 Task: Search one way flight ticket for 5 adults, 2 children, 1 infant in seat and 2 infants on lap in economy from Great Falls: Great Falls International Airport to Springfield: Abraham Lincoln Capital Airport on 5-2-2023. Number of bags: 1 carry on bag and 1 checked bag. Price is upto 97000. Outbound departure time preference is 23:30.
Action: Mouse moved to (402, 208)
Screenshot: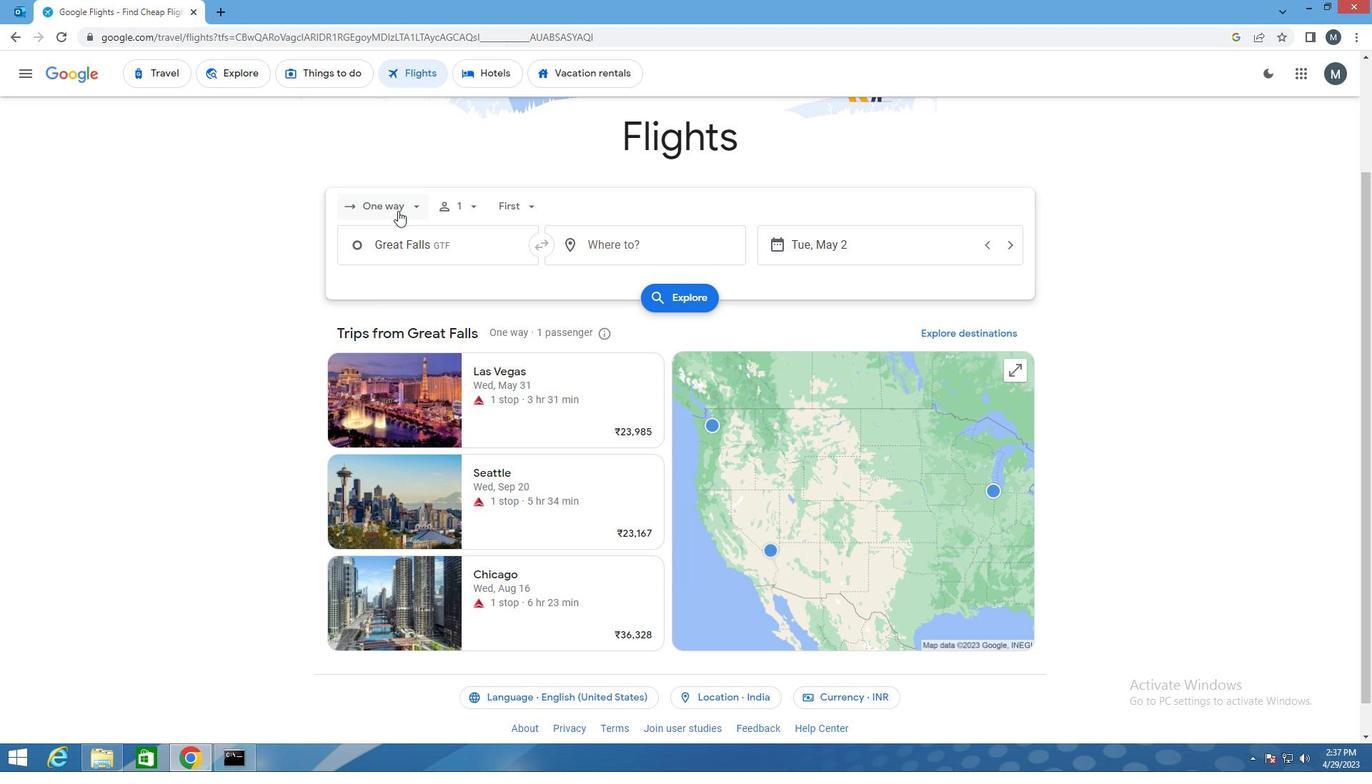 
Action: Mouse pressed left at (402, 208)
Screenshot: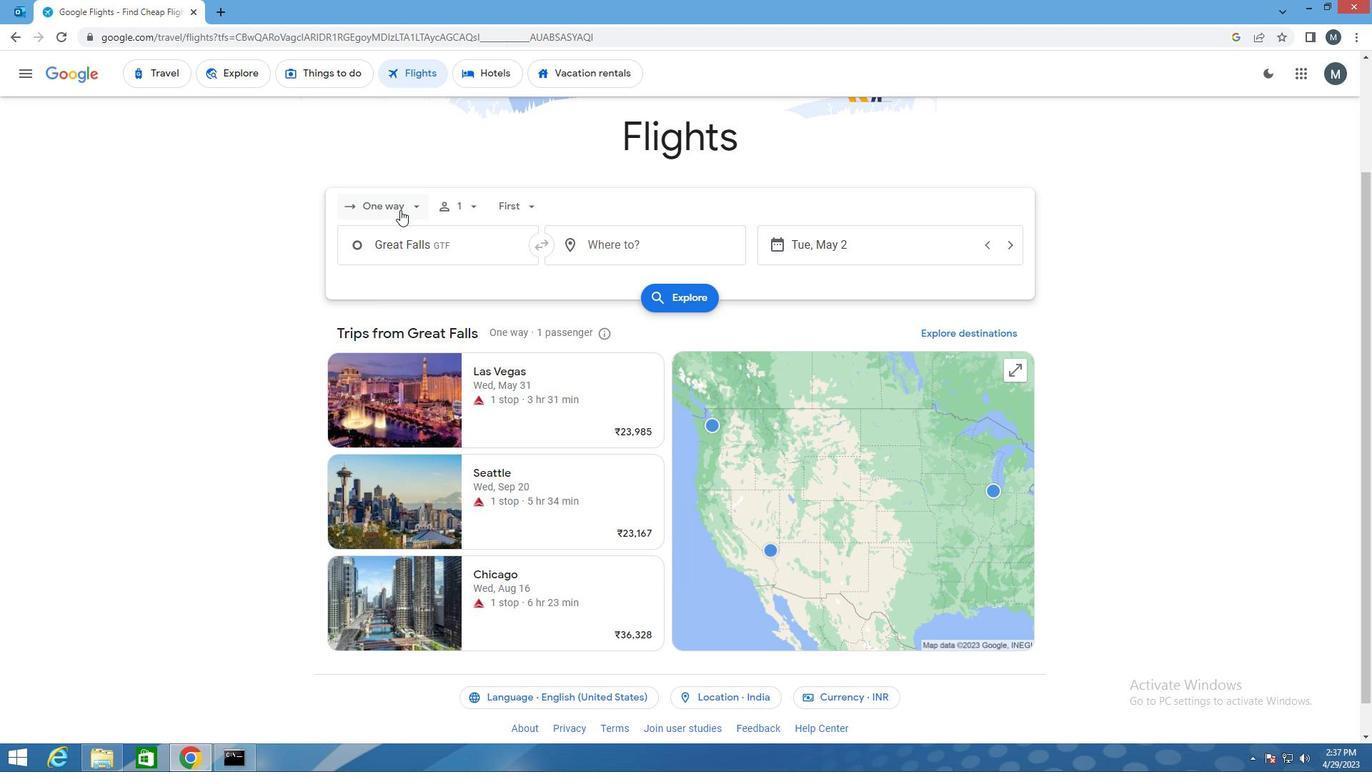 
Action: Mouse moved to (420, 265)
Screenshot: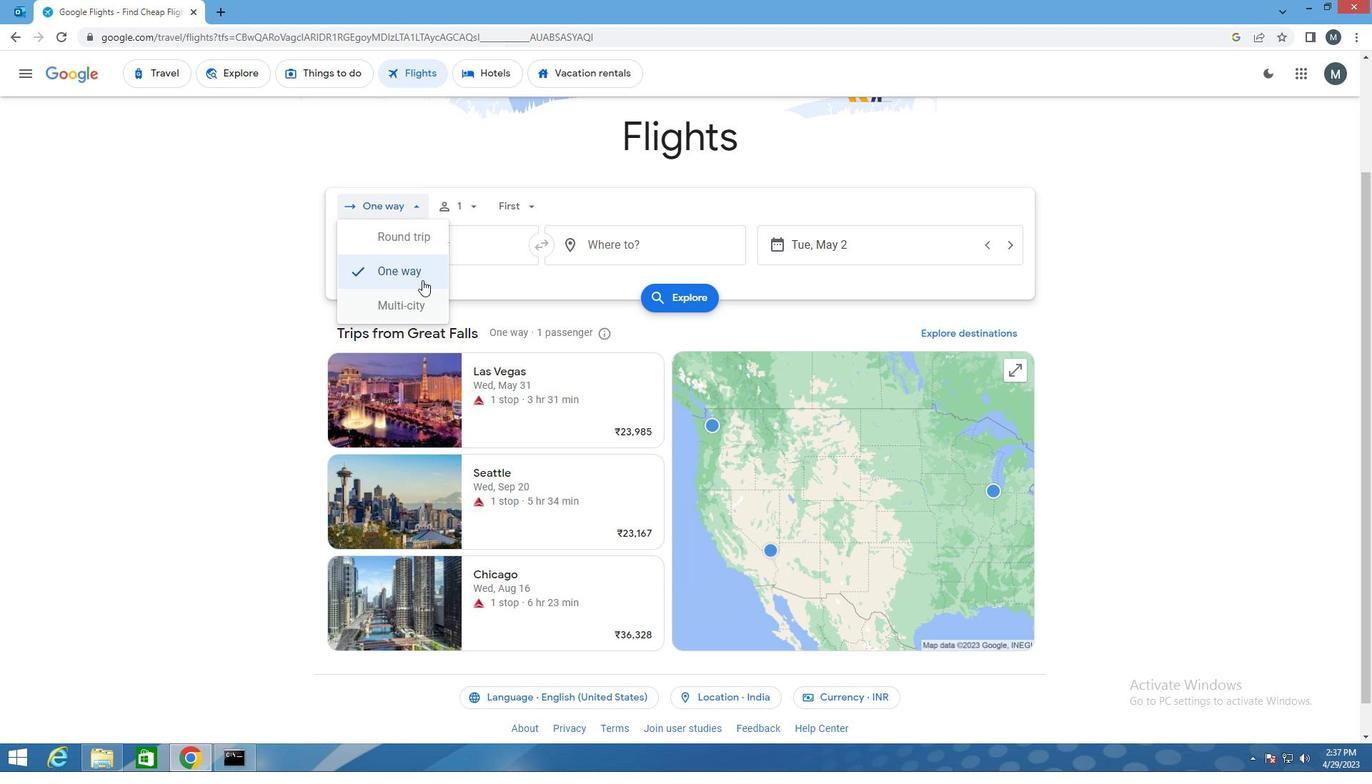 
Action: Mouse pressed left at (420, 265)
Screenshot: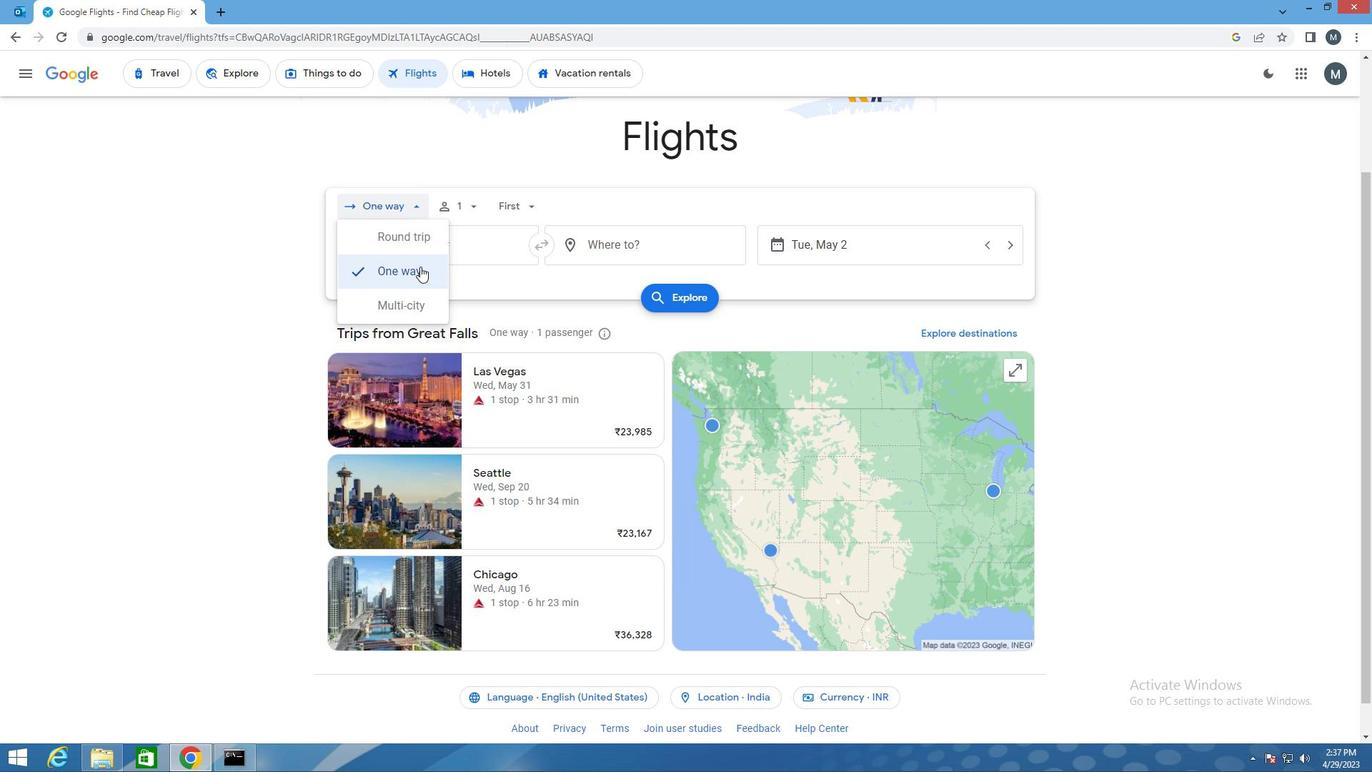 
Action: Mouse moved to (470, 214)
Screenshot: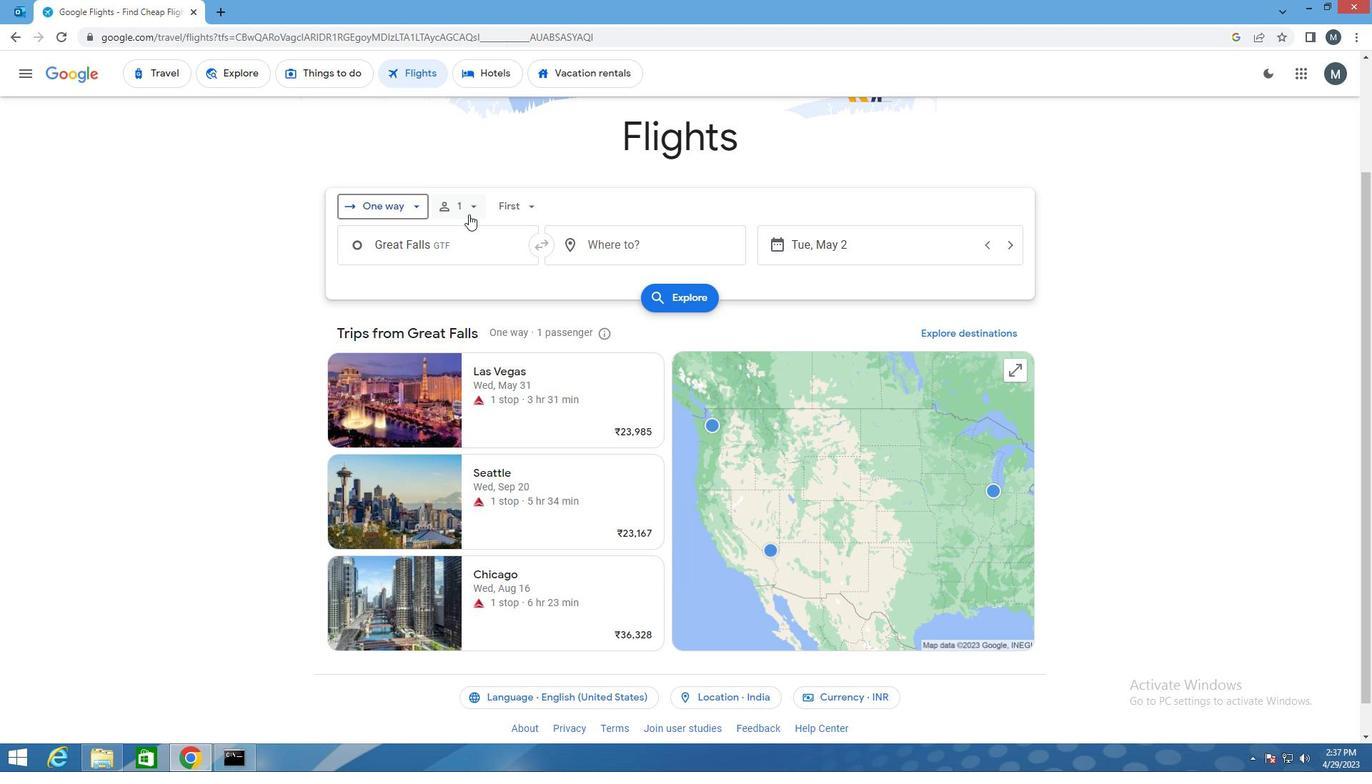 
Action: Mouse pressed left at (470, 214)
Screenshot: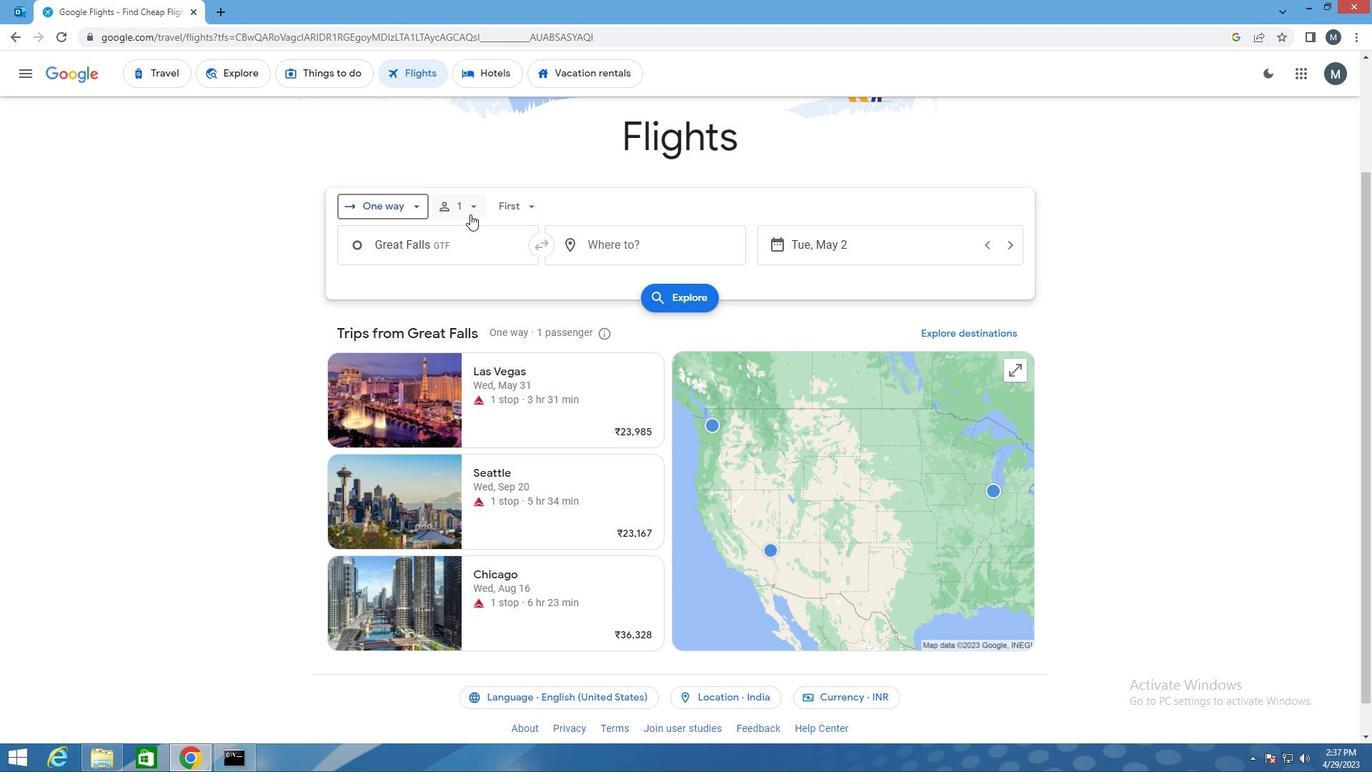 
Action: Mouse moved to (579, 245)
Screenshot: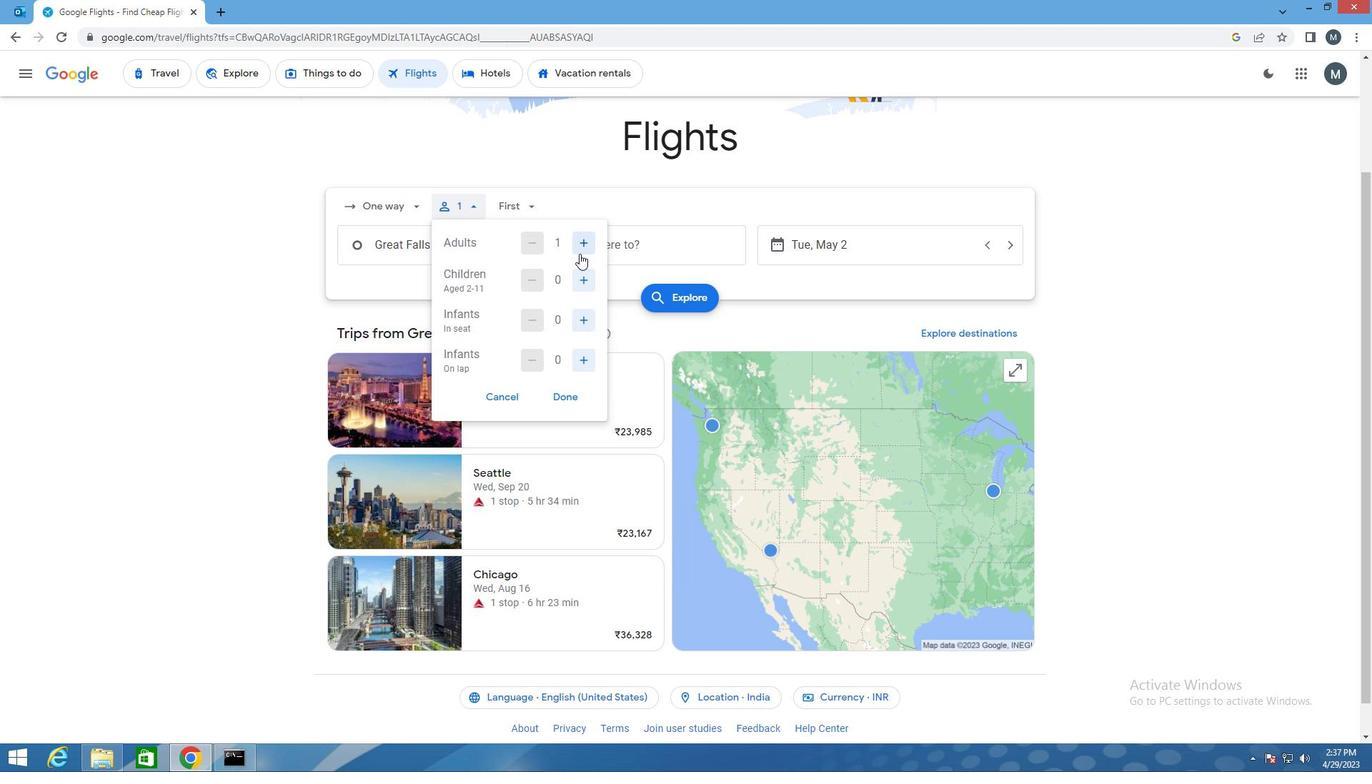 
Action: Mouse pressed left at (579, 245)
Screenshot: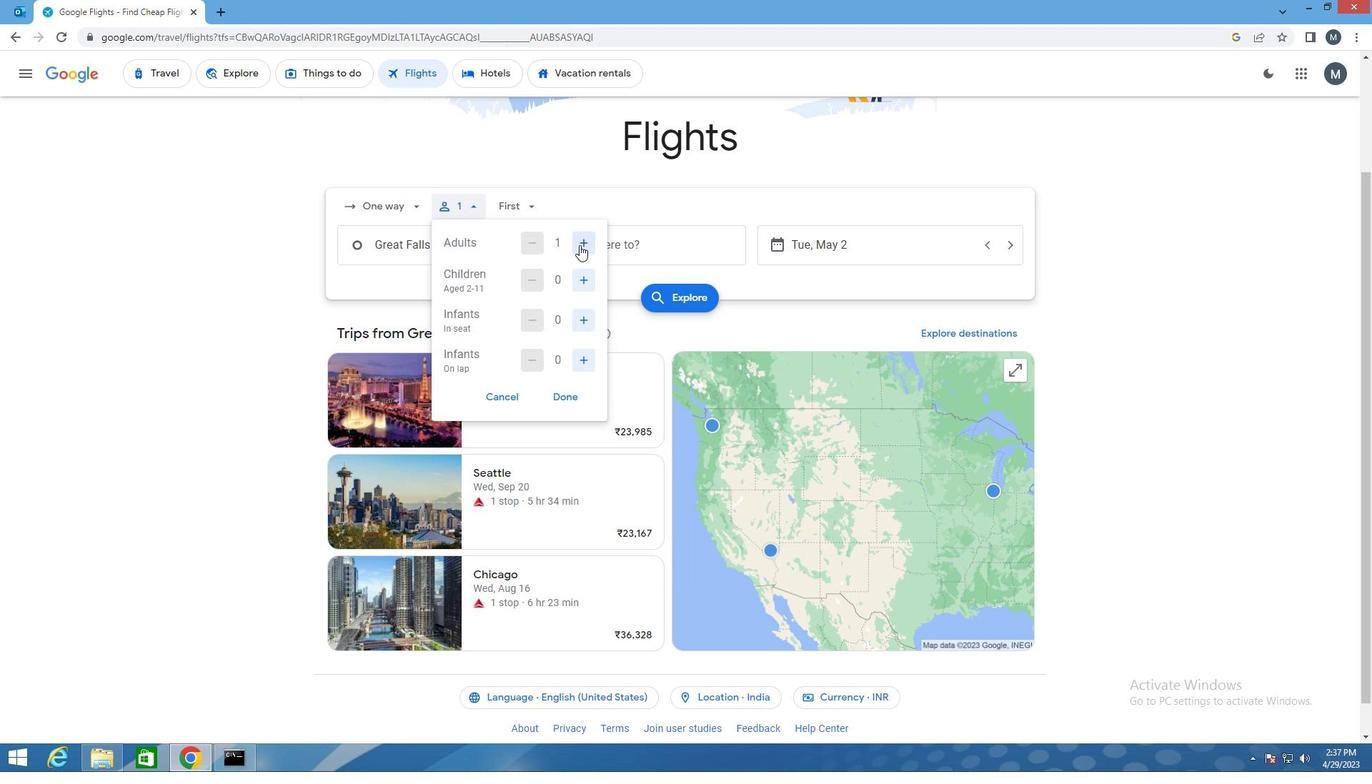 
Action: Mouse moved to (579, 243)
Screenshot: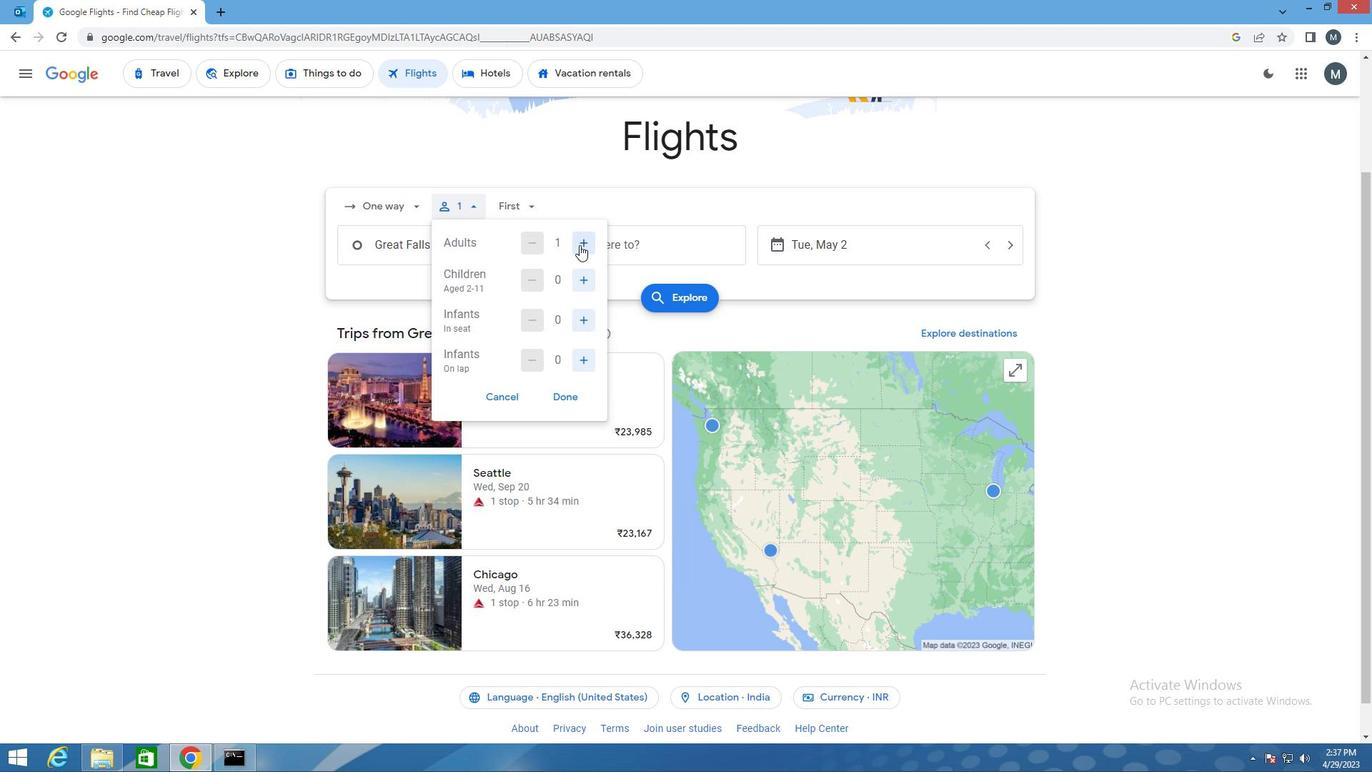 
Action: Mouse pressed left at (579, 243)
Screenshot: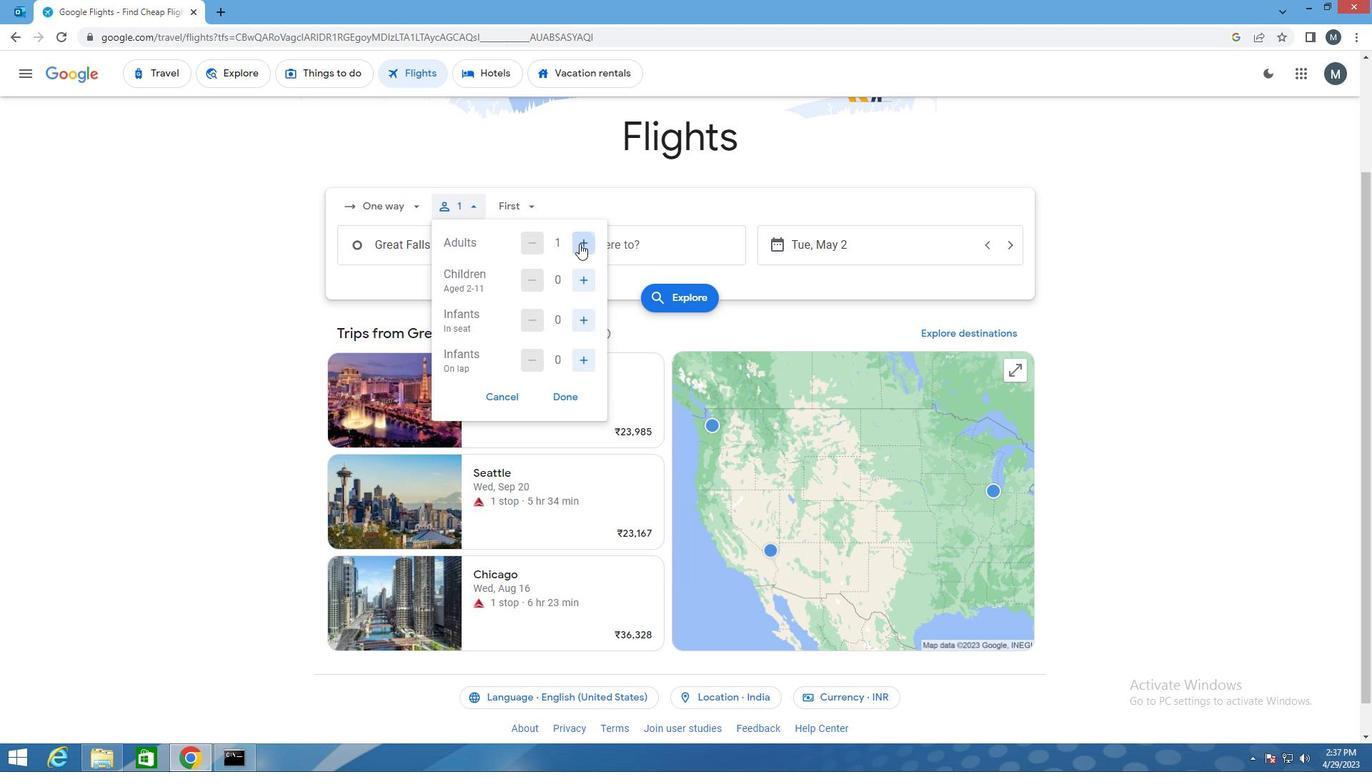
Action: Mouse pressed left at (579, 243)
Screenshot: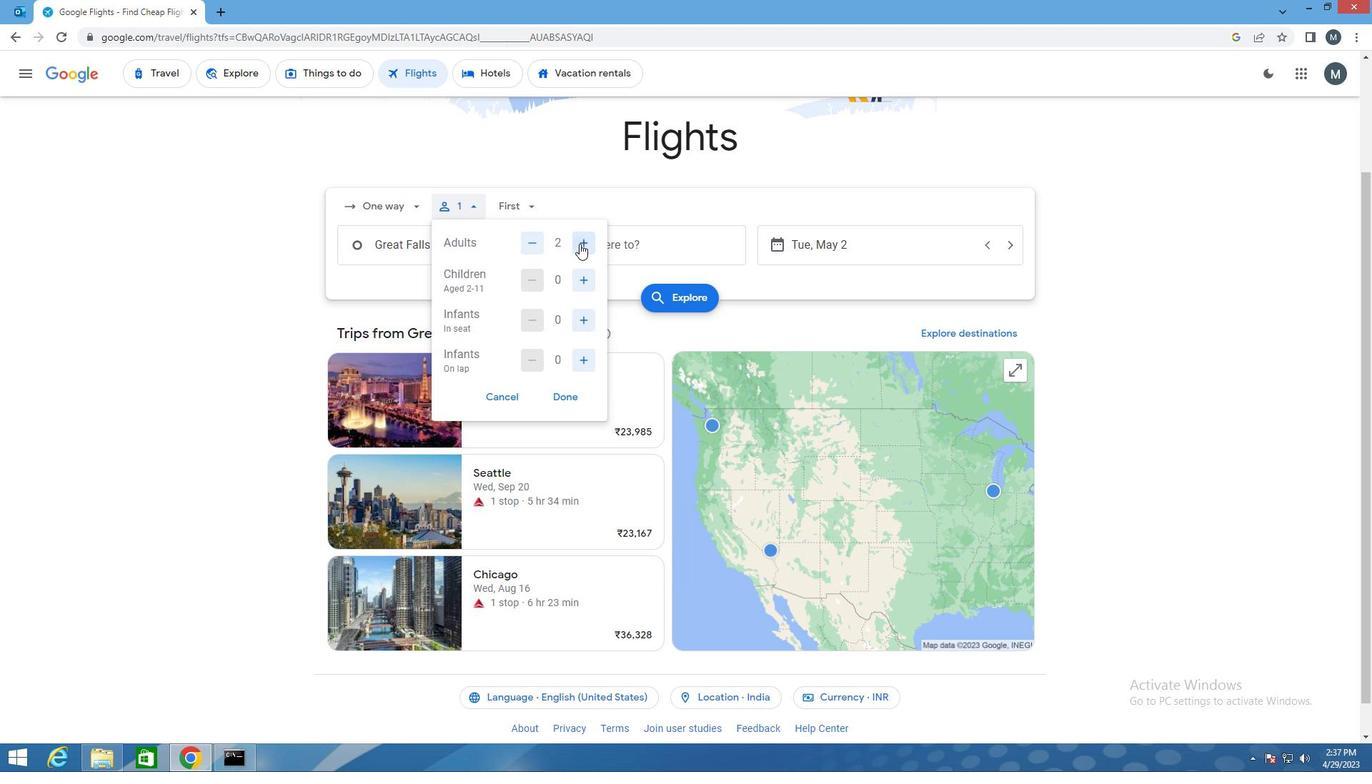 
Action: Mouse pressed left at (579, 243)
Screenshot: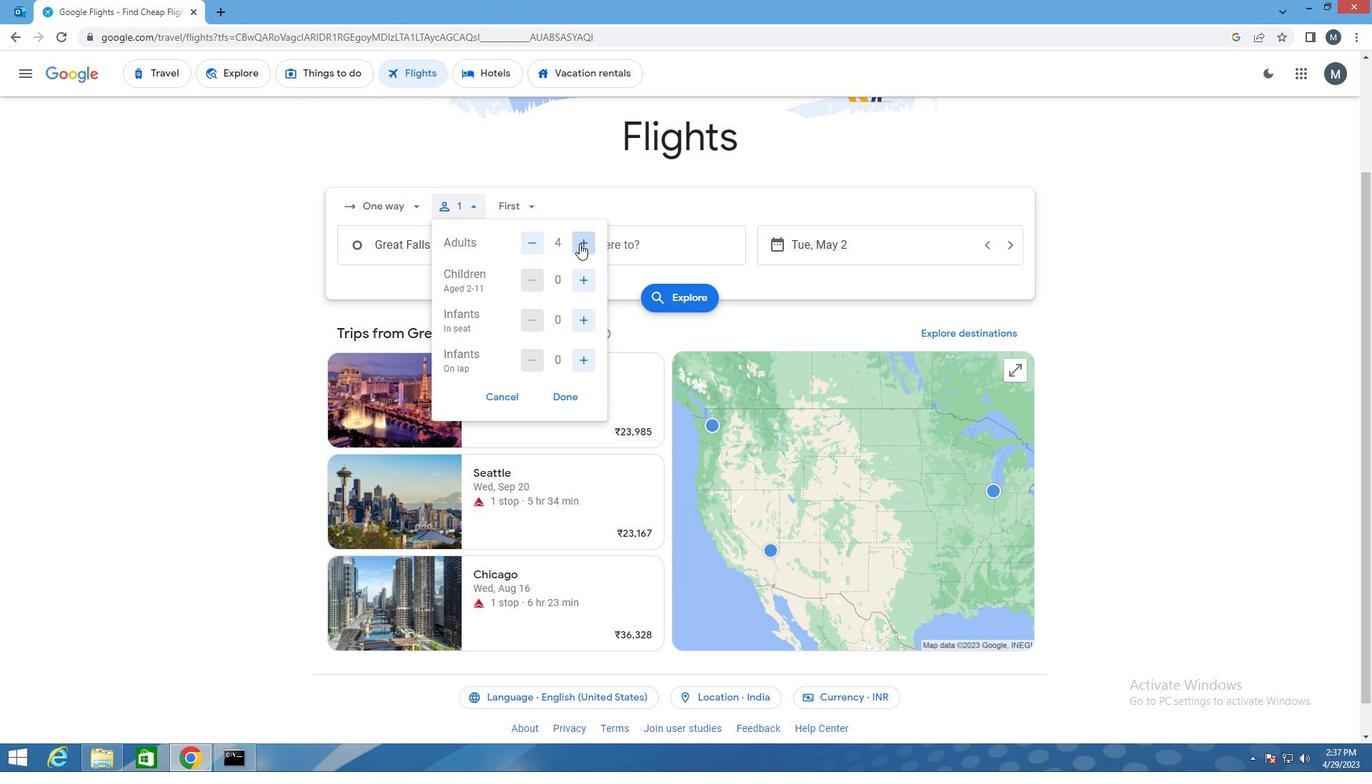 
Action: Mouse moved to (591, 283)
Screenshot: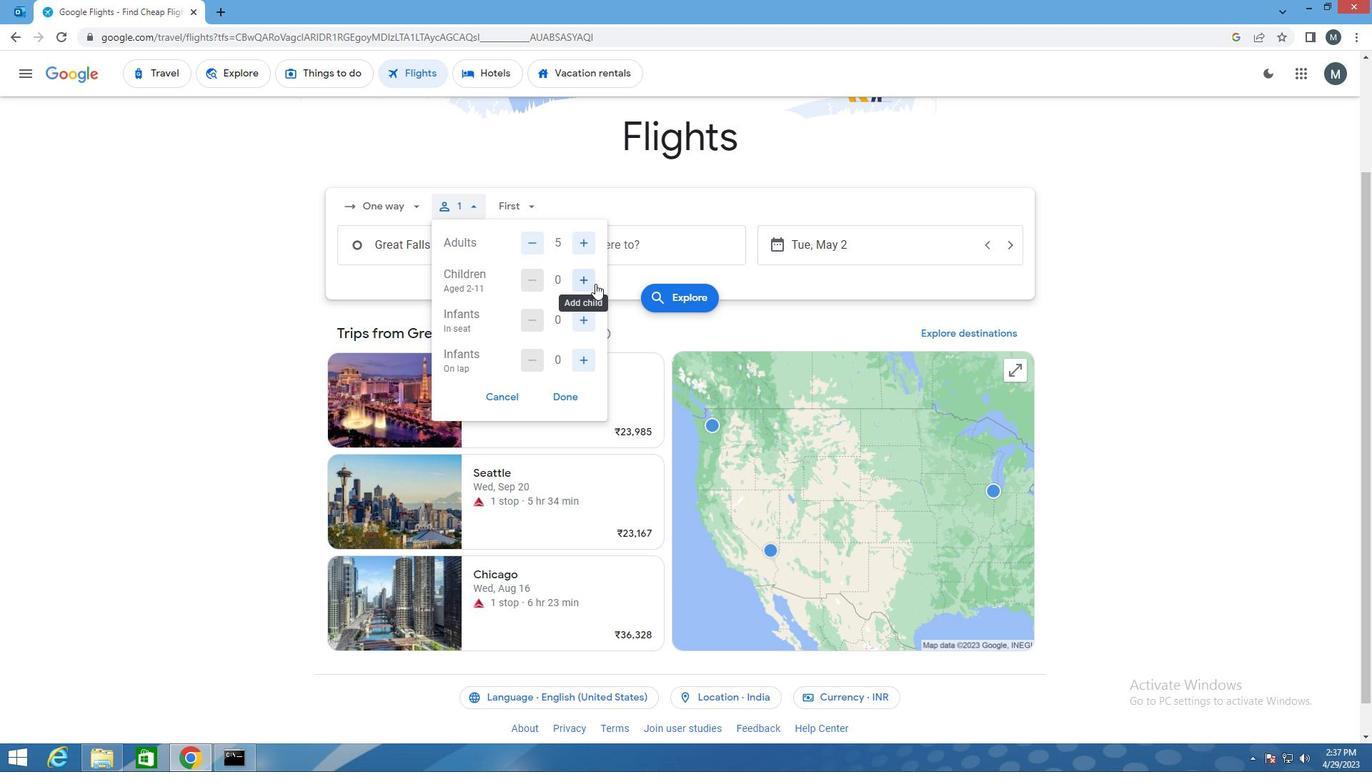 
Action: Mouse pressed left at (591, 283)
Screenshot: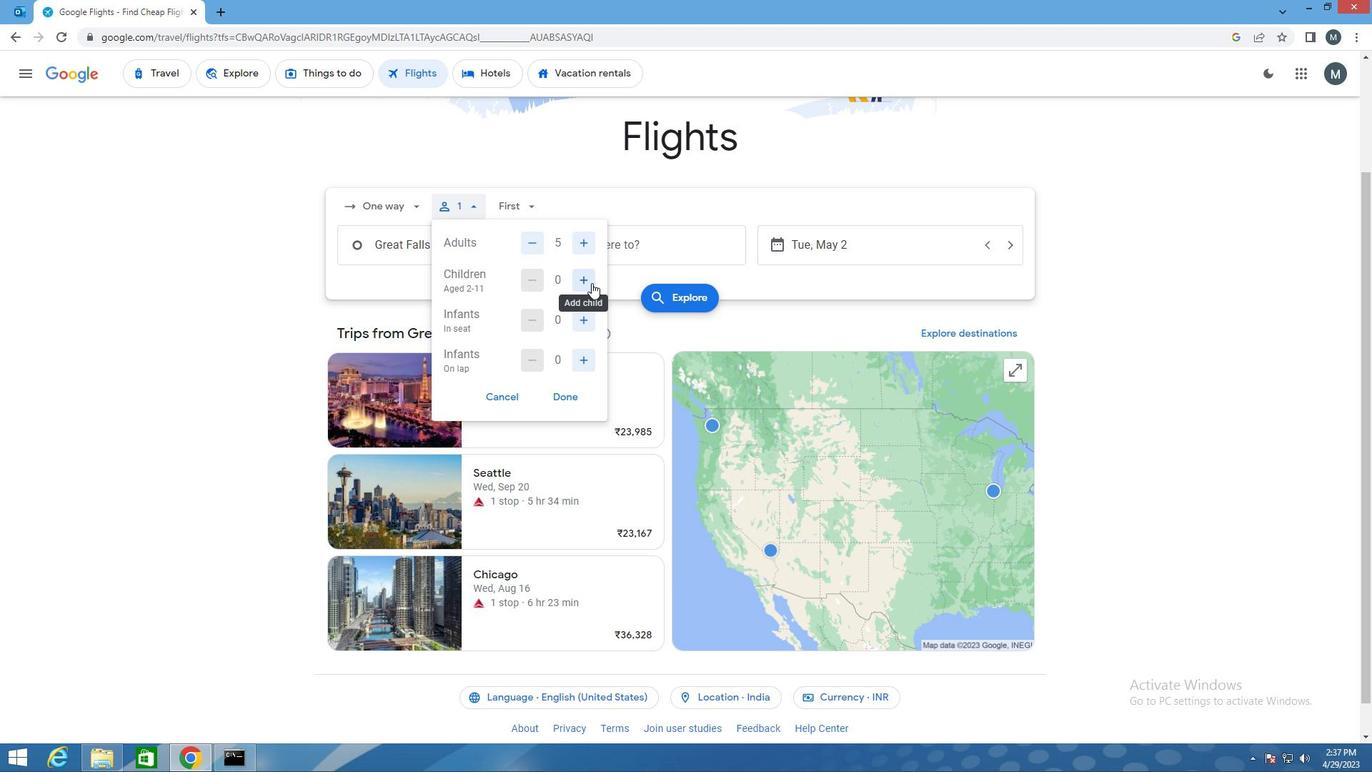 
Action: Mouse pressed left at (591, 283)
Screenshot: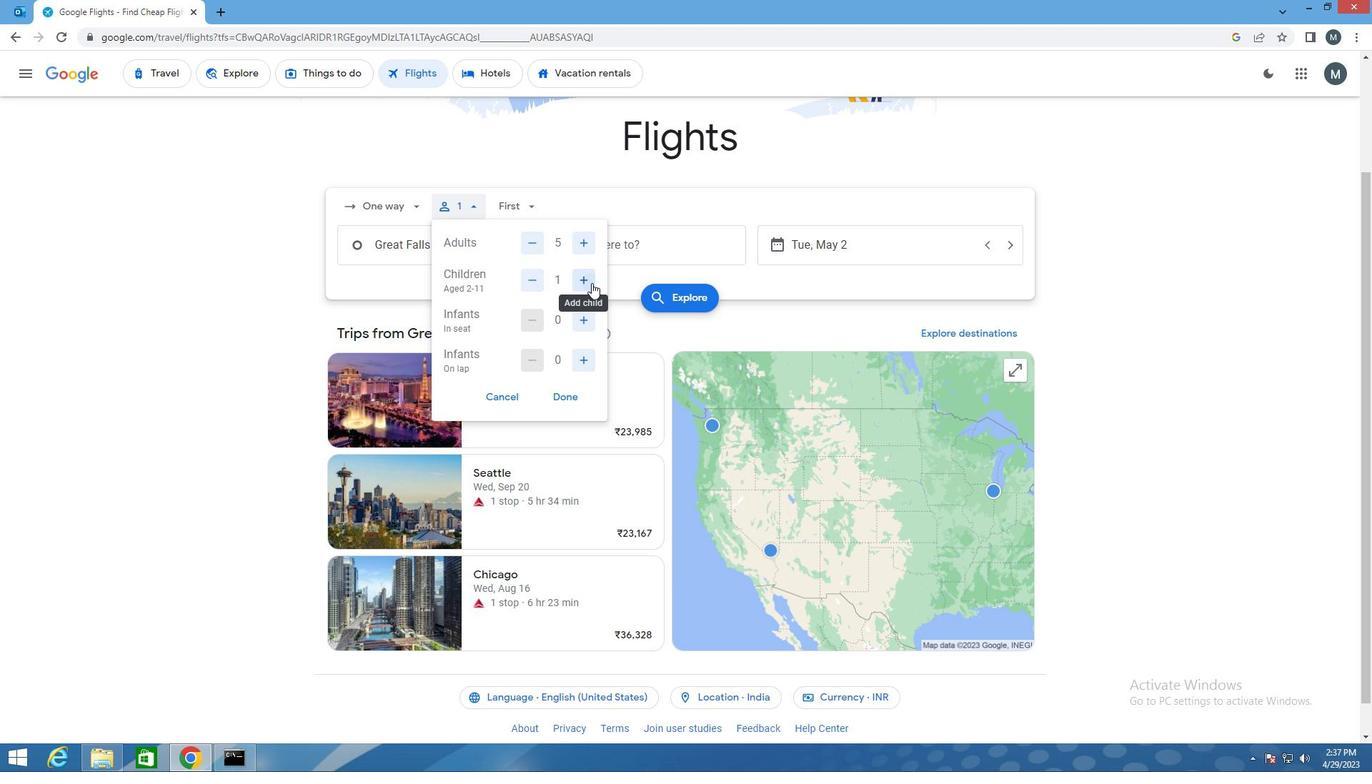 
Action: Mouse moved to (584, 317)
Screenshot: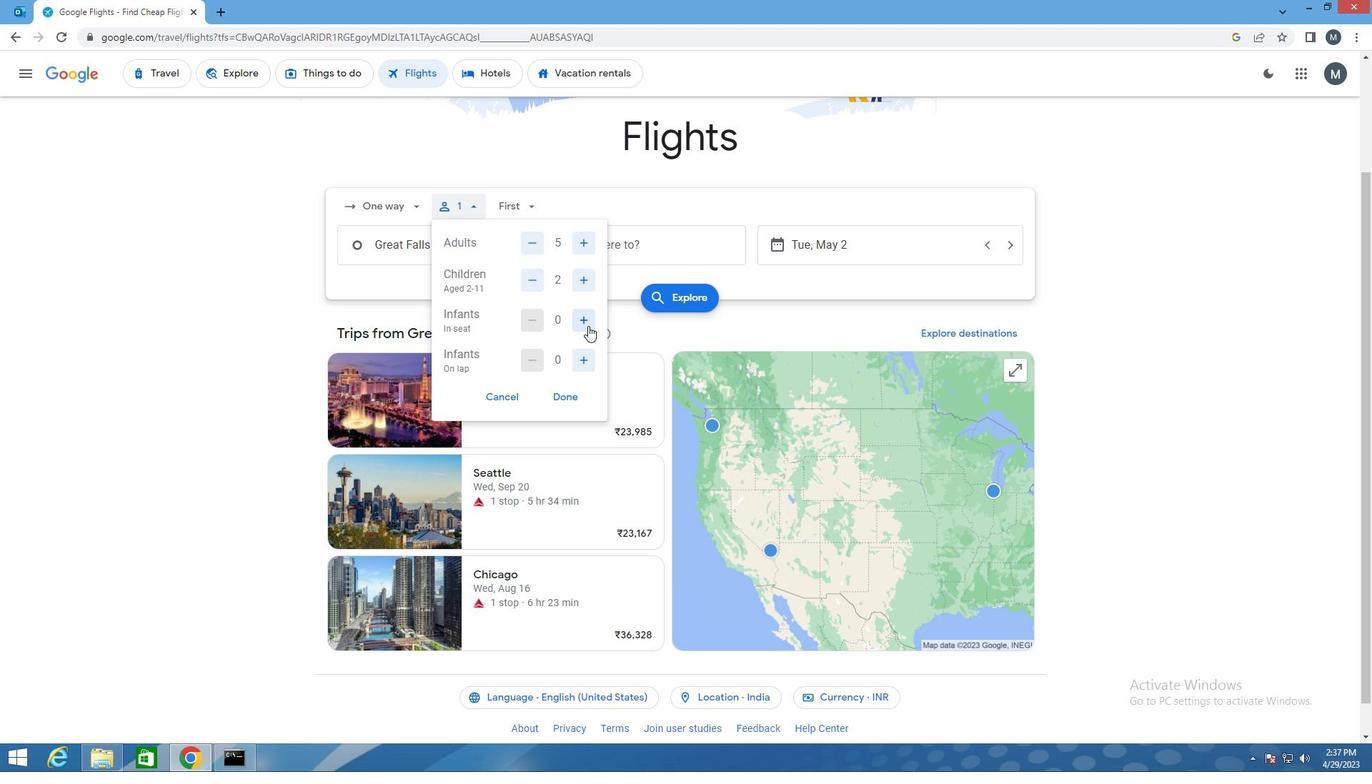 
Action: Mouse pressed left at (584, 317)
Screenshot: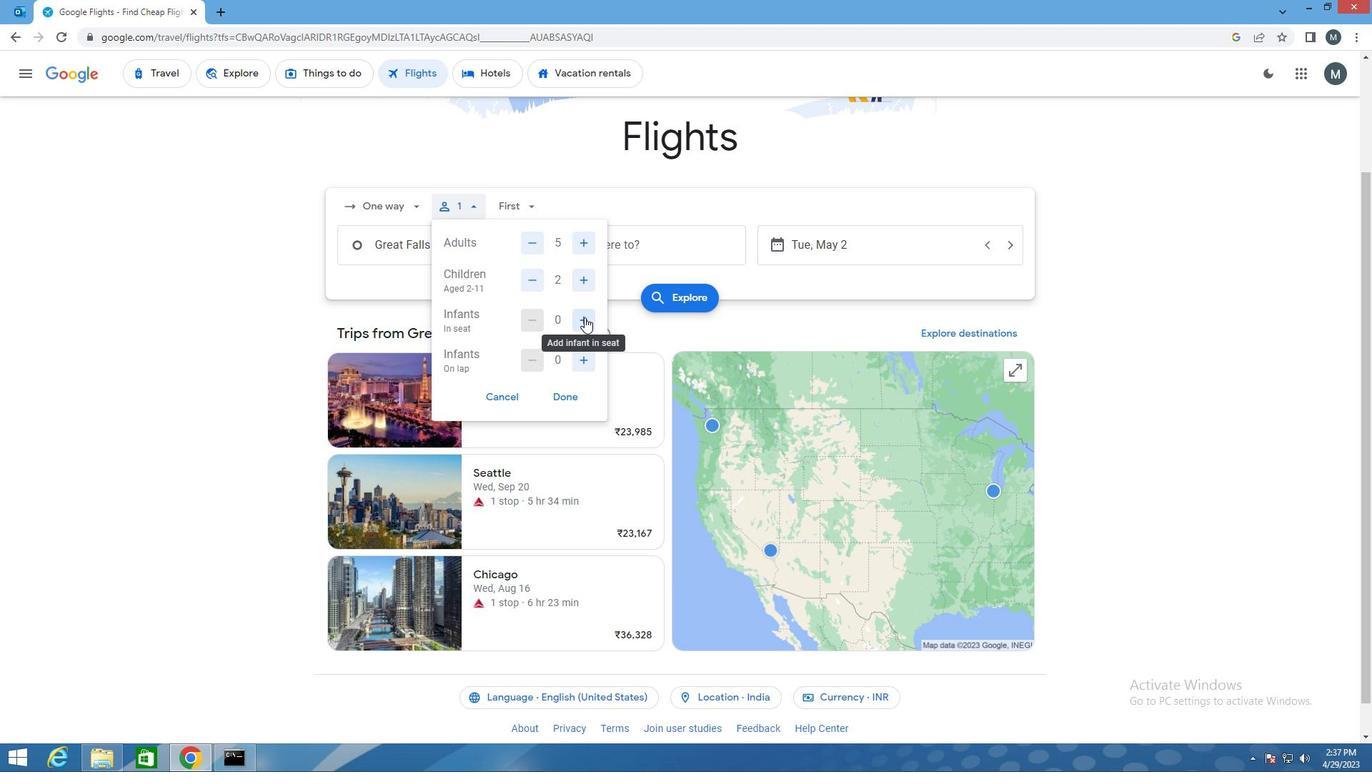 
Action: Mouse moved to (580, 360)
Screenshot: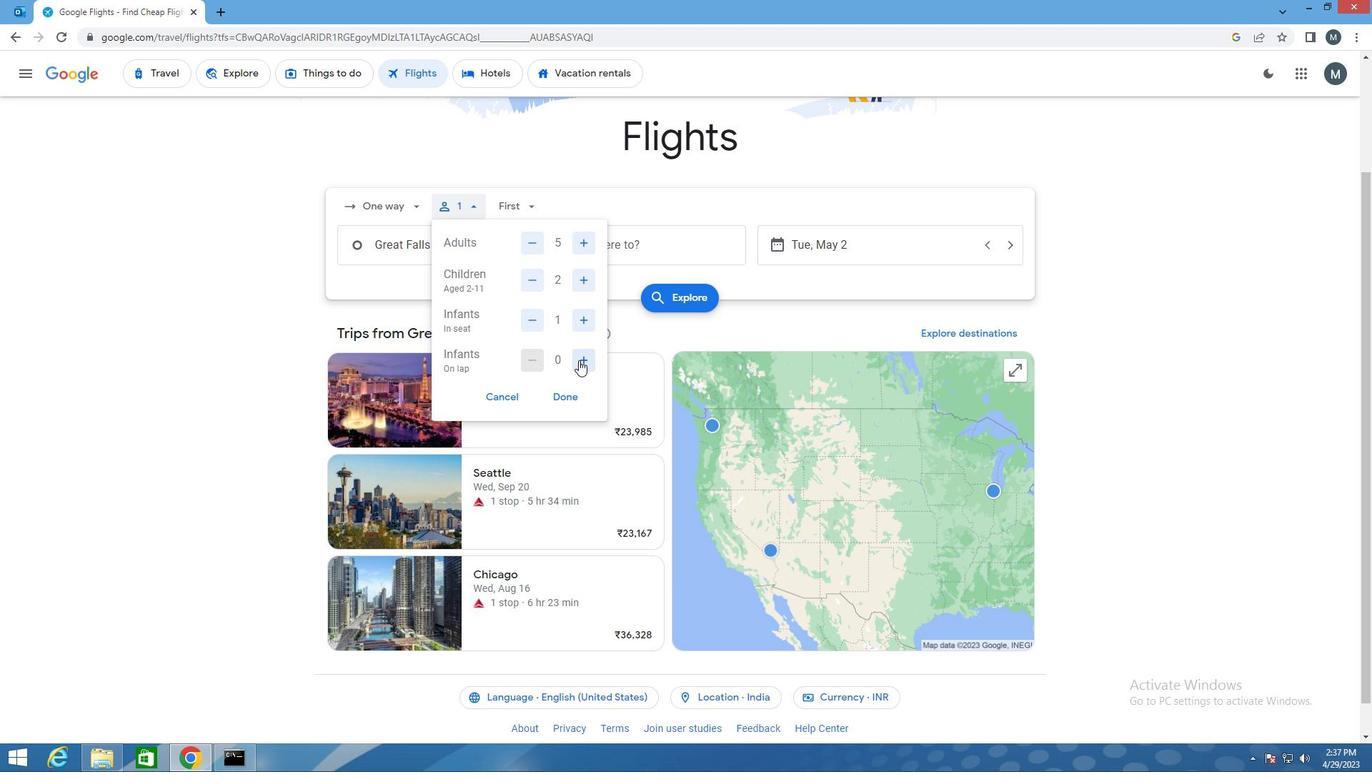 
Action: Mouse pressed left at (580, 360)
Screenshot: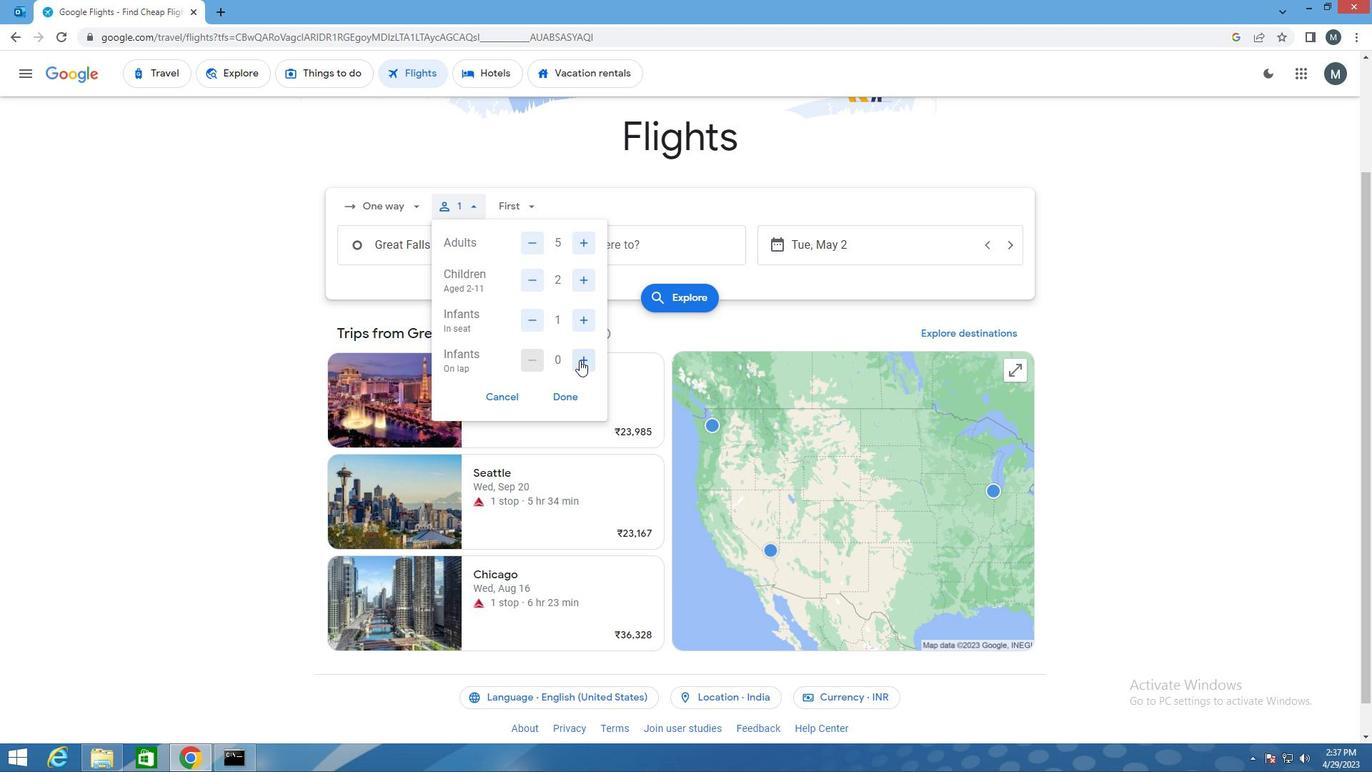 
Action: Mouse pressed left at (580, 360)
Screenshot: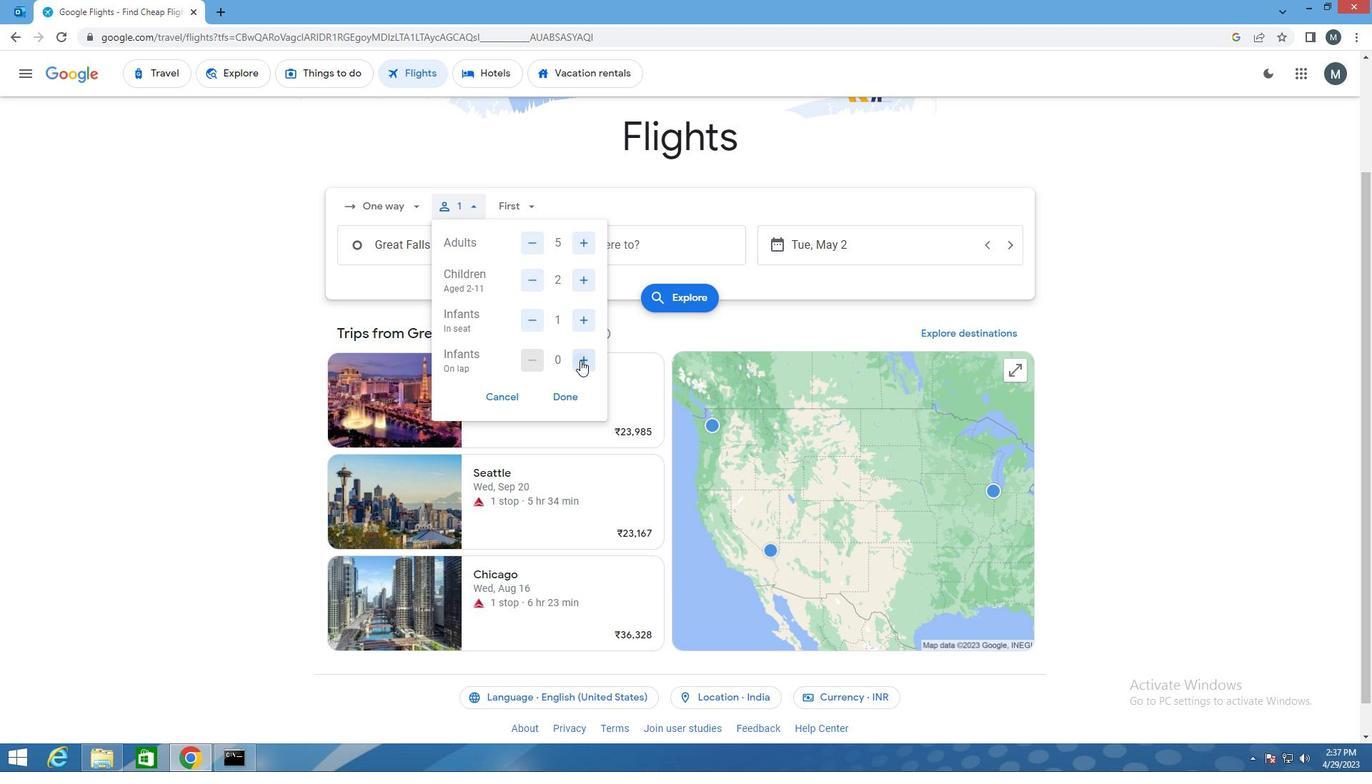 
Action: Mouse moved to (529, 361)
Screenshot: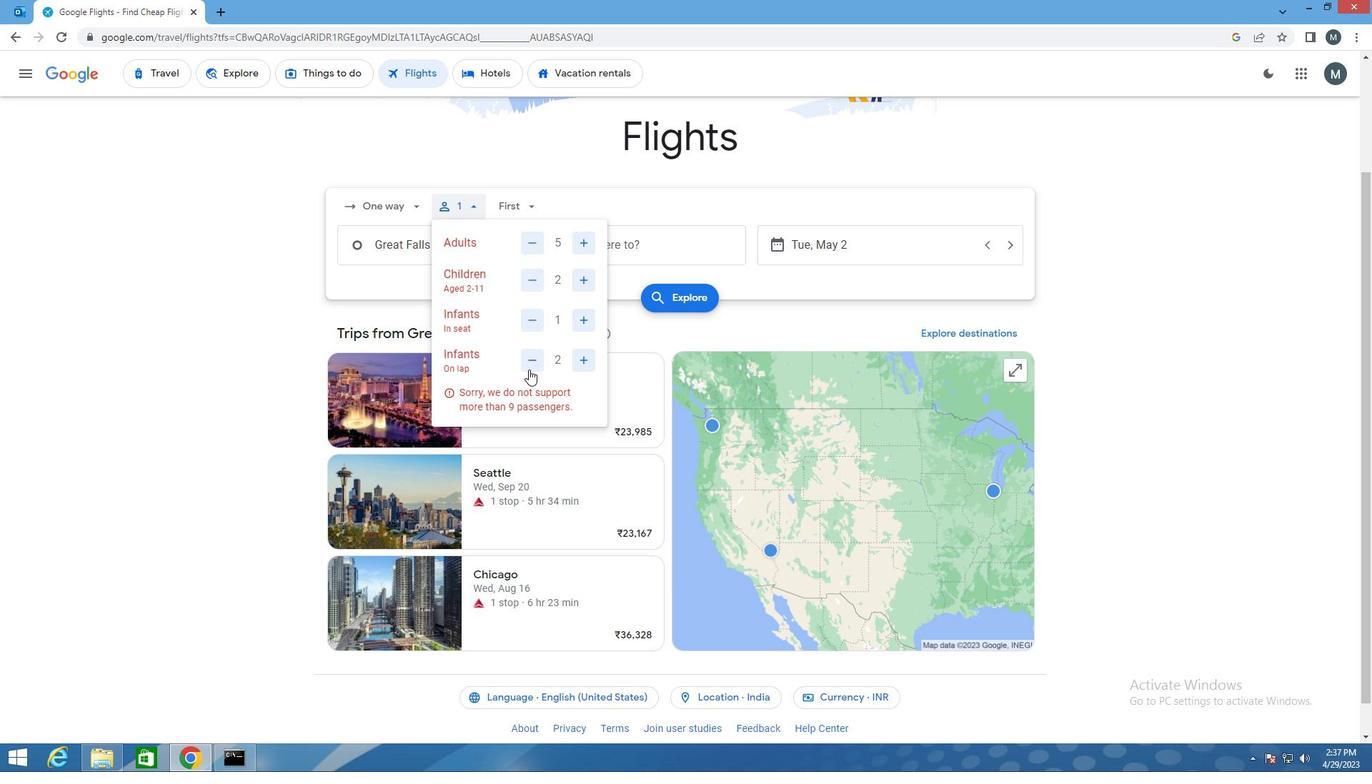 
Action: Mouse pressed left at (529, 361)
Screenshot: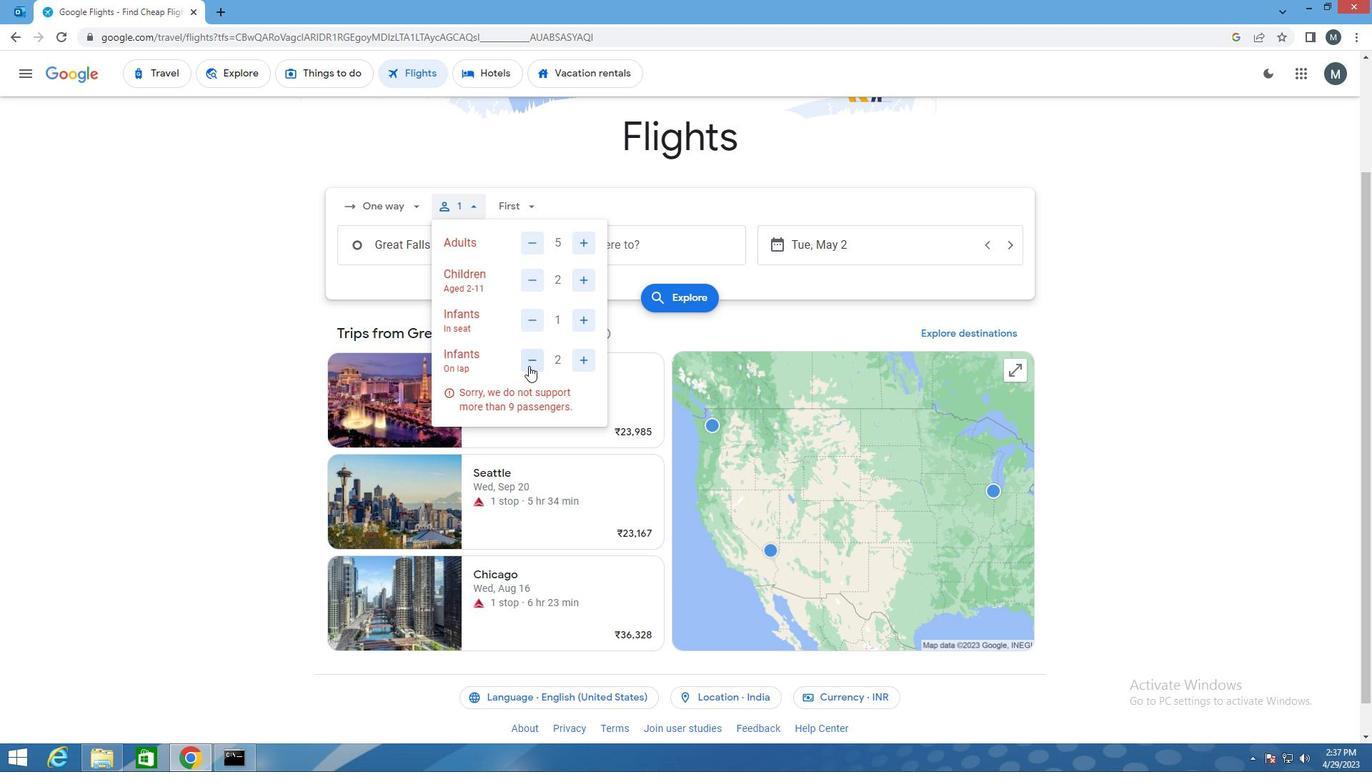 
Action: Mouse moved to (564, 398)
Screenshot: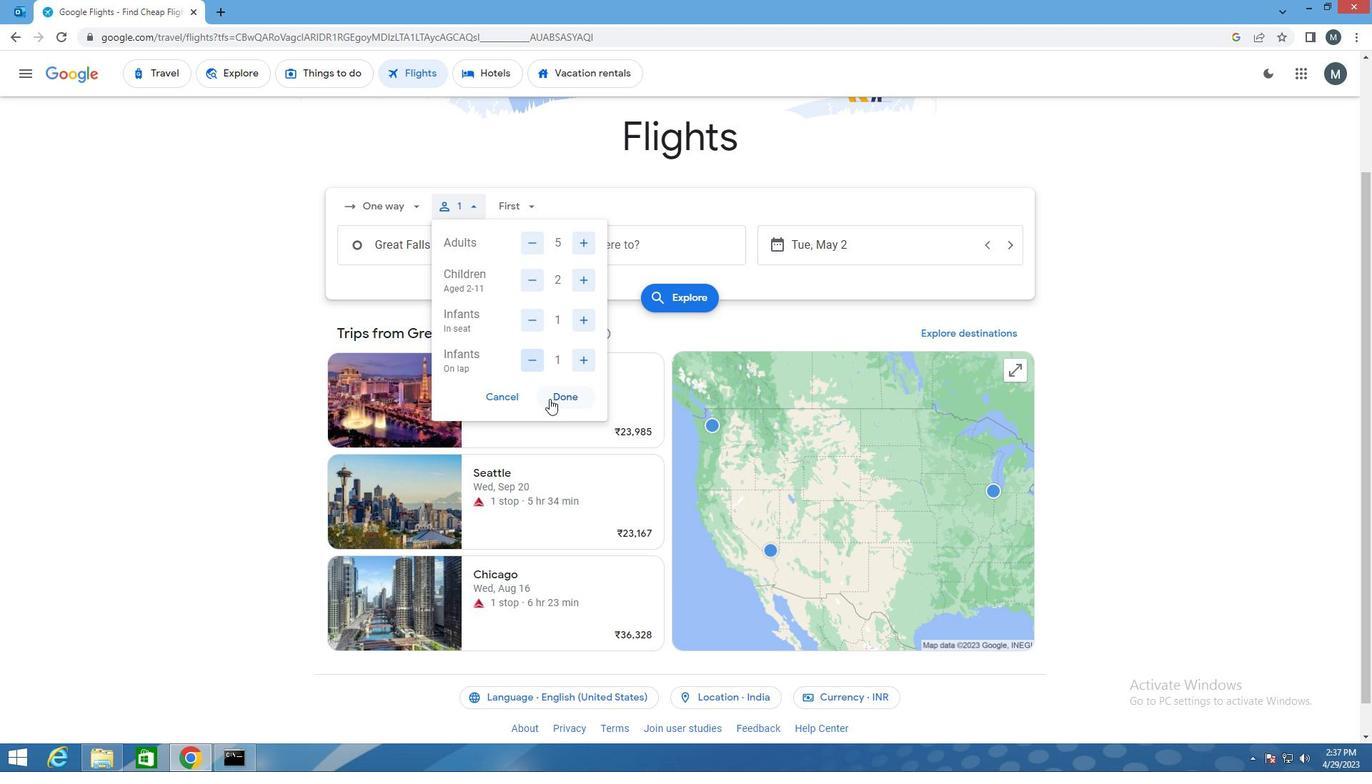 
Action: Mouse pressed left at (564, 398)
Screenshot: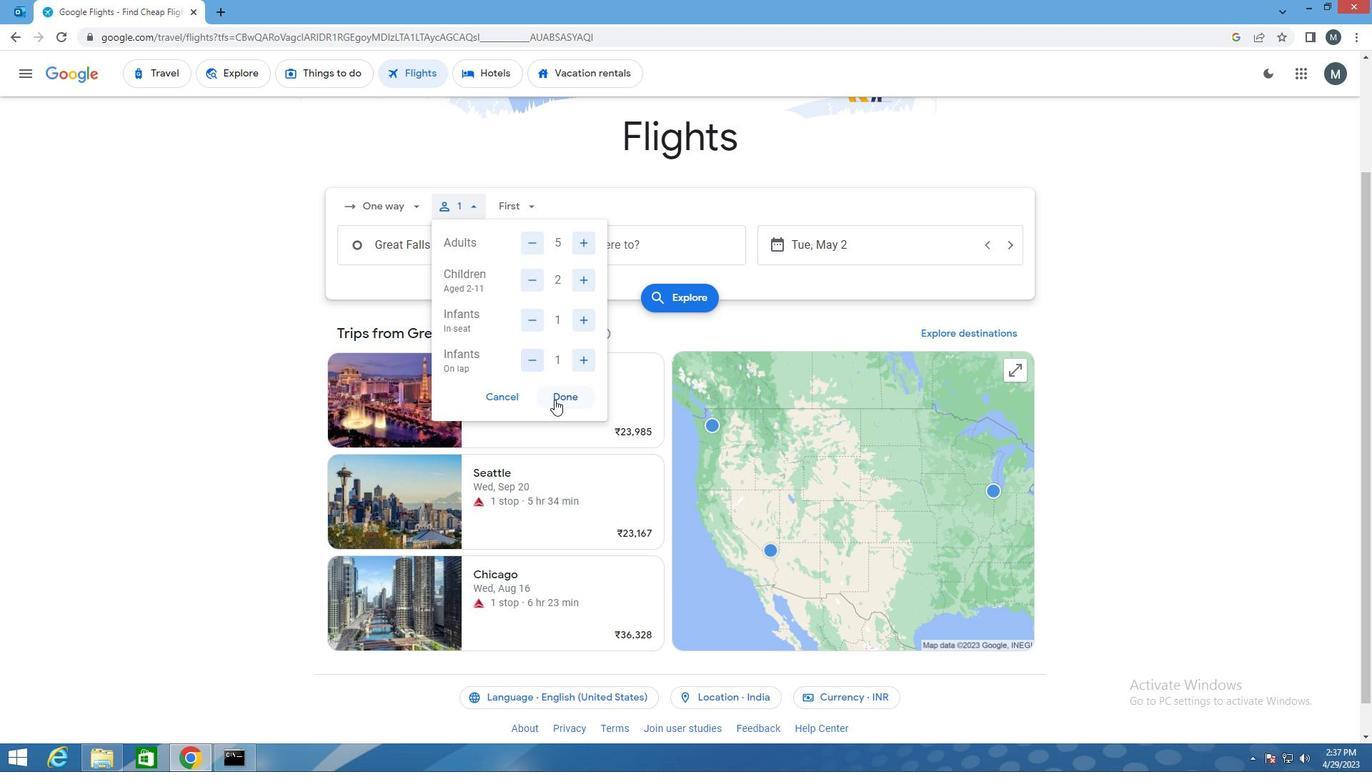 
Action: Mouse moved to (444, 245)
Screenshot: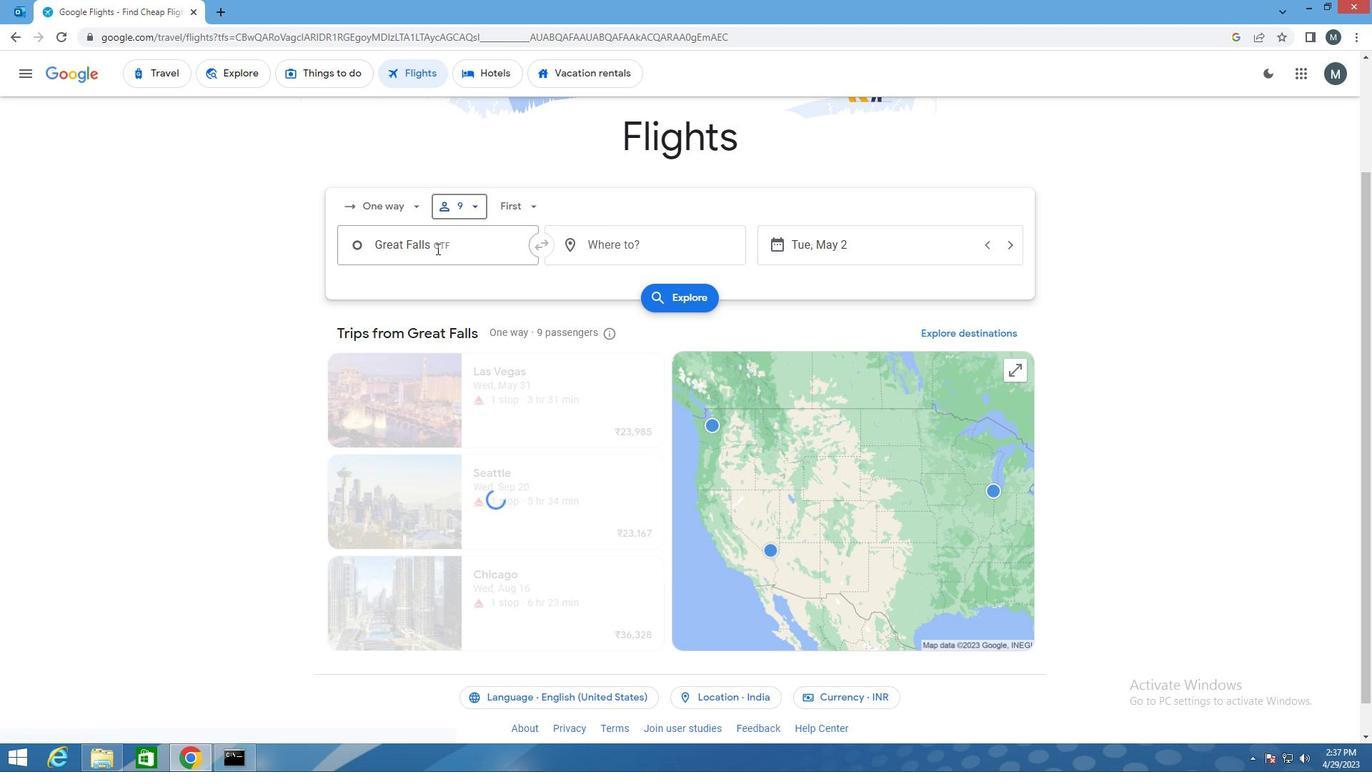
Action: Mouse pressed left at (444, 245)
Screenshot: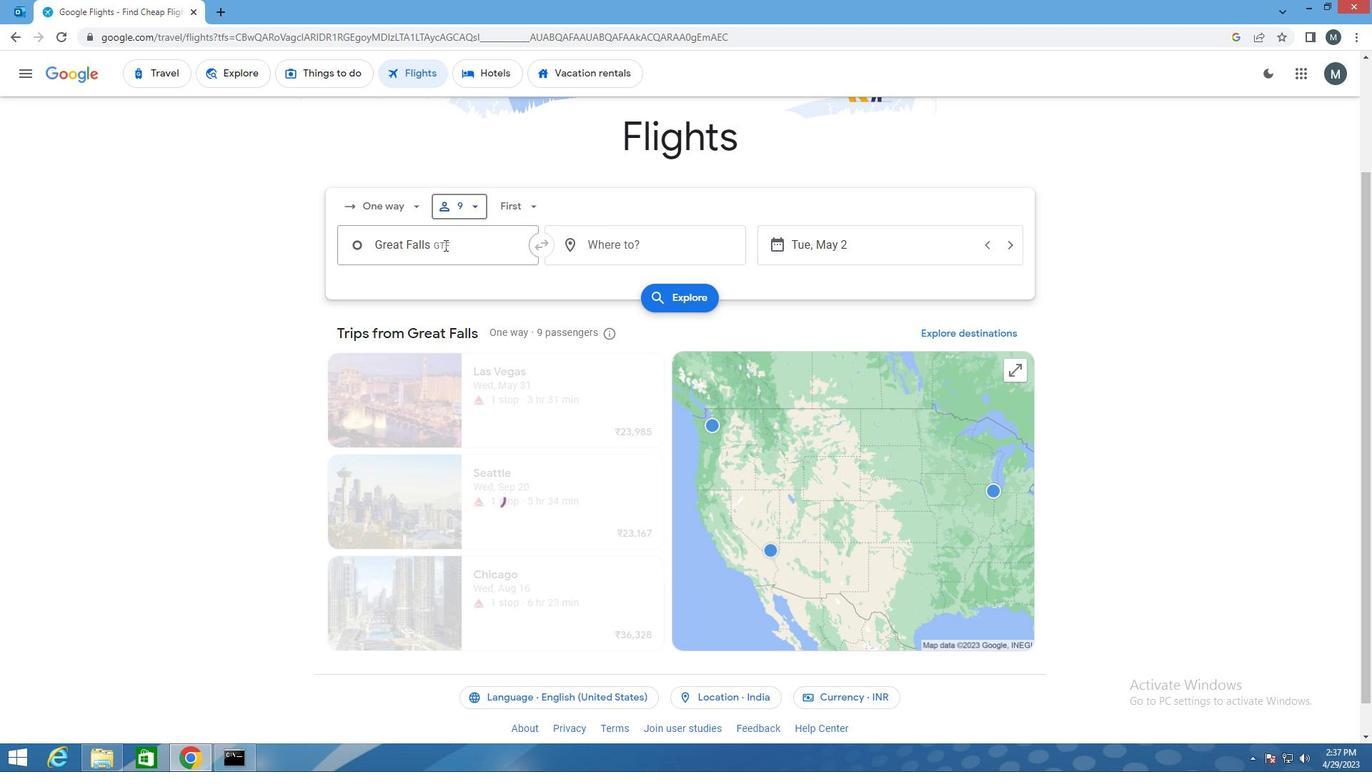 
Action: Key pressed gtf
Screenshot: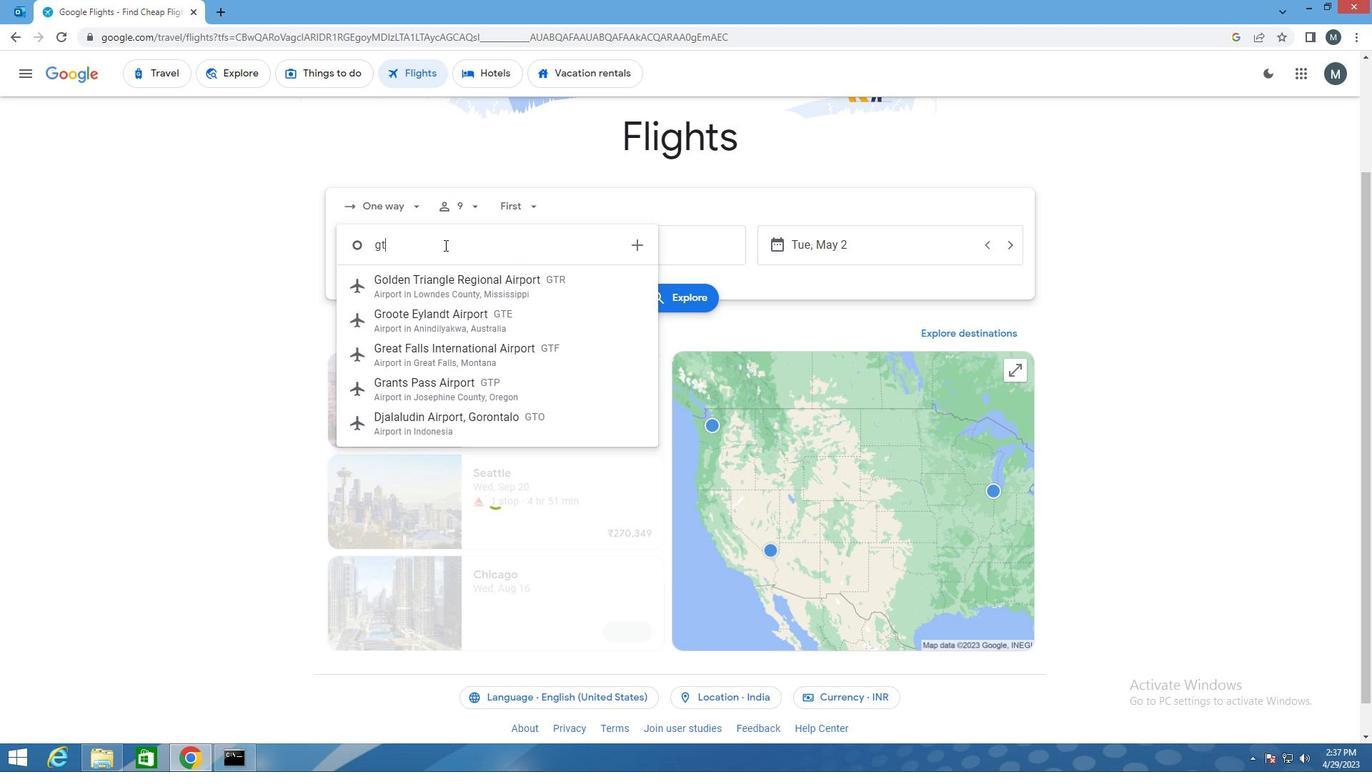 
Action: Mouse moved to (443, 245)
Screenshot: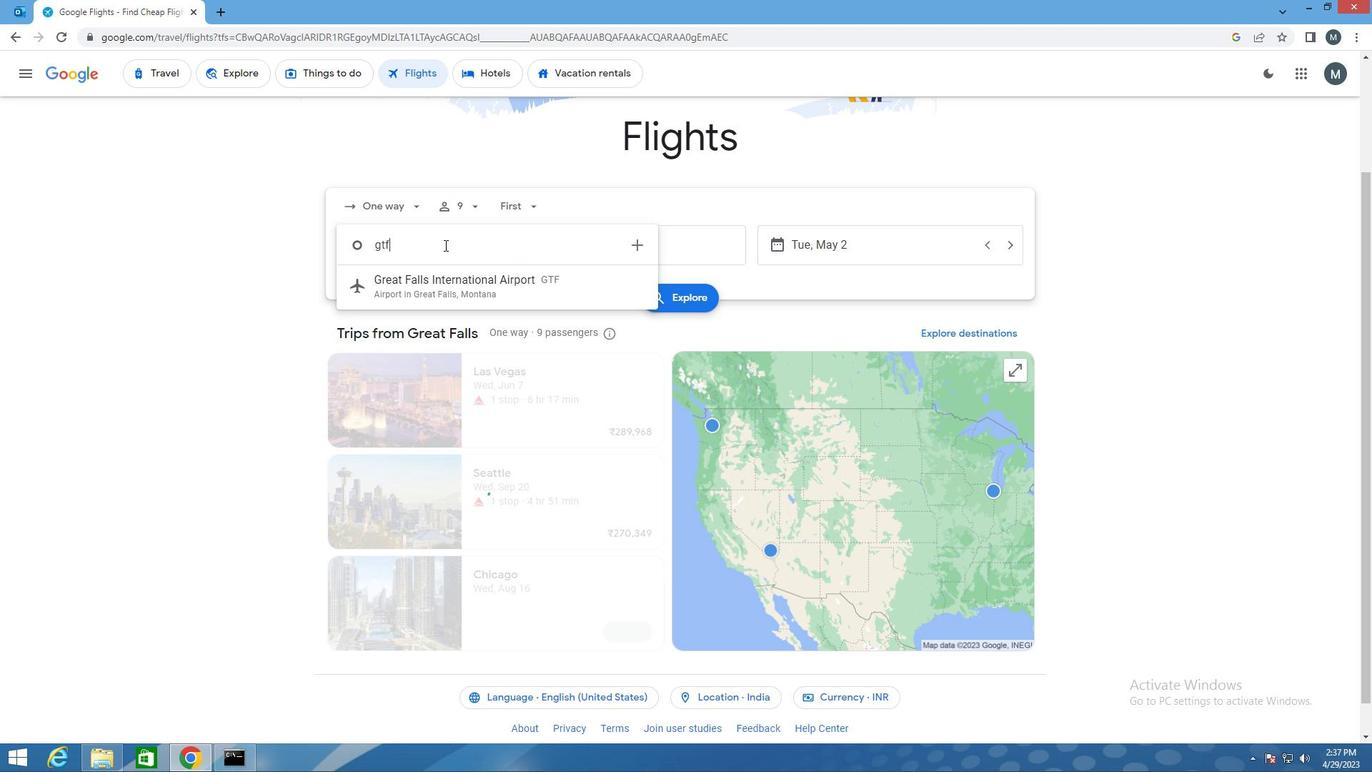
Action: Key pressed <Key.enter>
Screenshot: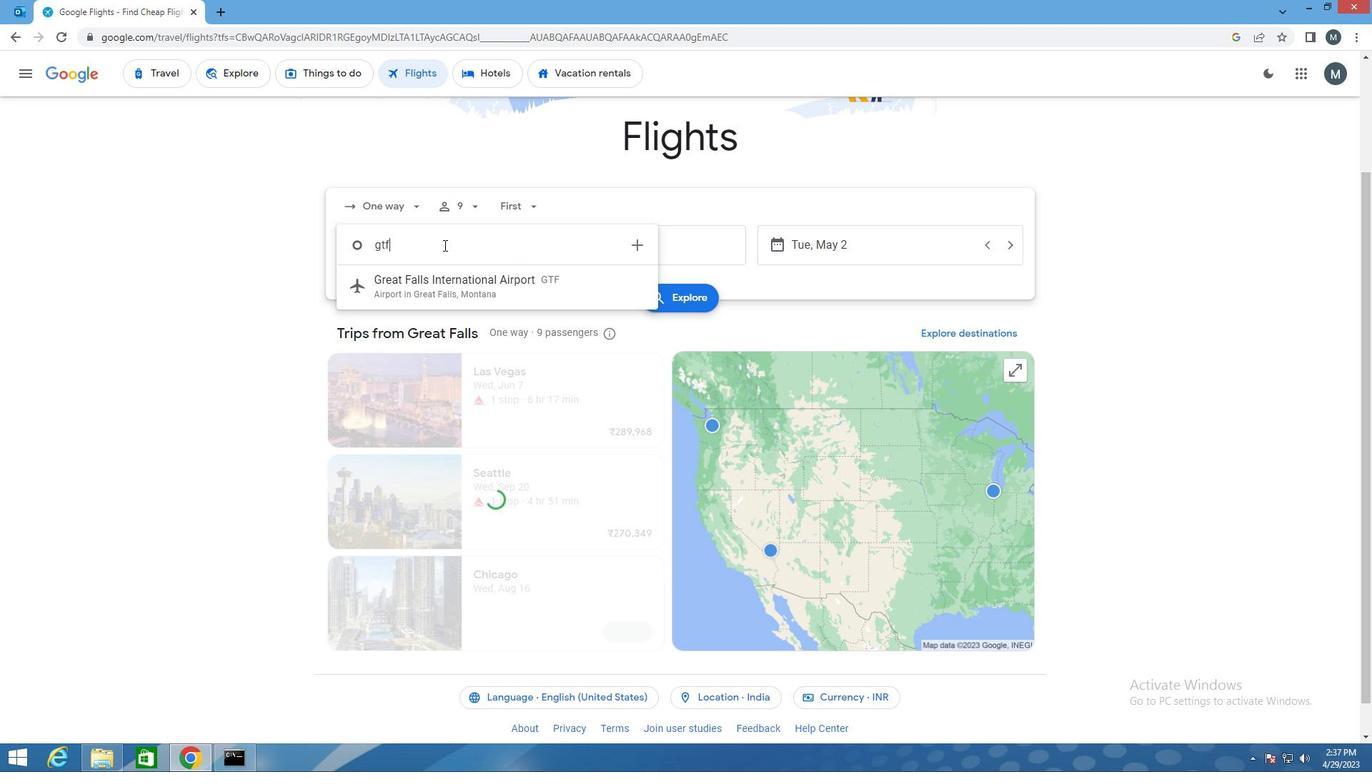 
Action: Mouse moved to (576, 238)
Screenshot: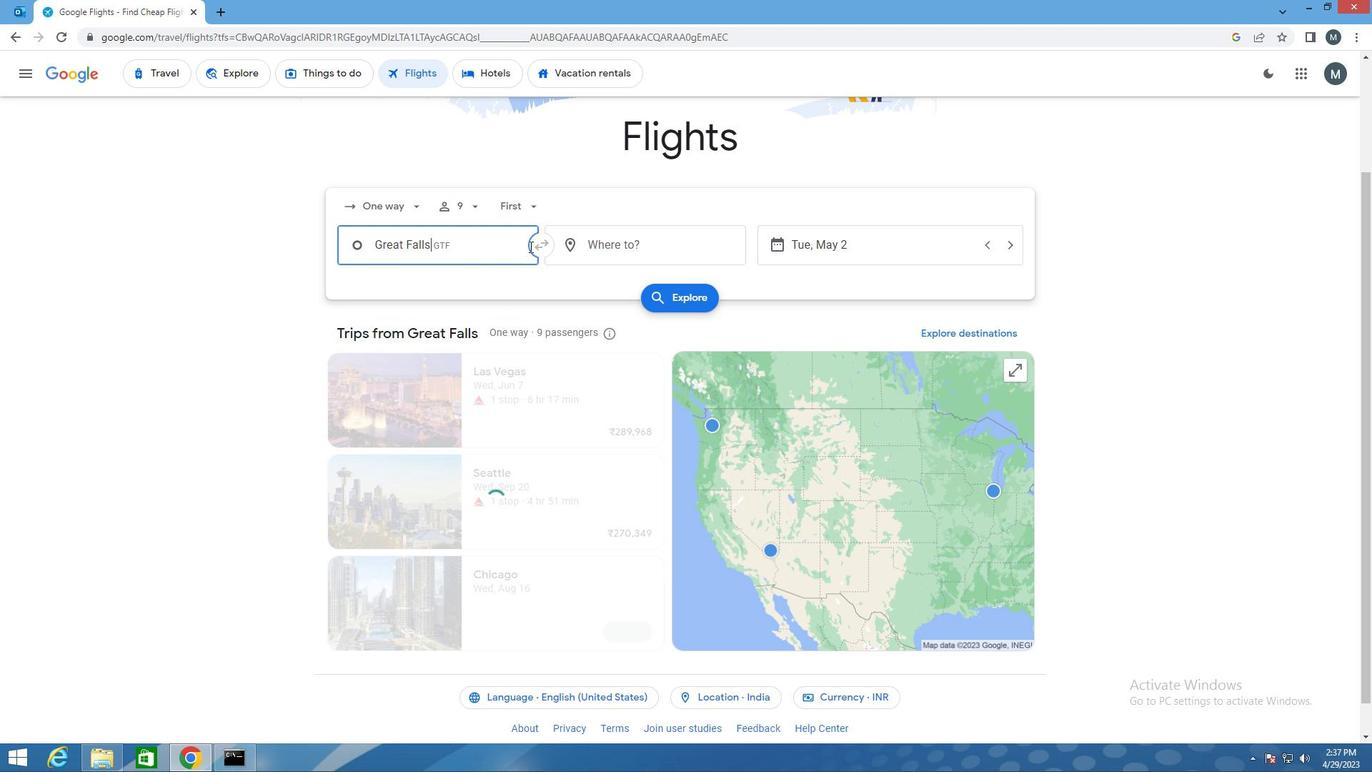 
Action: Mouse pressed left at (576, 238)
Screenshot: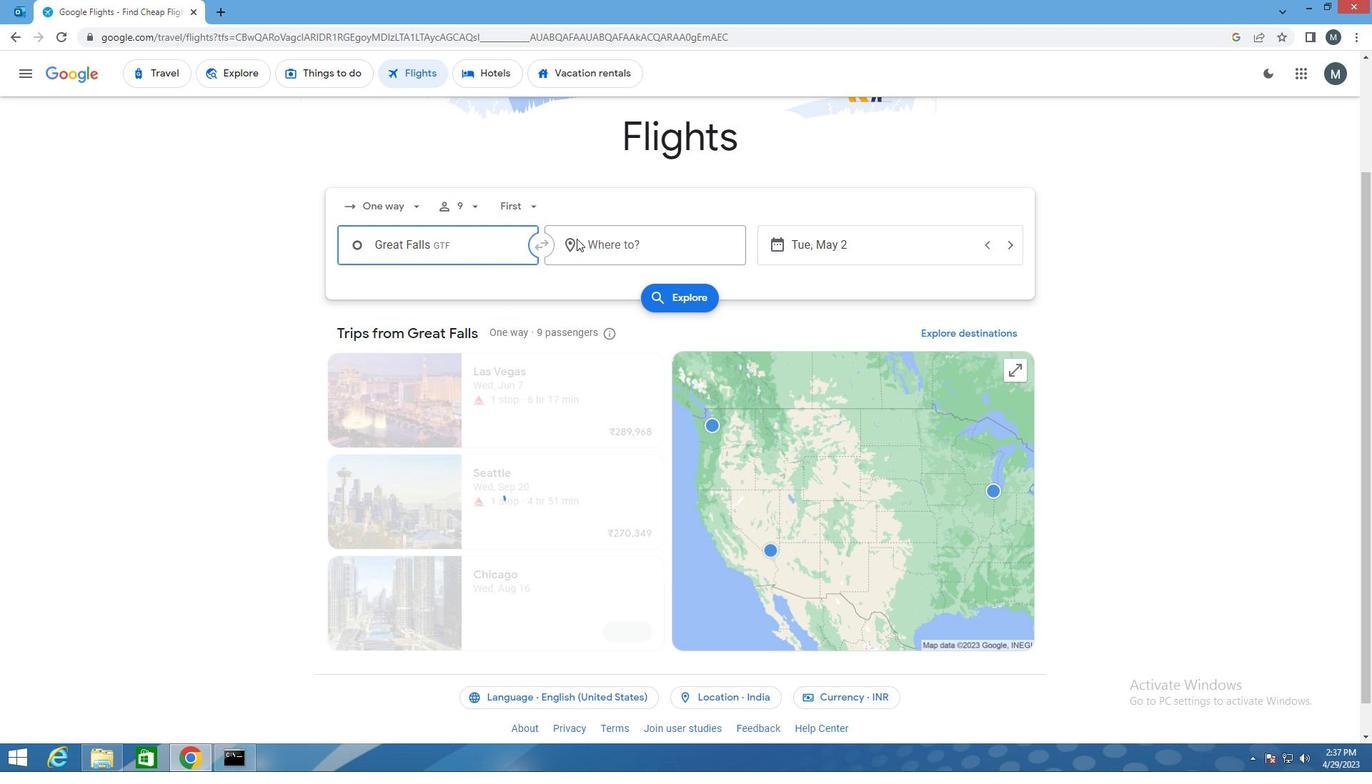 
Action: Mouse moved to (577, 237)
Screenshot: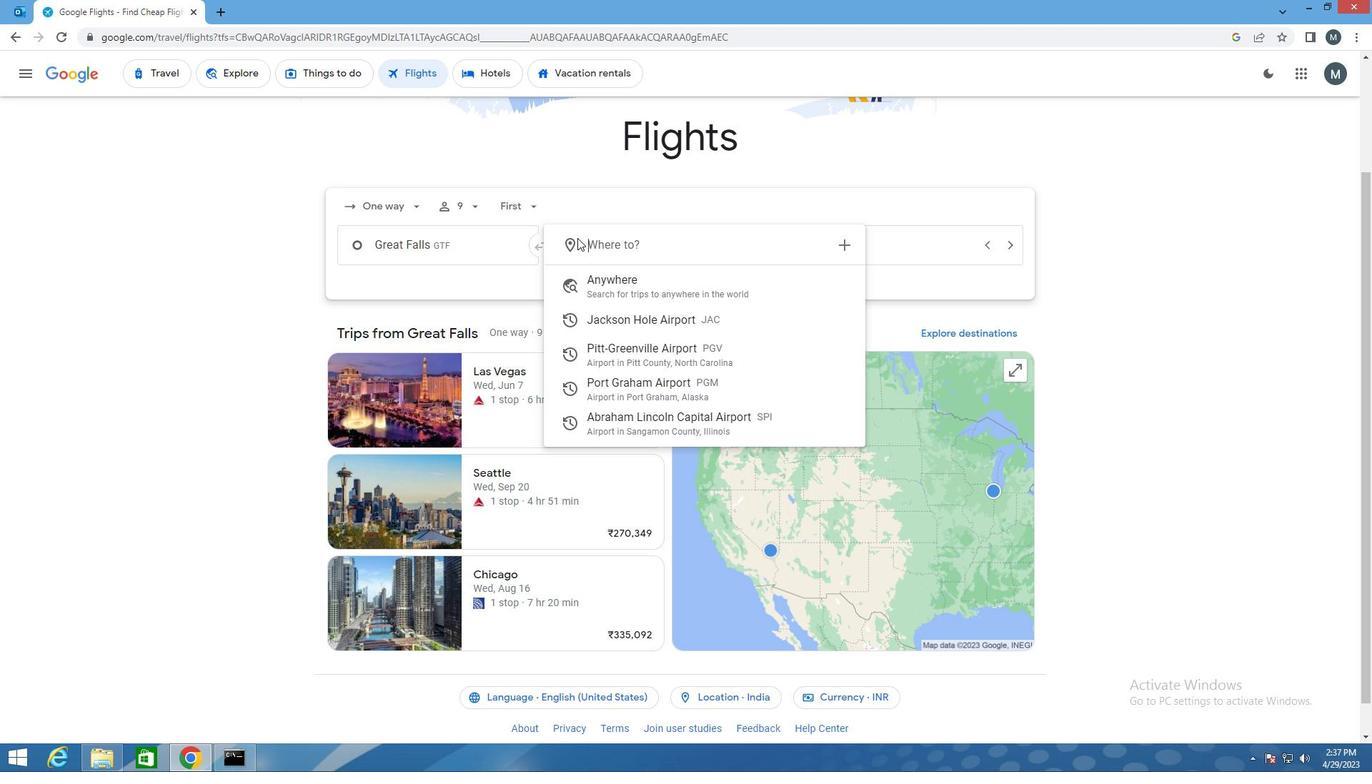 
Action: Key pressed spi
Screenshot: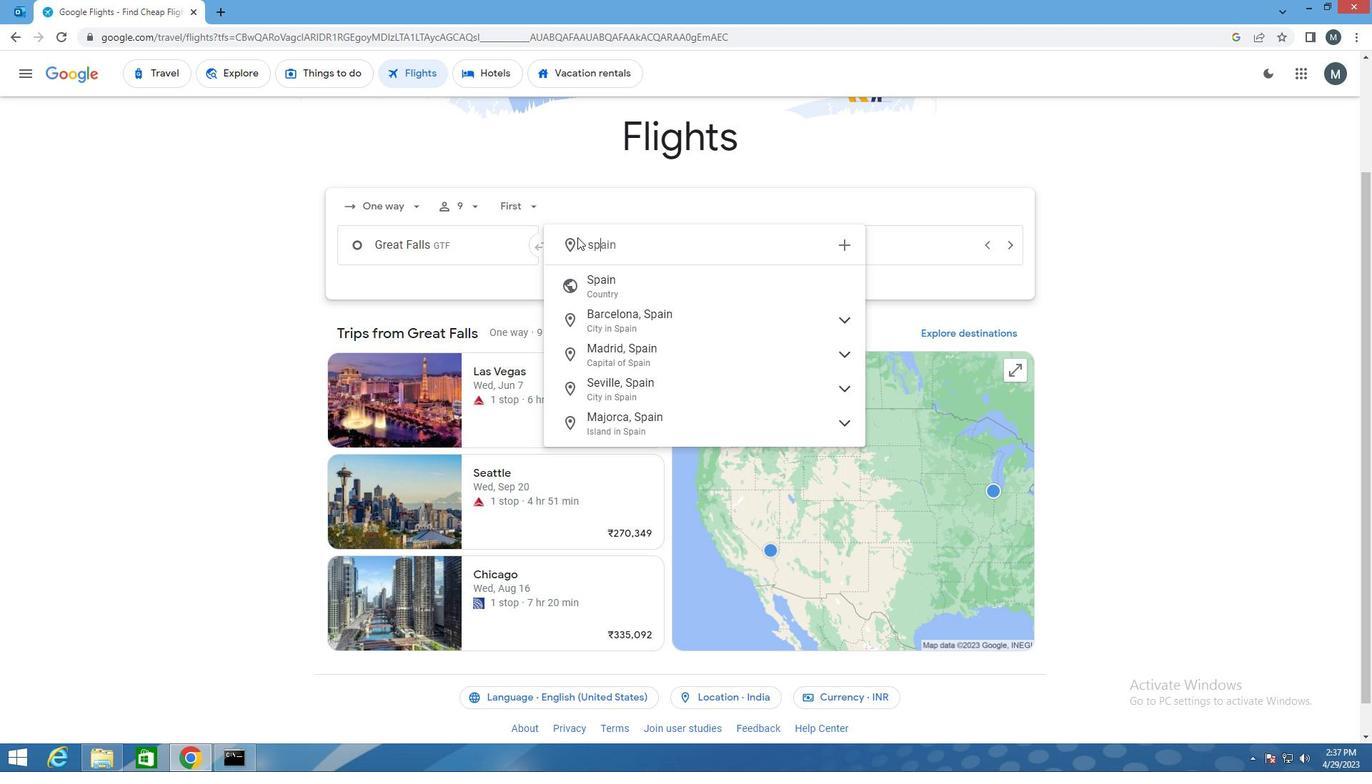 
Action: Mouse moved to (675, 284)
Screenshot: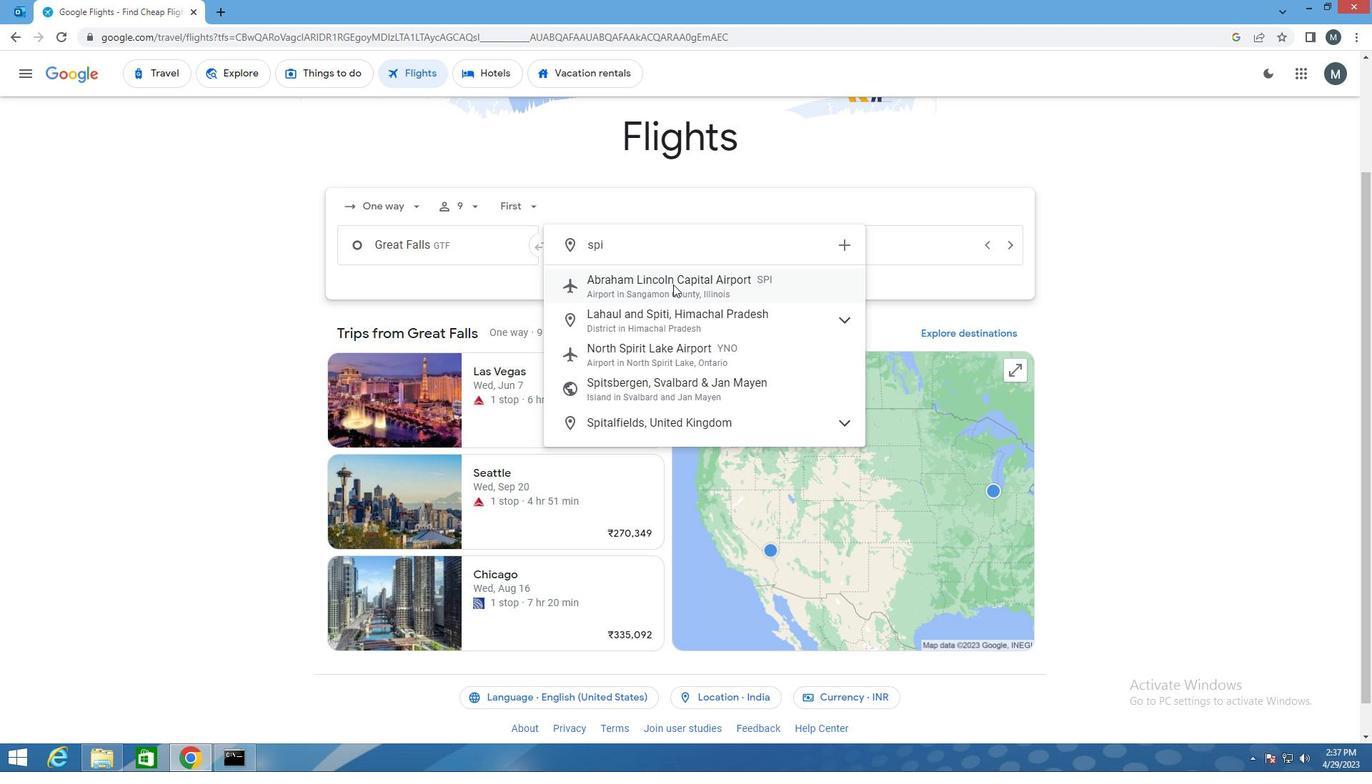 
Action: Mouse pressed left at (675, 284)
Screenshot: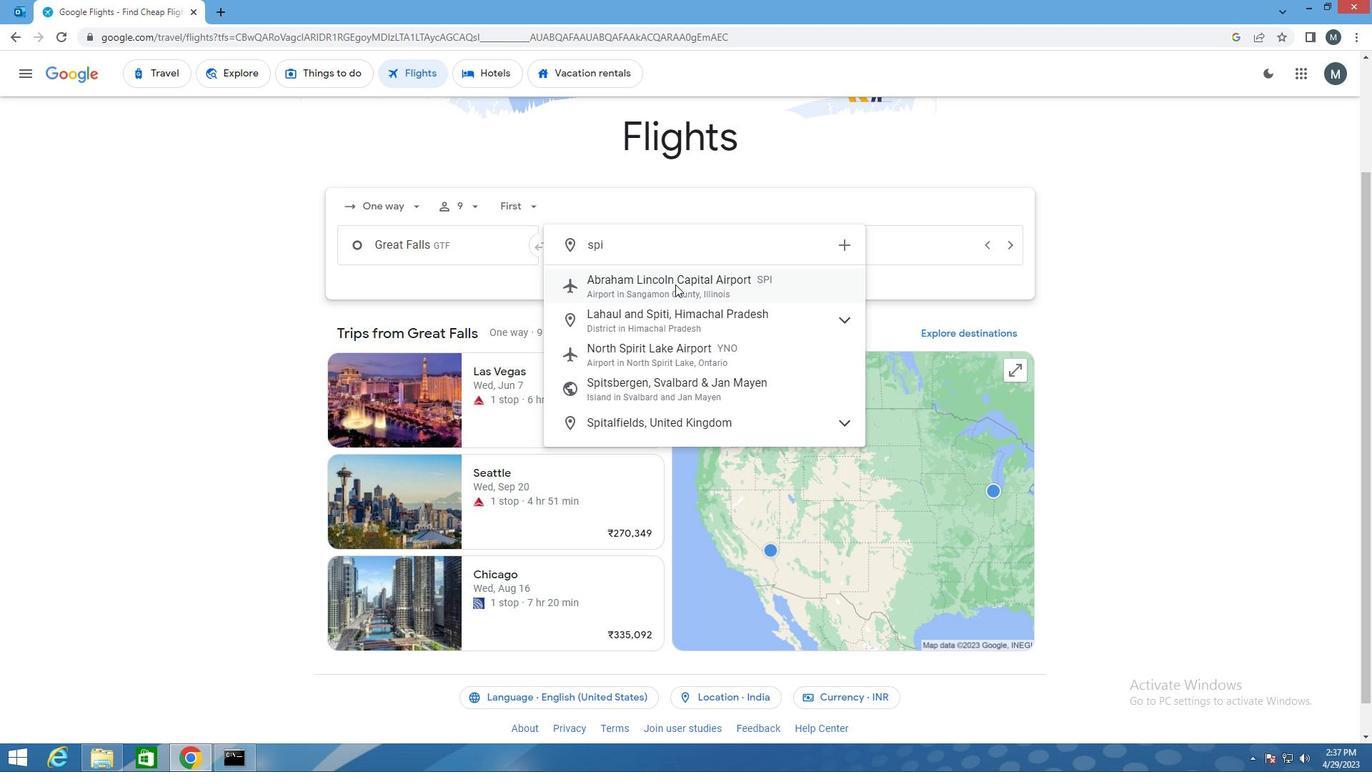 
Action: Mouse moved to (826, 250)
Screenshot: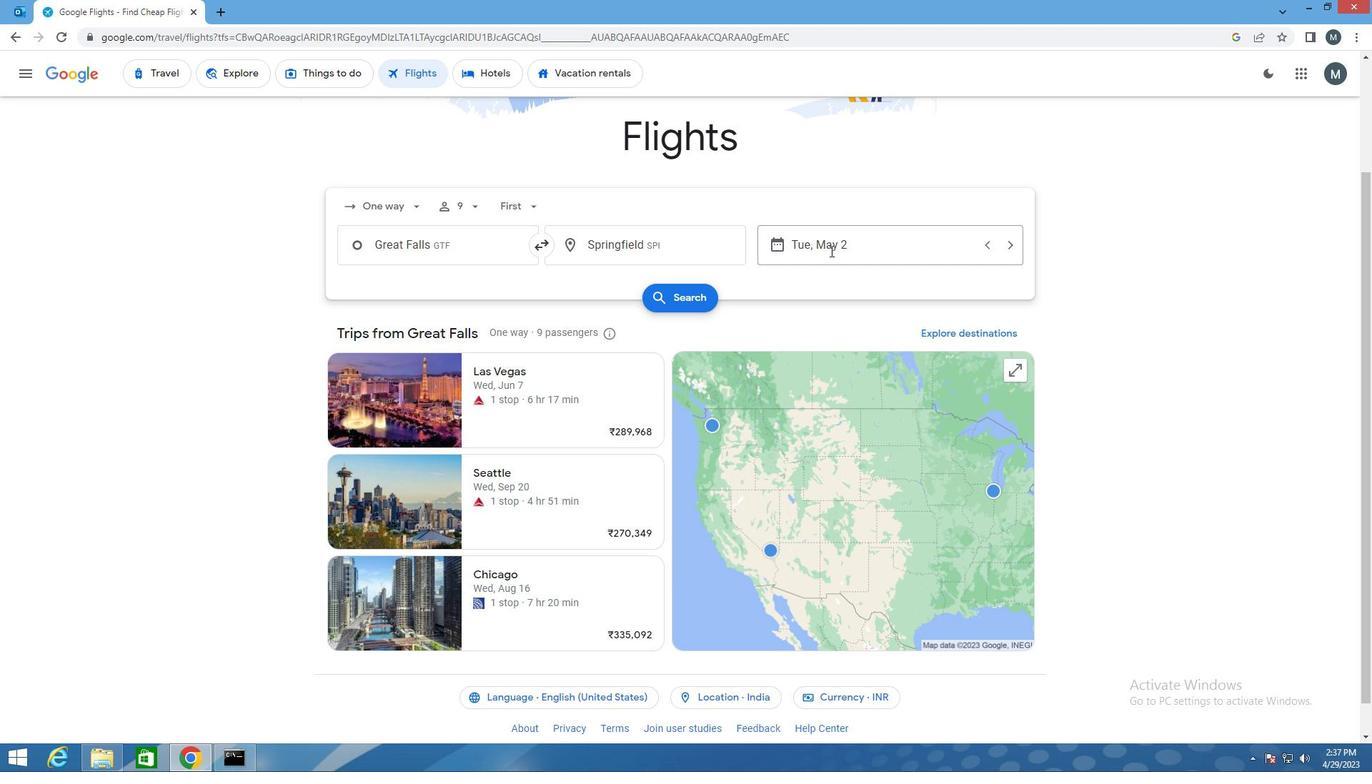 
Action: Mouse pressed left at (826, 250)
Screenshot: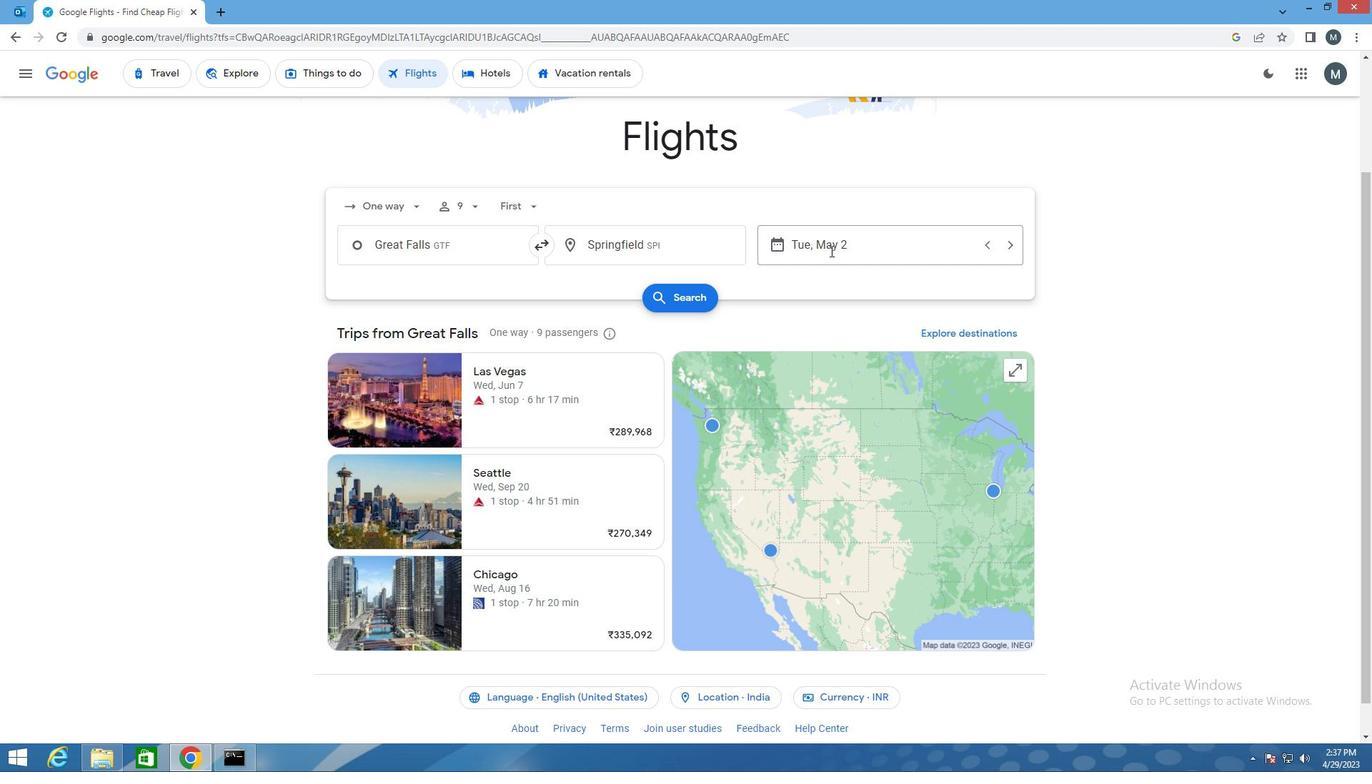 
Action: Mouse moved to (857, 355)
Screenshot: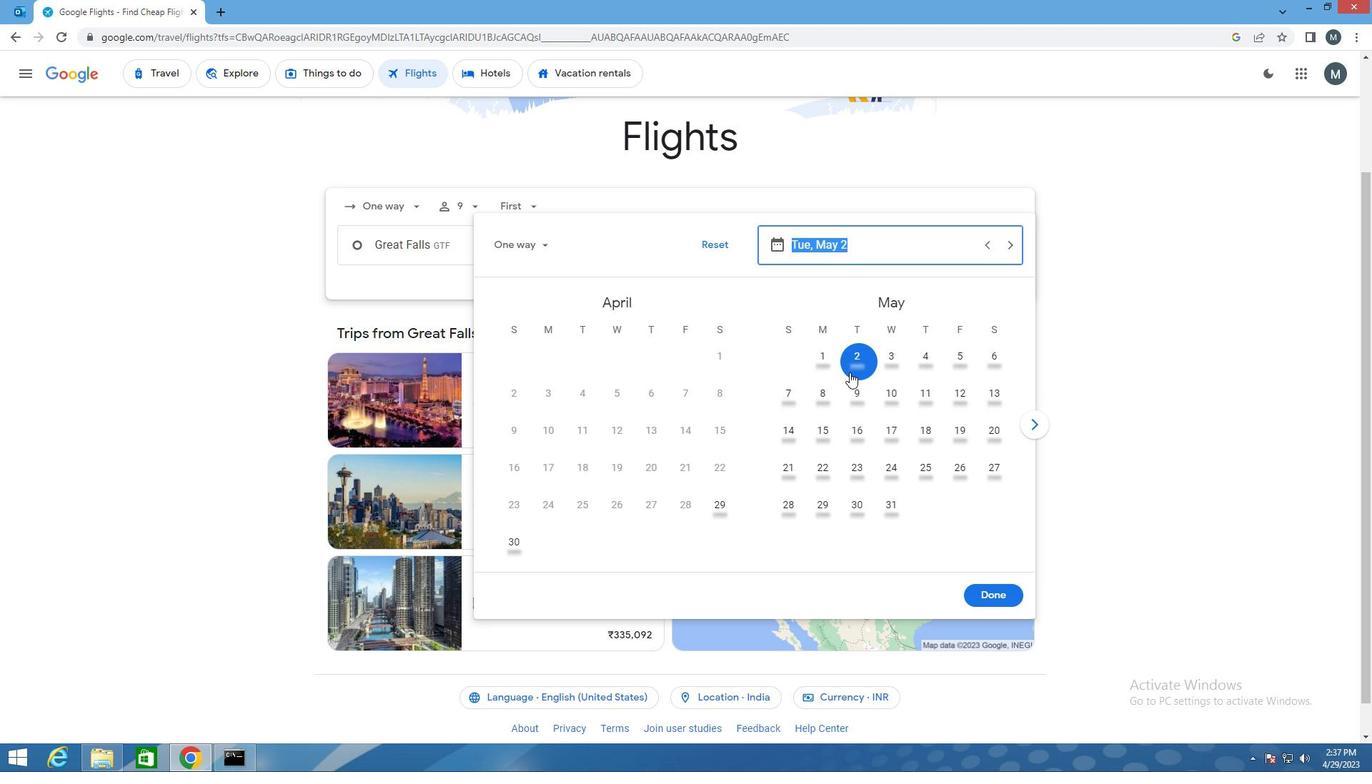 
Action: Mouse pressed left at (857, 355)
Screenshot: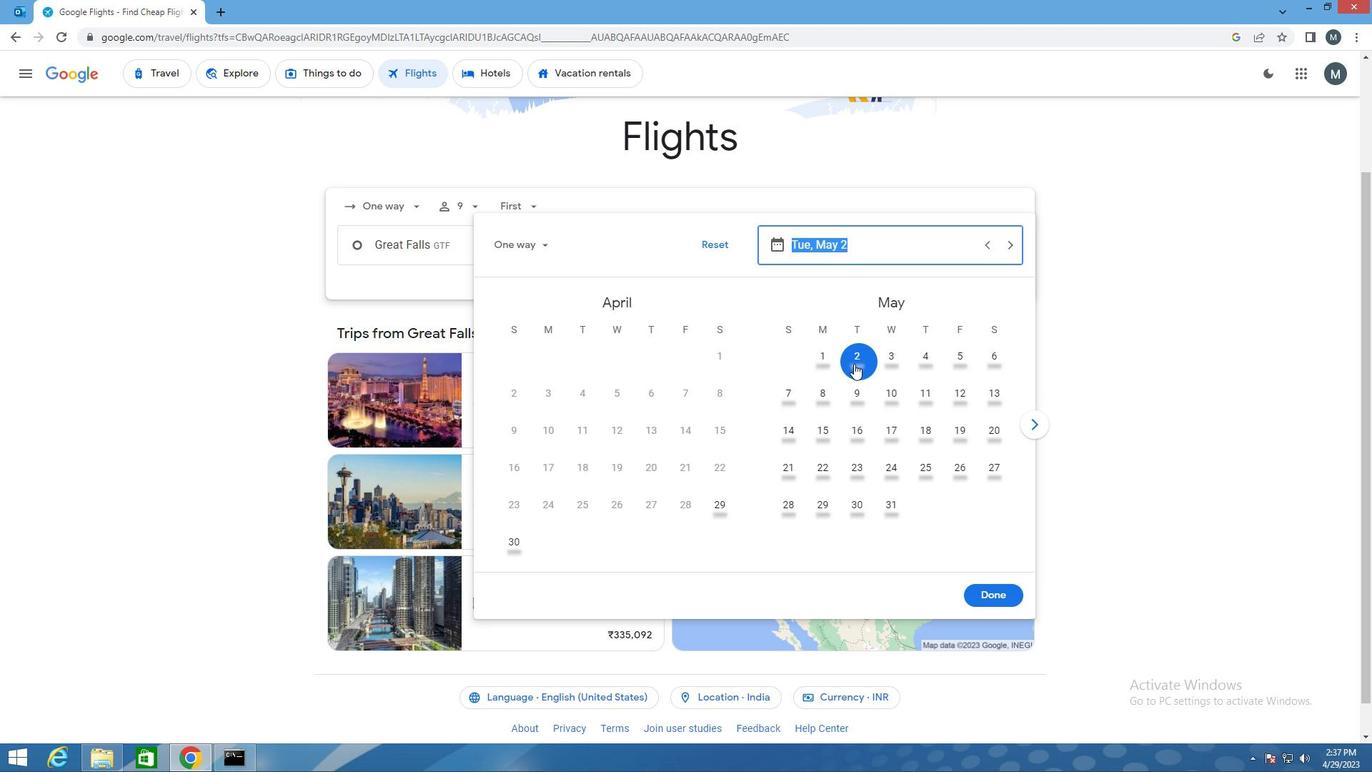 
Action: Mouse moved to (986, 596)
Screenshot: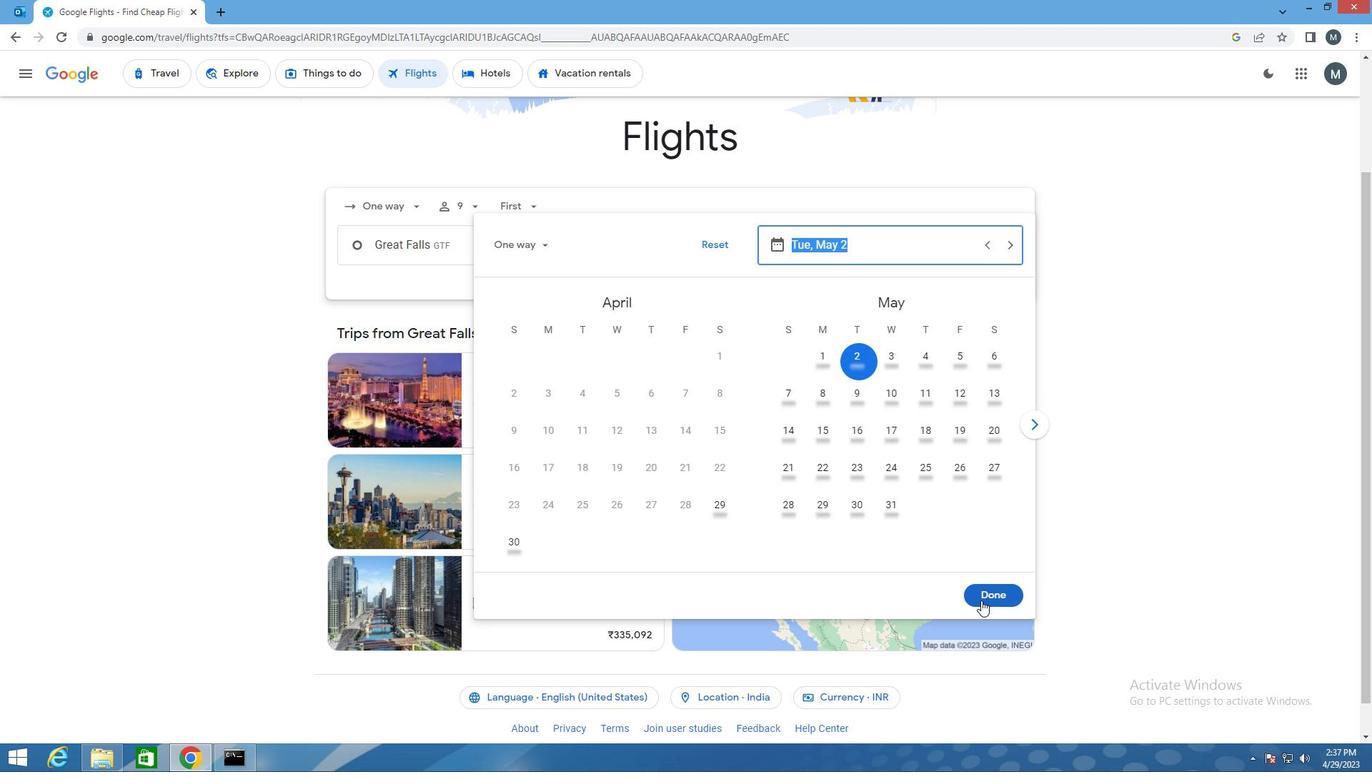 
Action: Mouse pressed left at (986, 596)
Screenshot: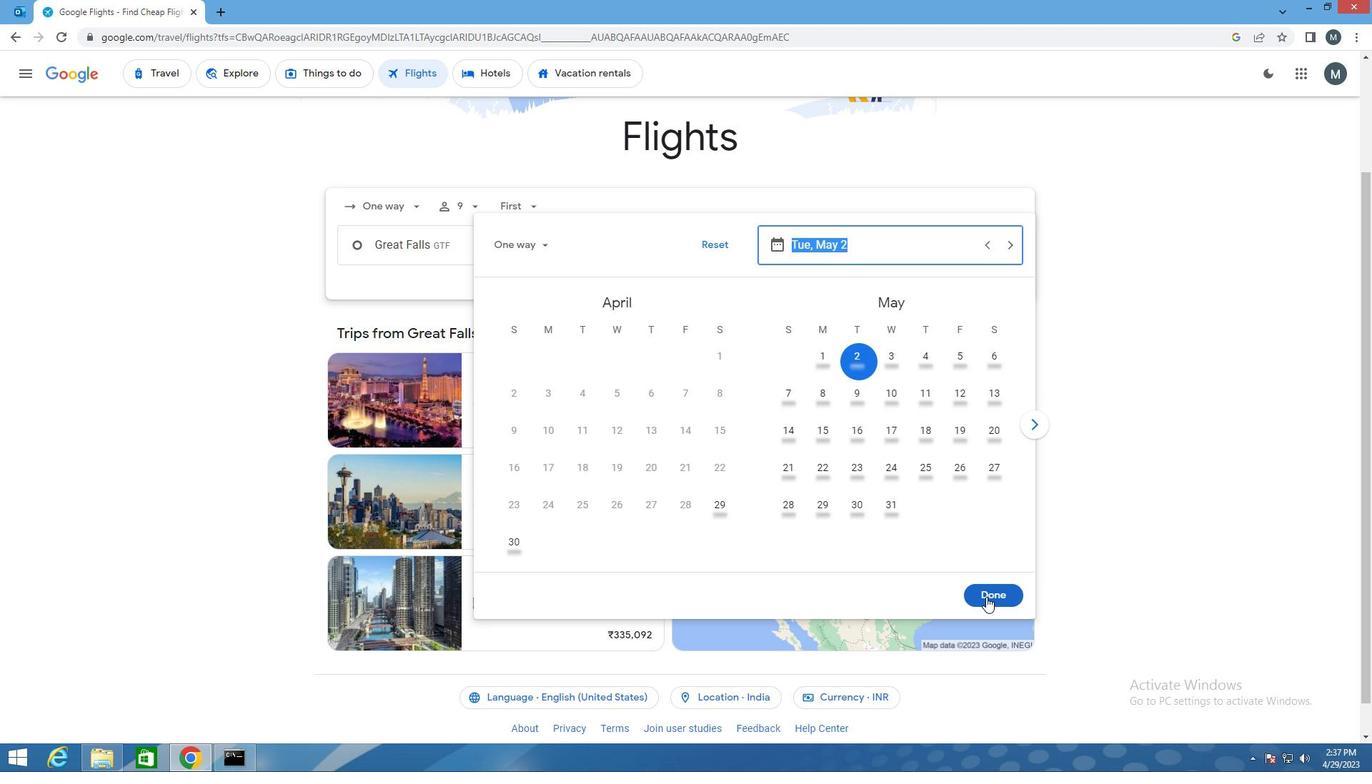 
Action: Mouse moved to (667, 299)
Screenshot: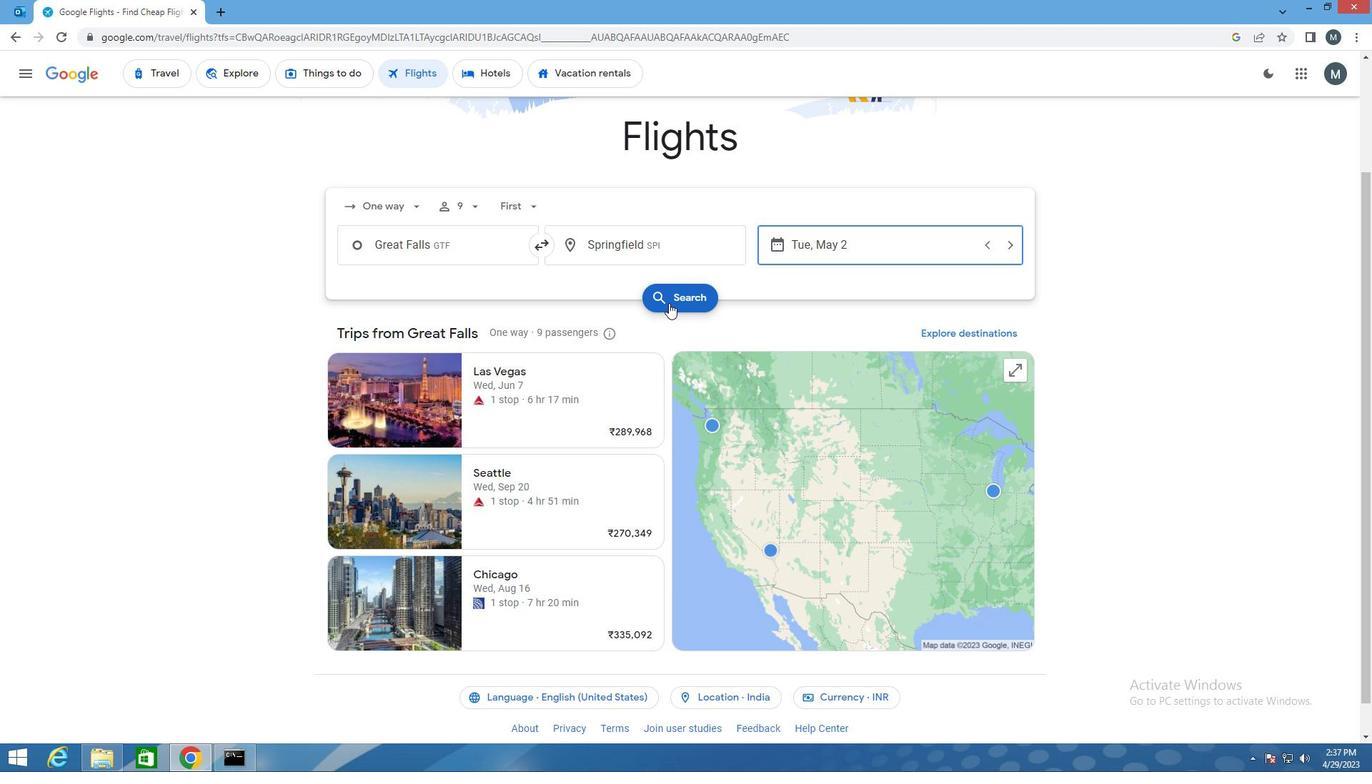 
Action: Mouse pressed left at (667, 299)
Screenshot: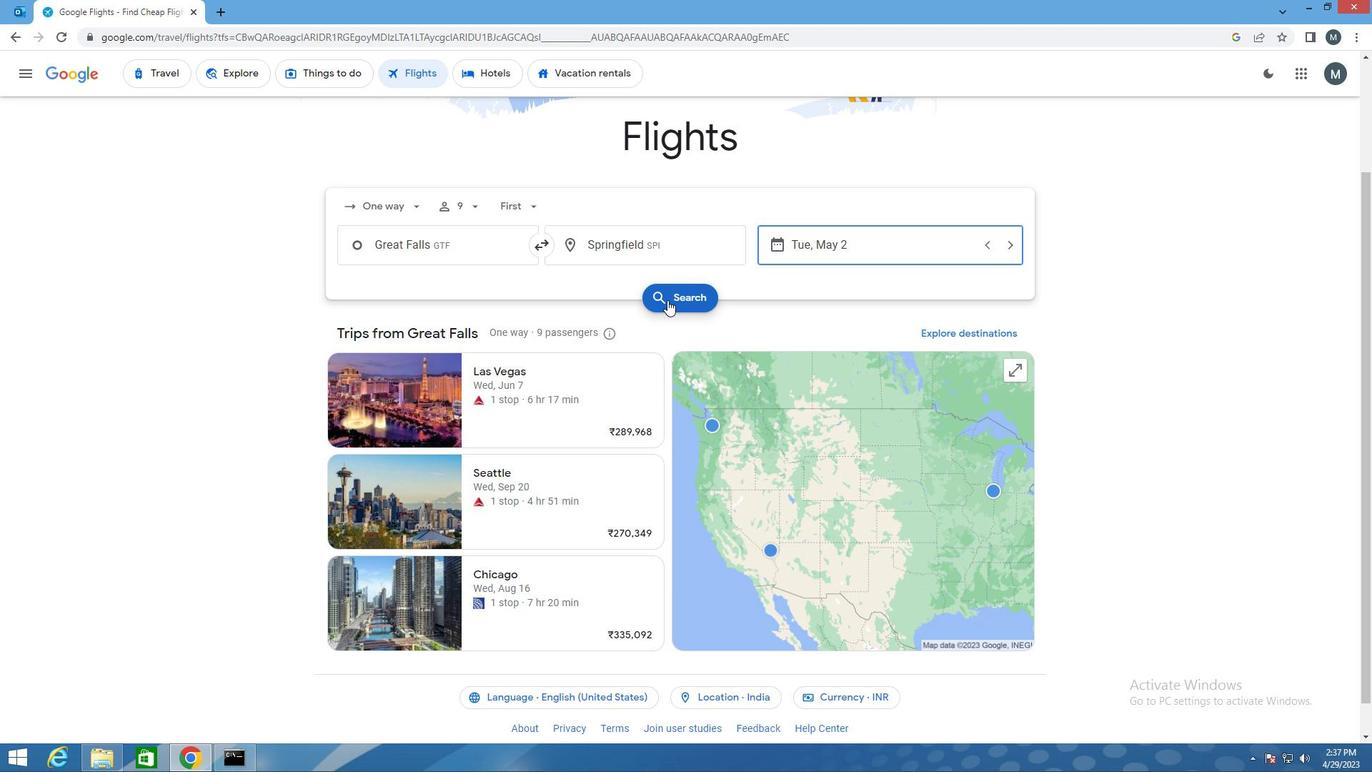 
Action: Mouse moved to (348, 190)
Screenshot: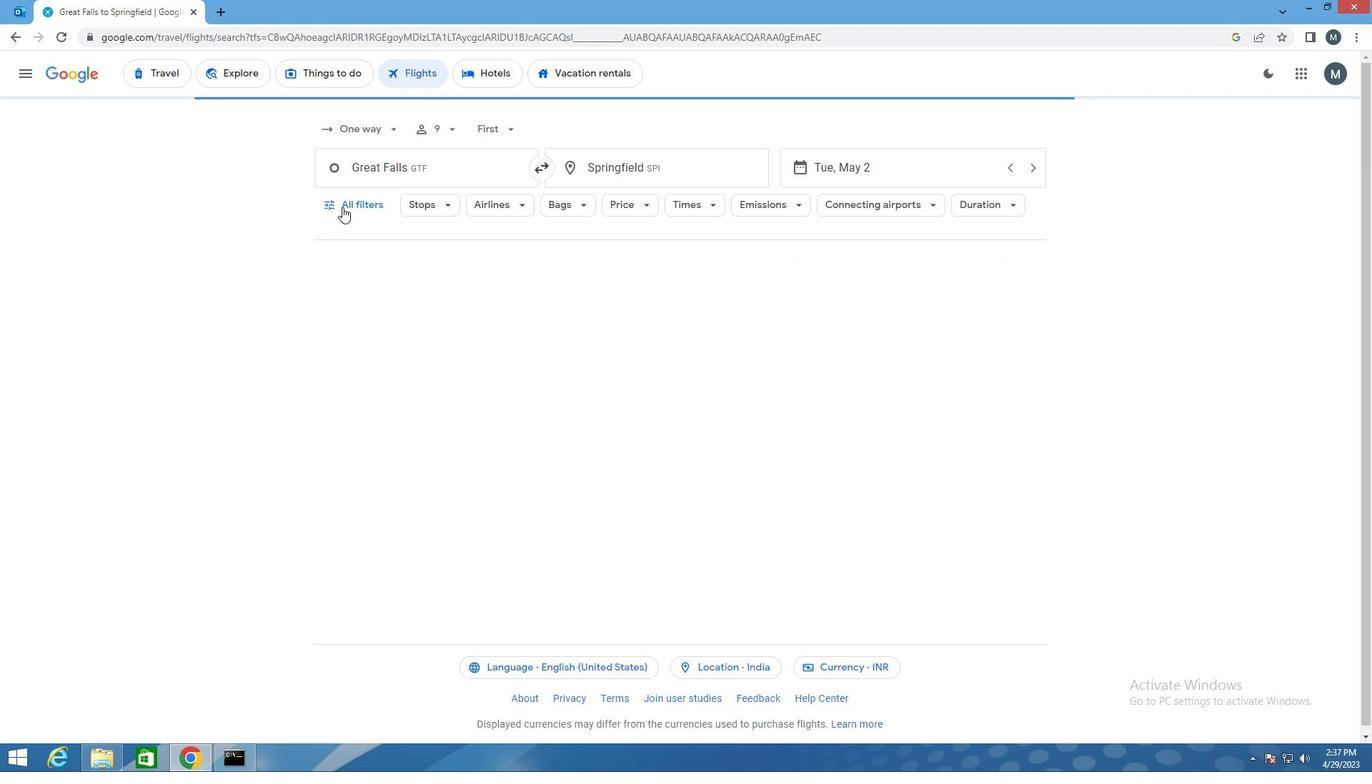 
Action: Mouse pressed left at (348, 190)
Screenshot: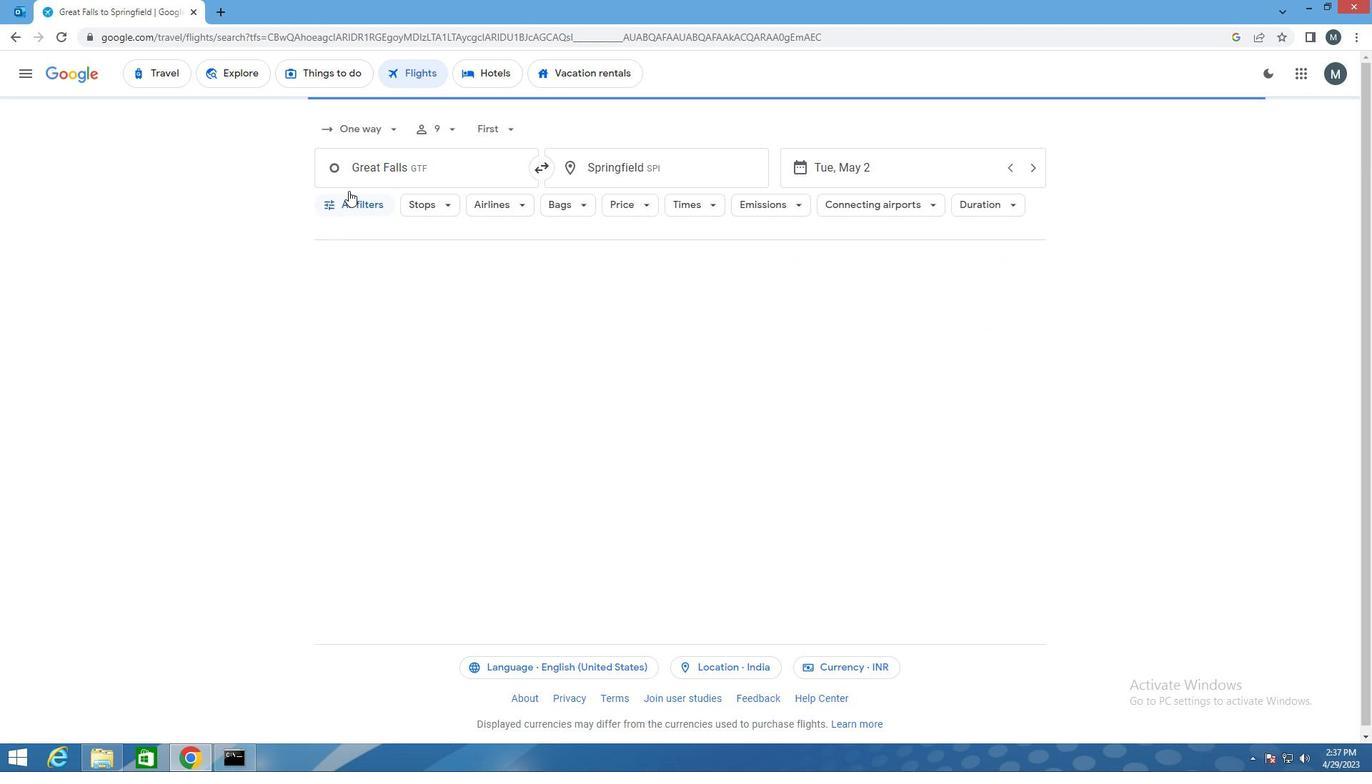 
Action: Mouse moved to (475, 483)
Screenshot: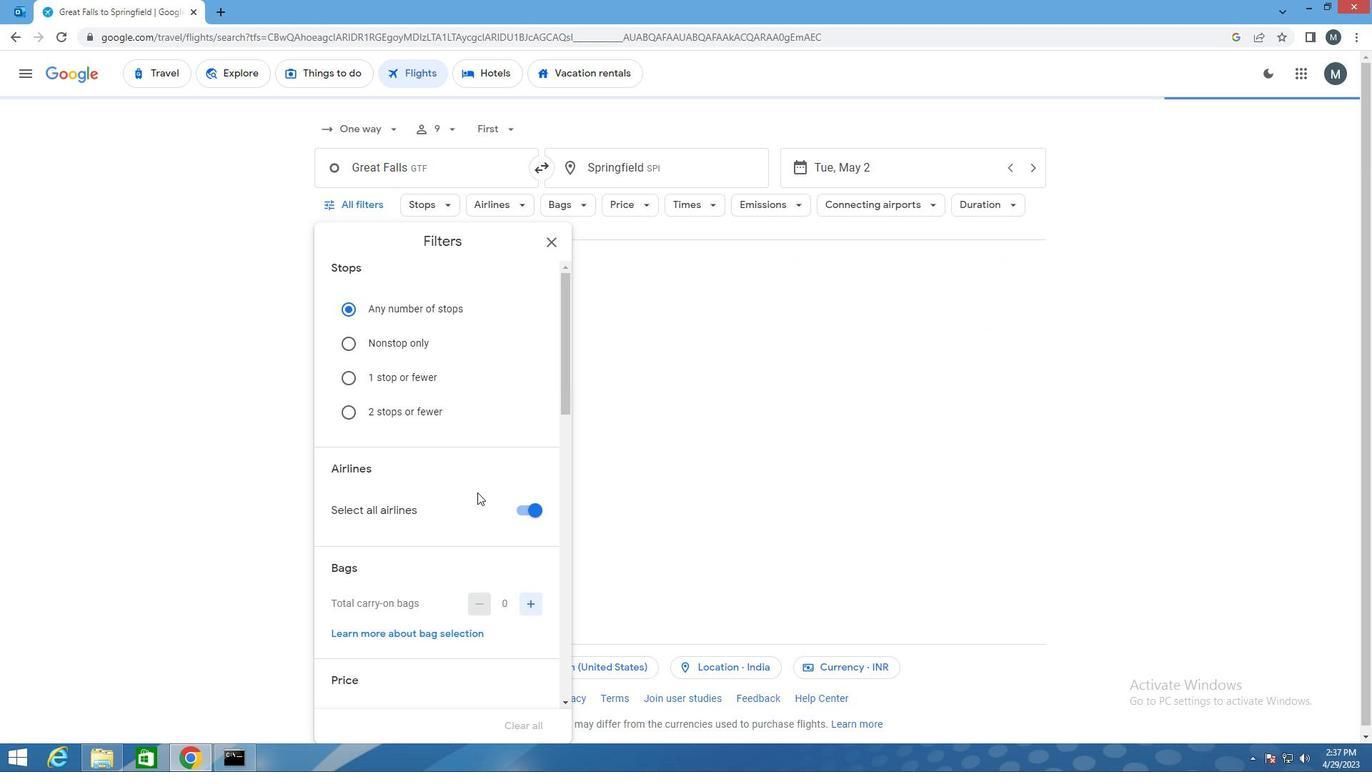 
Action: Mouse scrolled (475, 482) with delta (0, 0)
Screenshot: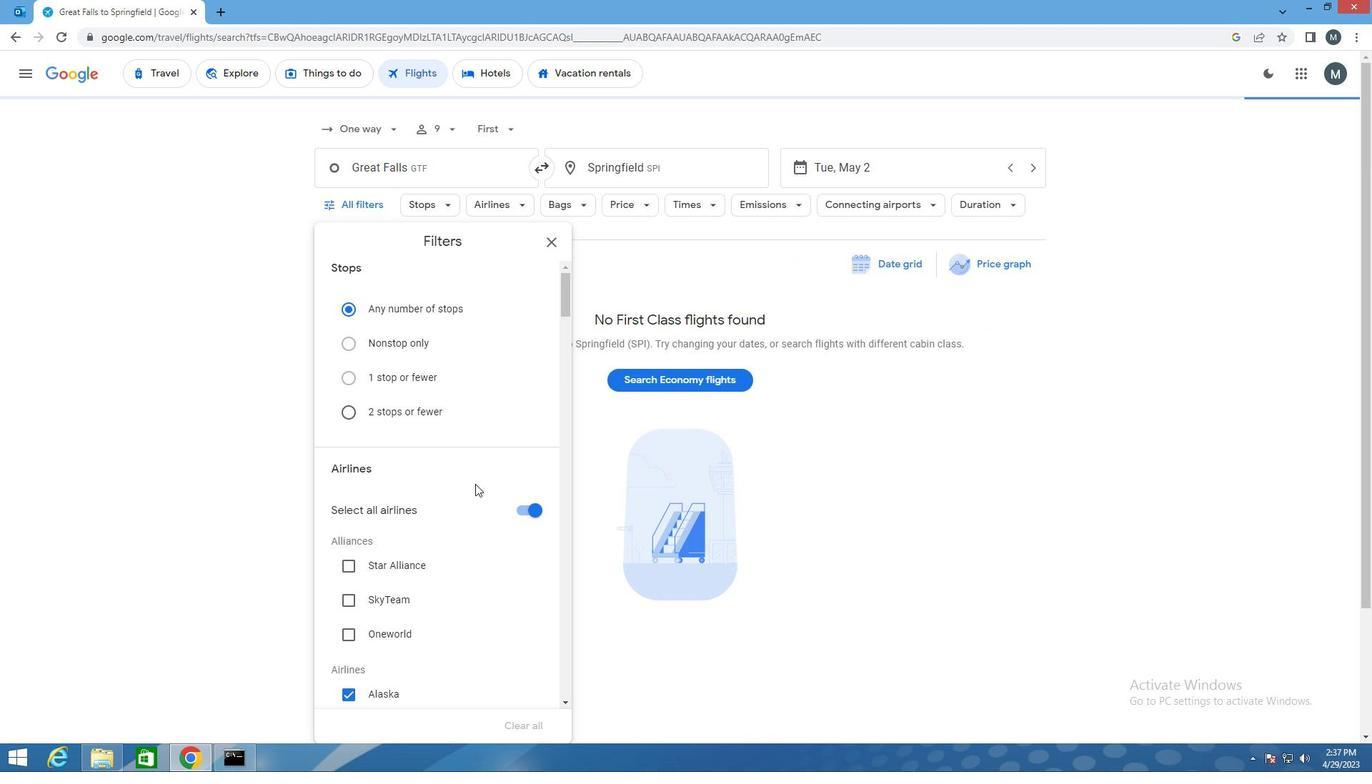 
Action: Mouse scrolled (475, 482) with delta (0, 0)
Screenshot: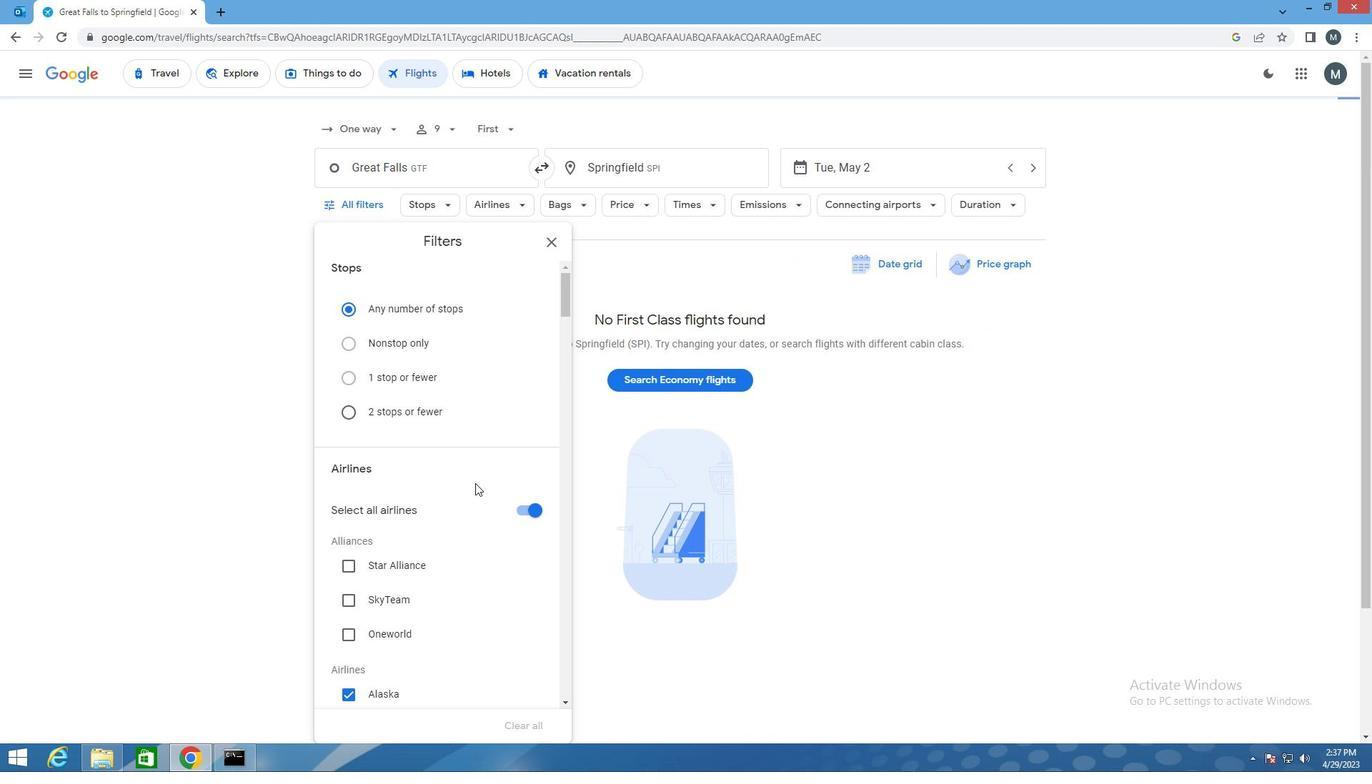 
Action: Mouse moved to (516, 362)
Screenshot: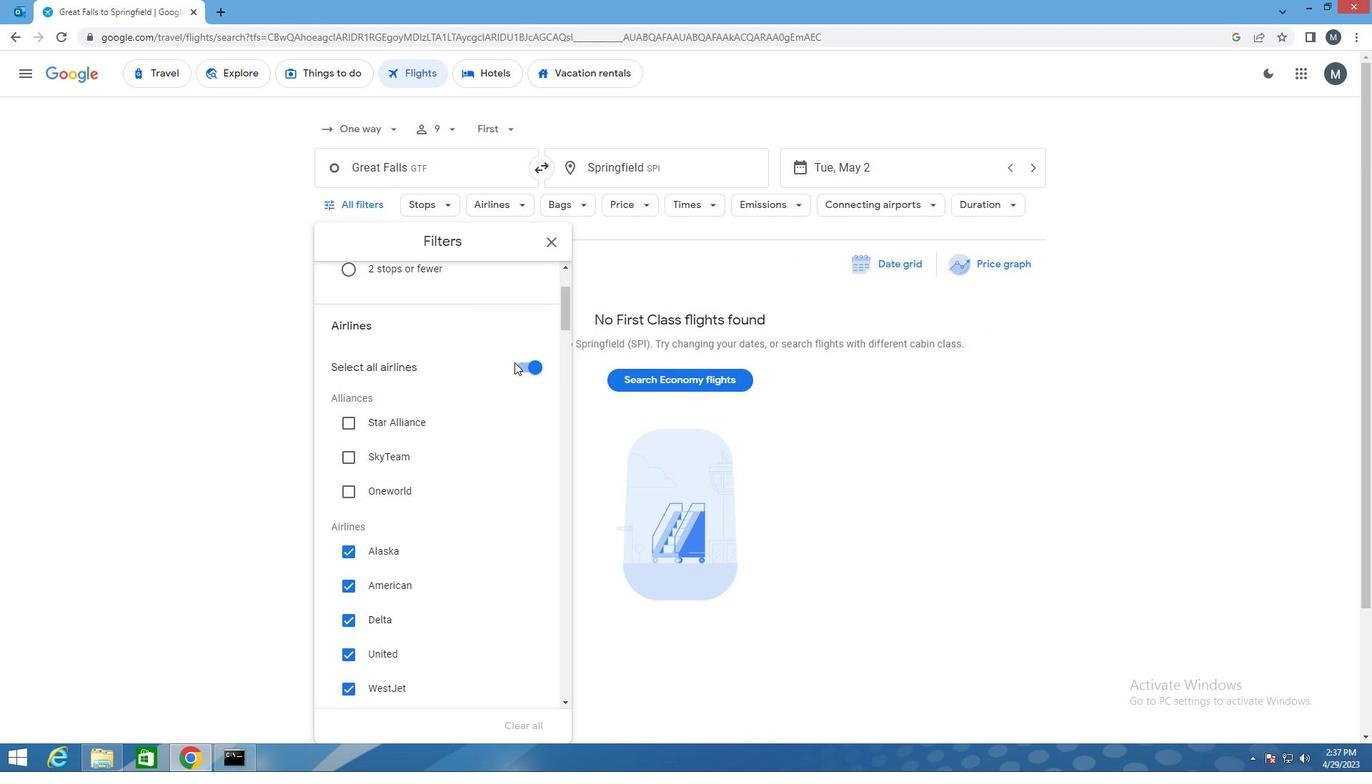 
Action: Mouse pressed left at (516, 362)
Screenshot: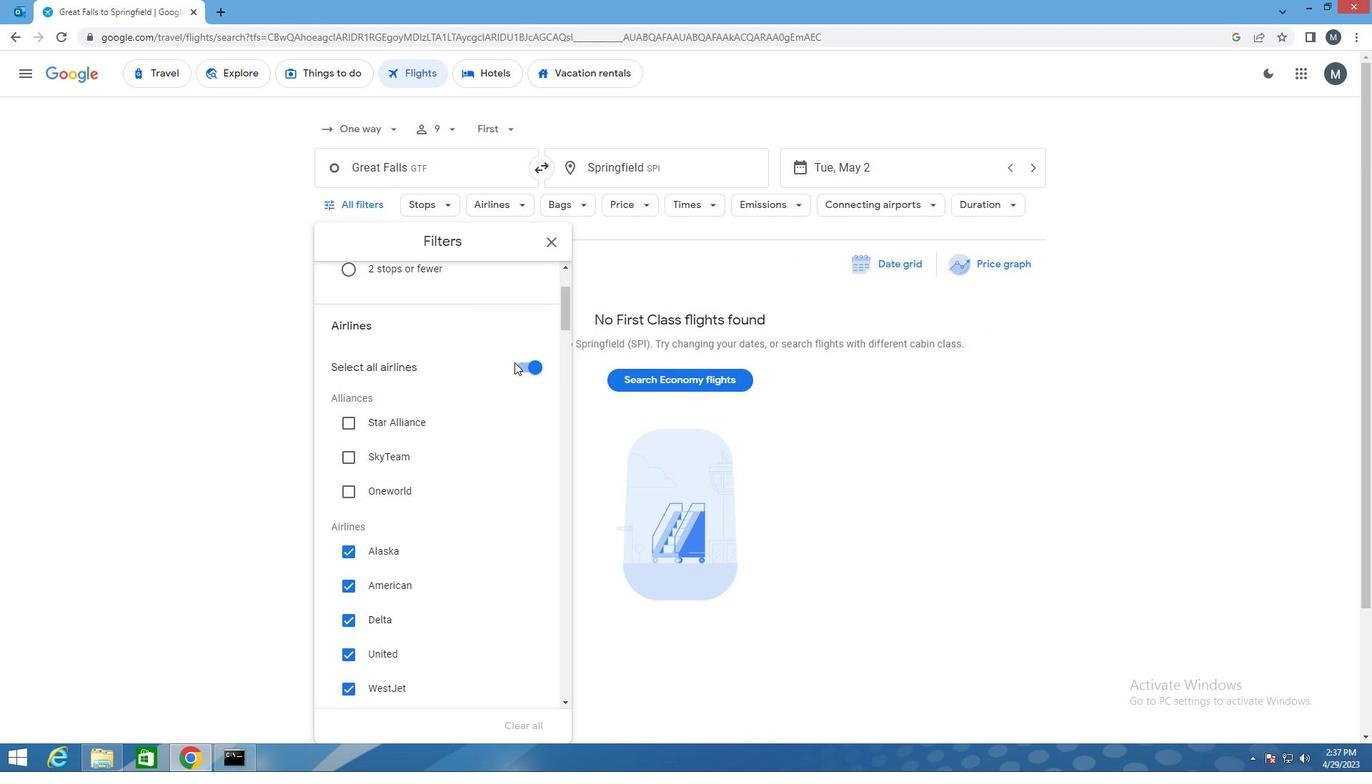 
Action: Mouse moved to (526, 368)
Screenshot: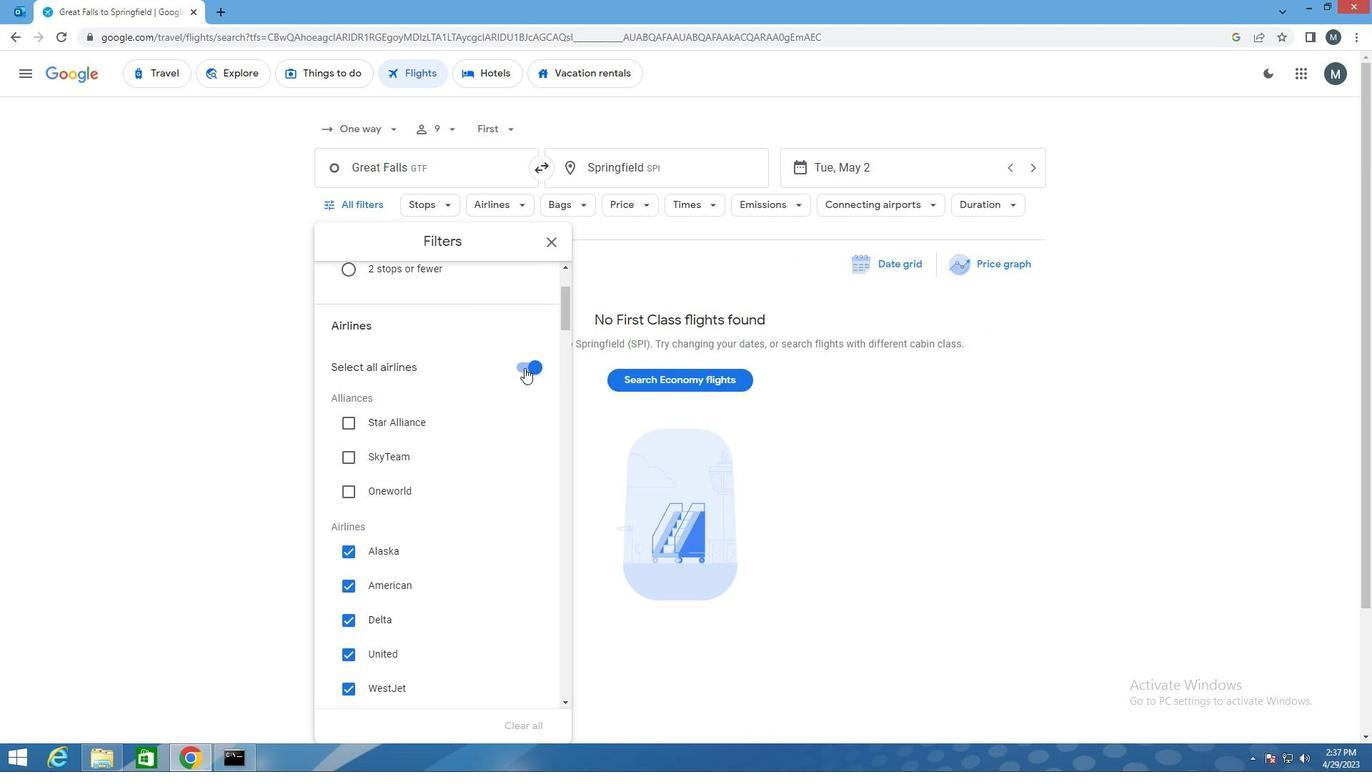 
Action: Mouse pressed left at (526, 368)
Screenshot: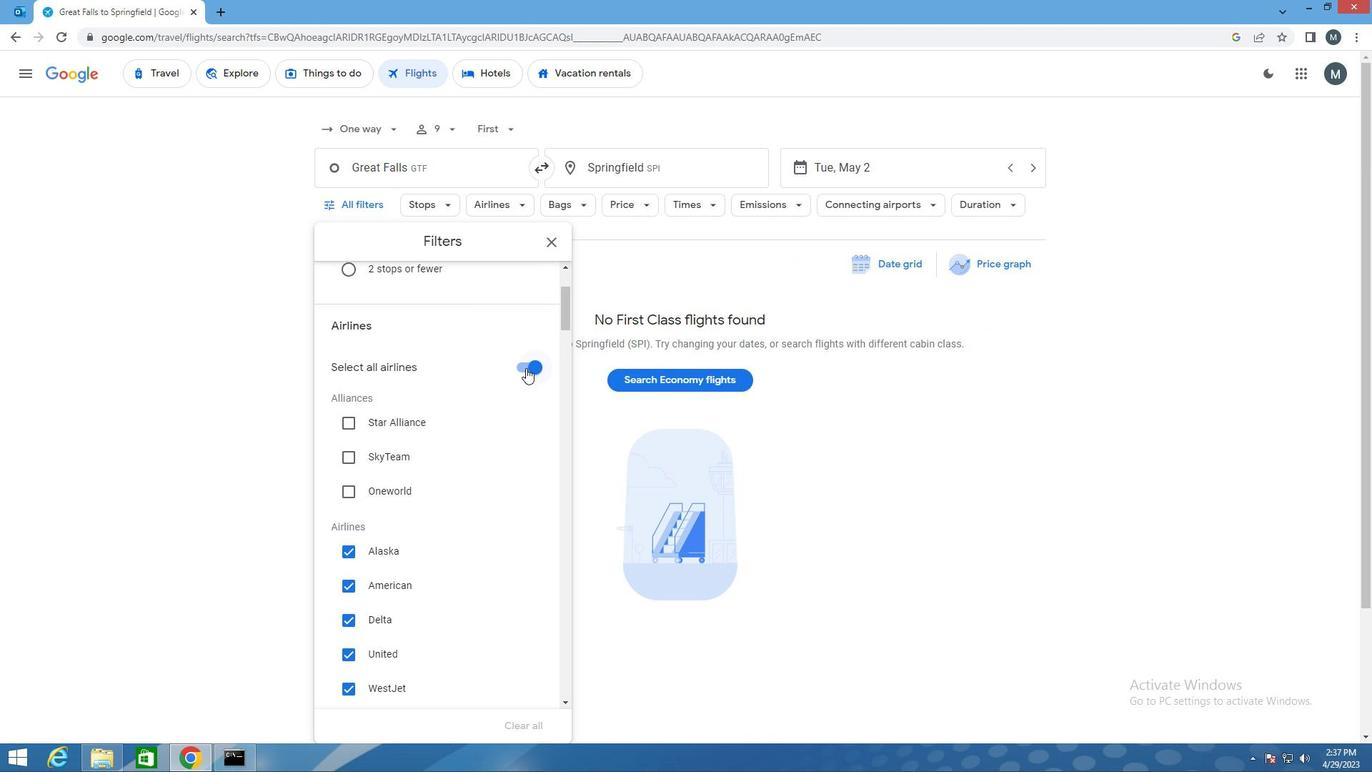 
Action: Mouse moved to (481, 433)
Screenshot: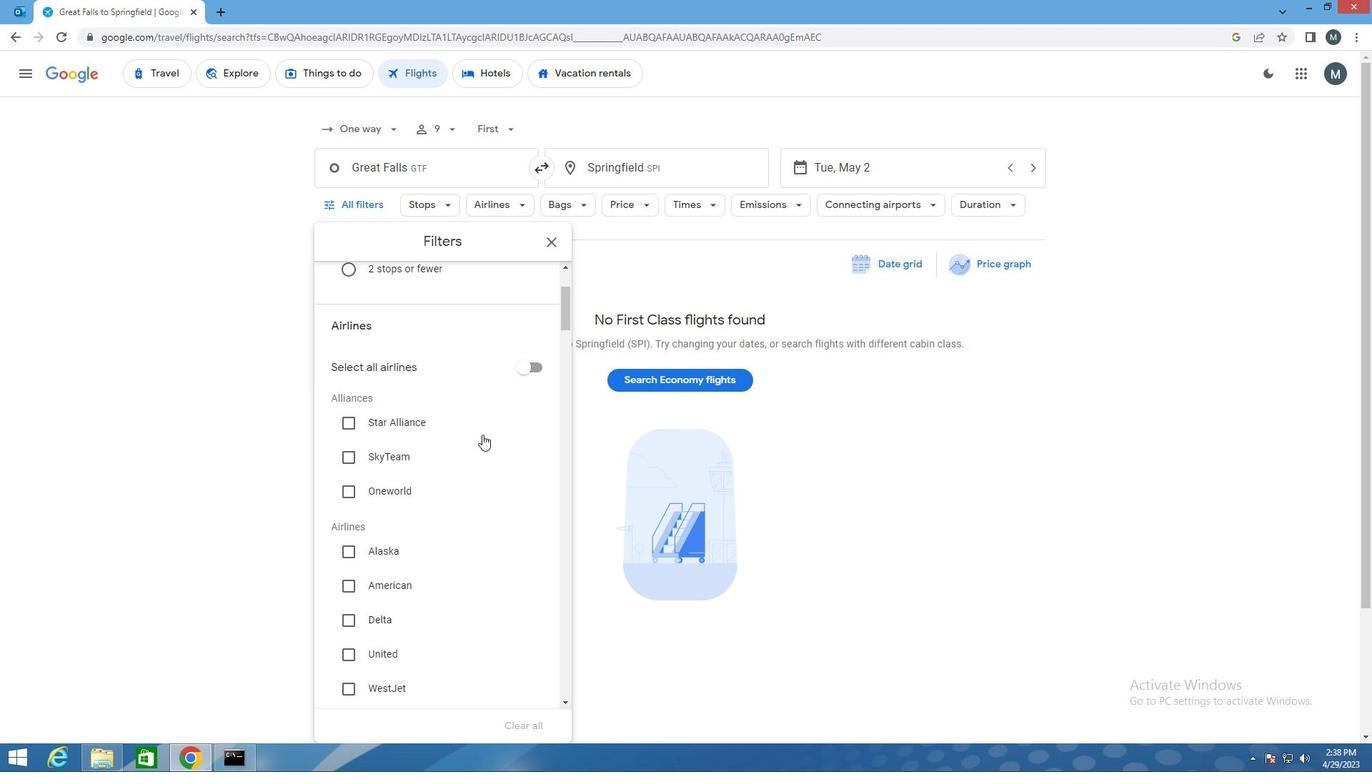 
Action: Mouse scrolled (481, 433) with delta (0, 0)
Screenshot: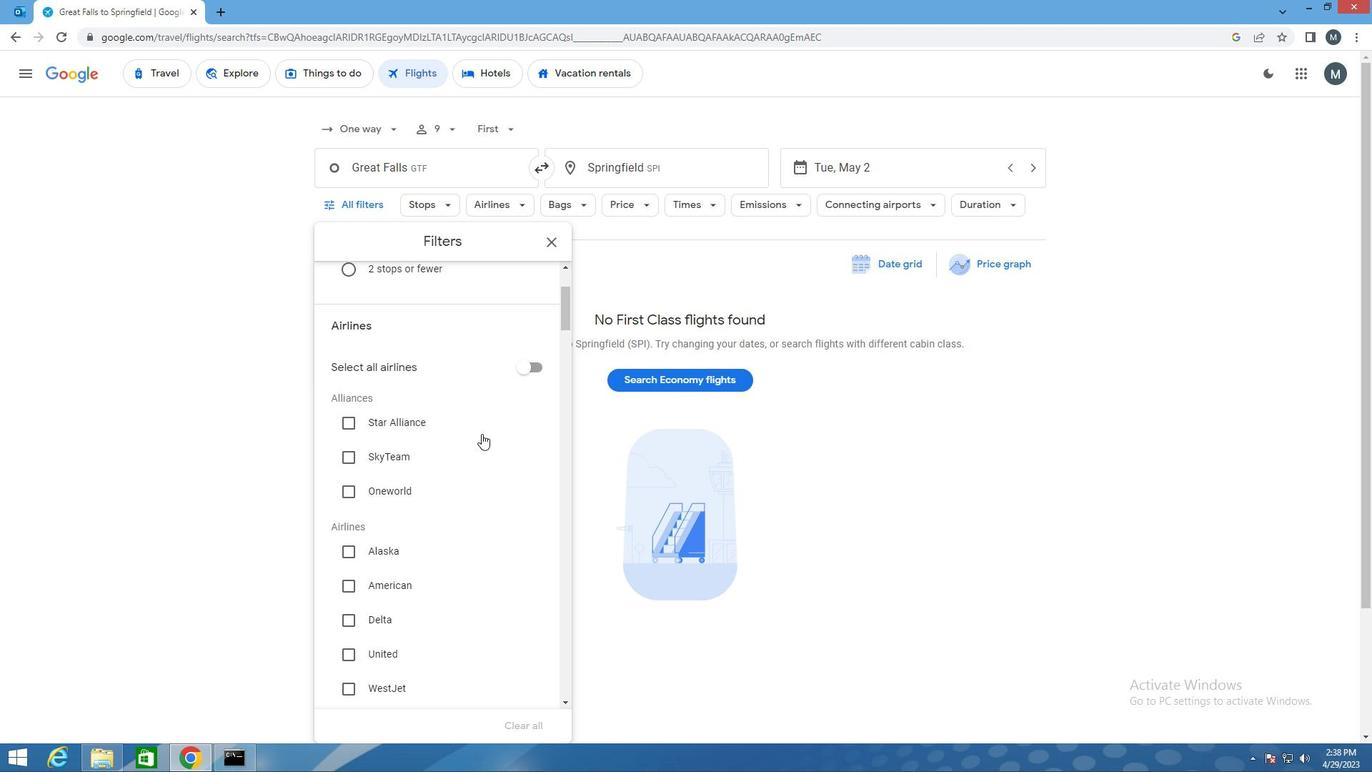 
Action: Mouse moved to (479, 434)
Screenshot: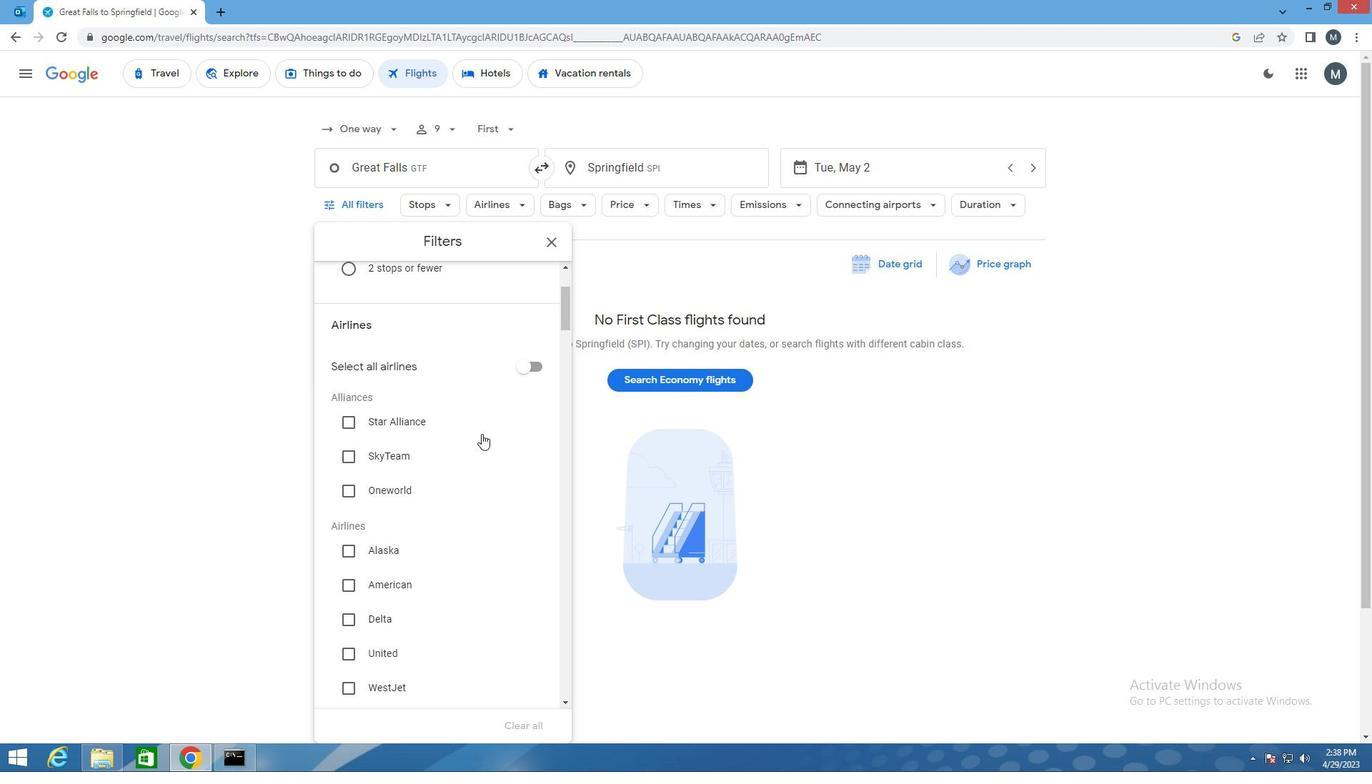 
Action: Mouse scrolled (479, 433) with delta (0, 0)
Screenshot: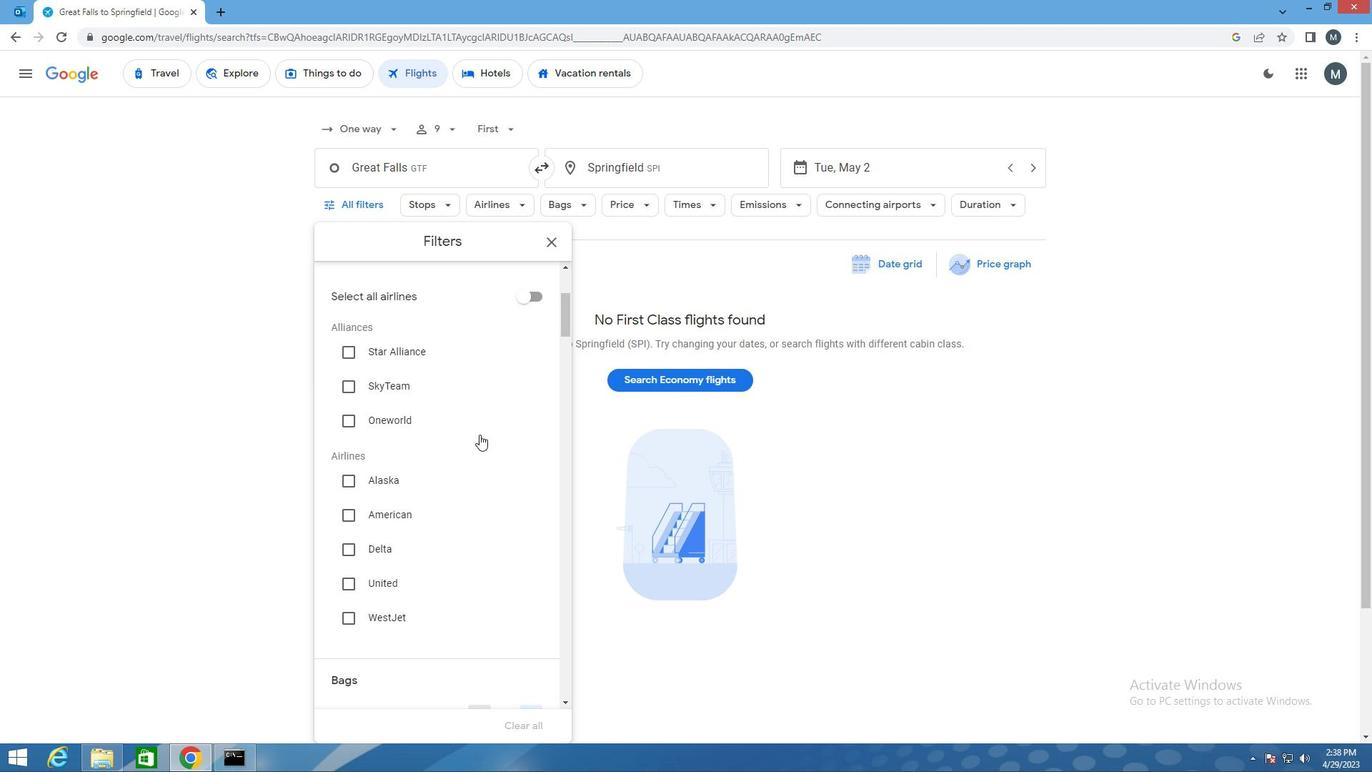 
Action: Mouse moved to (476, 436)
Screenshot: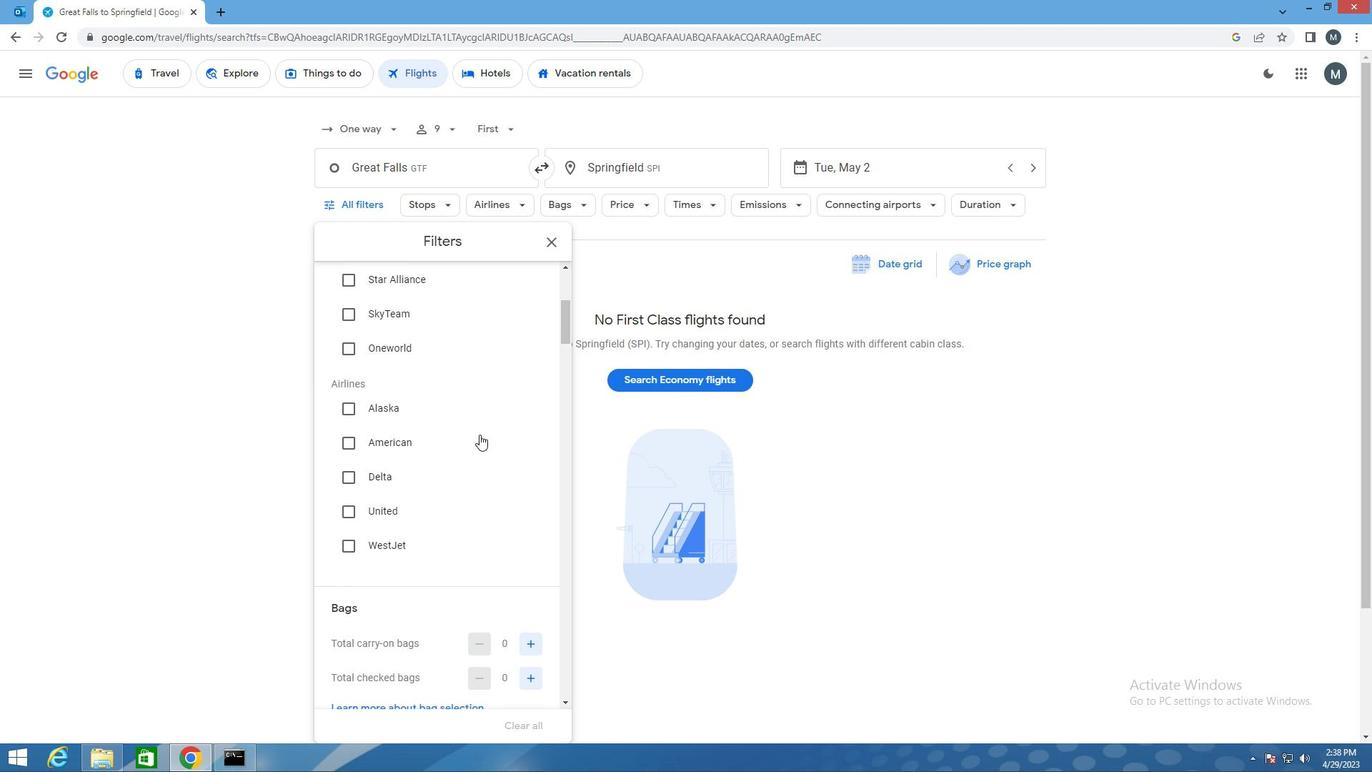 
Action: Mouse scrolled (476, 436) with delta (0, 0)
Screenshot: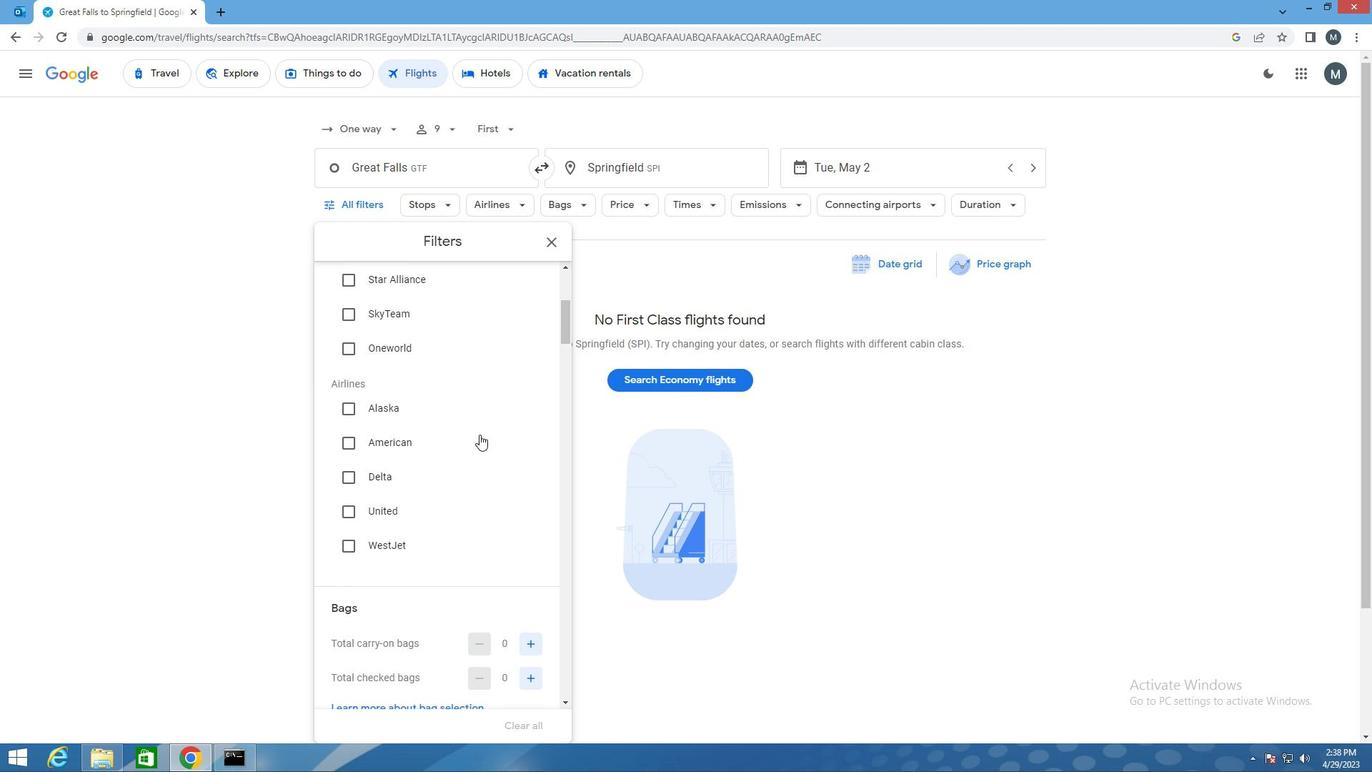 
Action: Mouse moved to (476, 438)
Screenshot: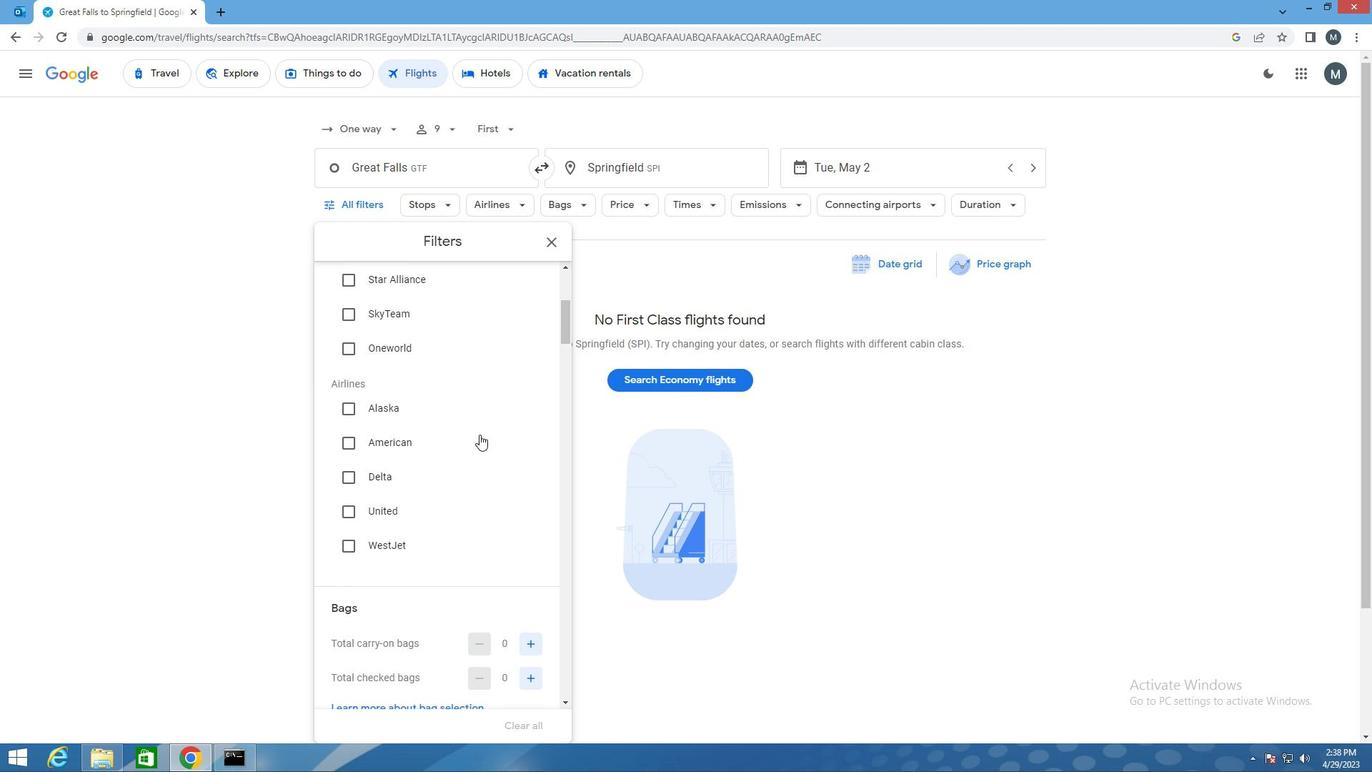 
Action: Mouse scrolled (476, 438) with delta (0, 0)
Screenshot: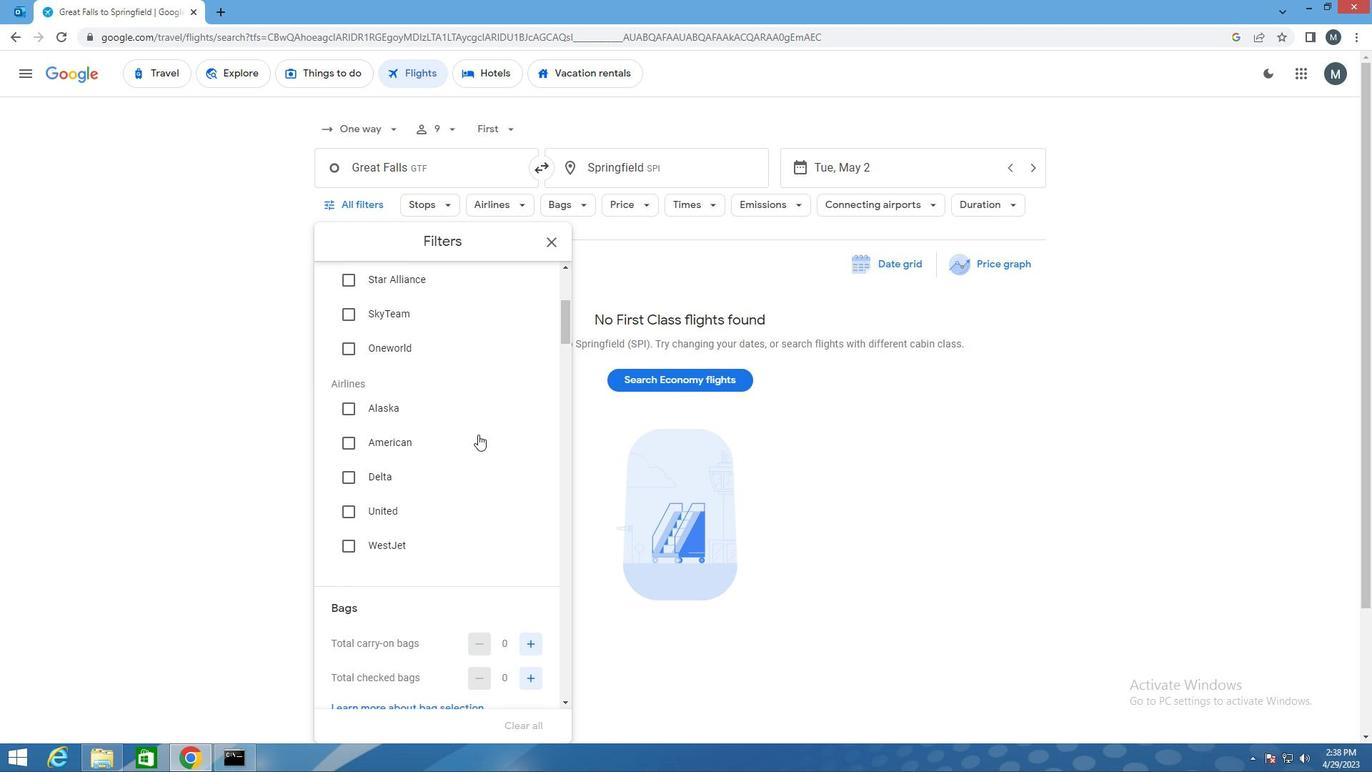 
Action: Mouse moved to (525, 500)
Screenshot: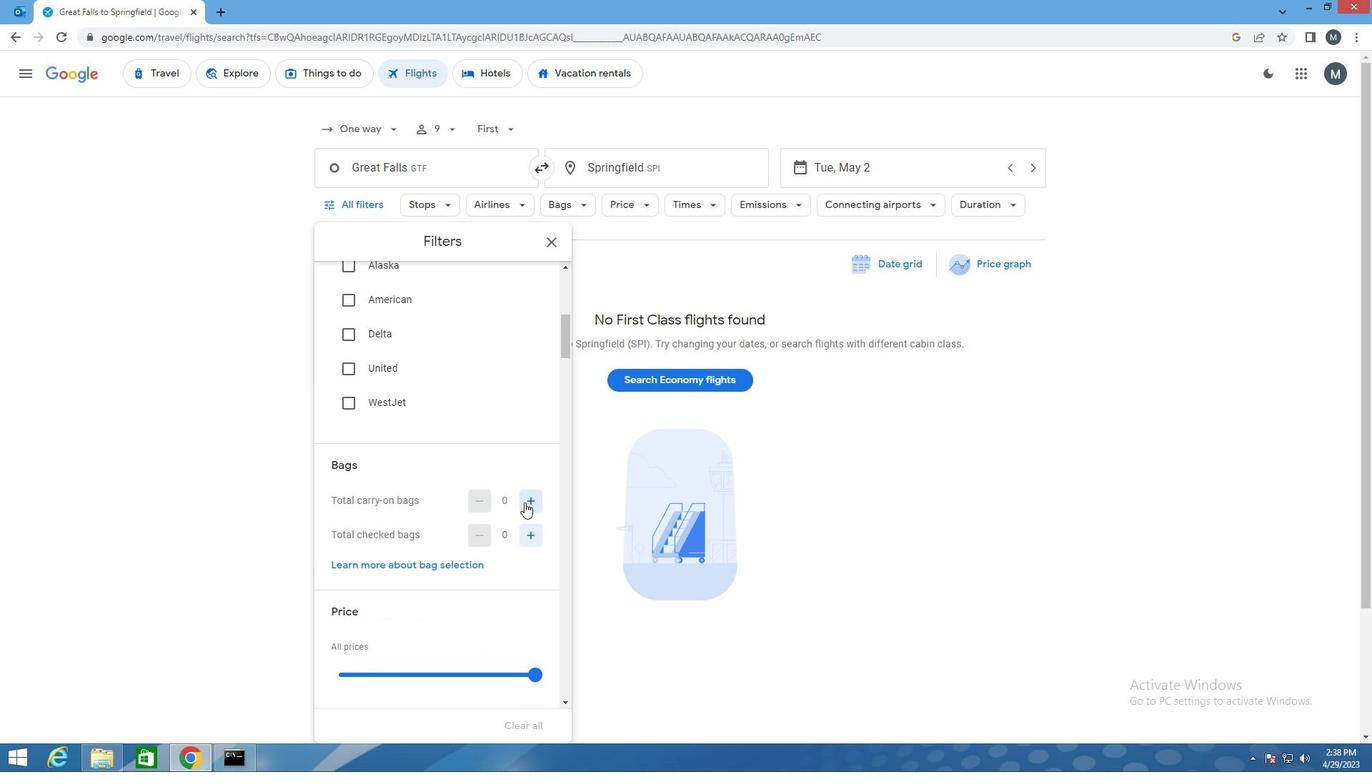 
Action: Mouse pressed left at (525, 500)
Screenshot: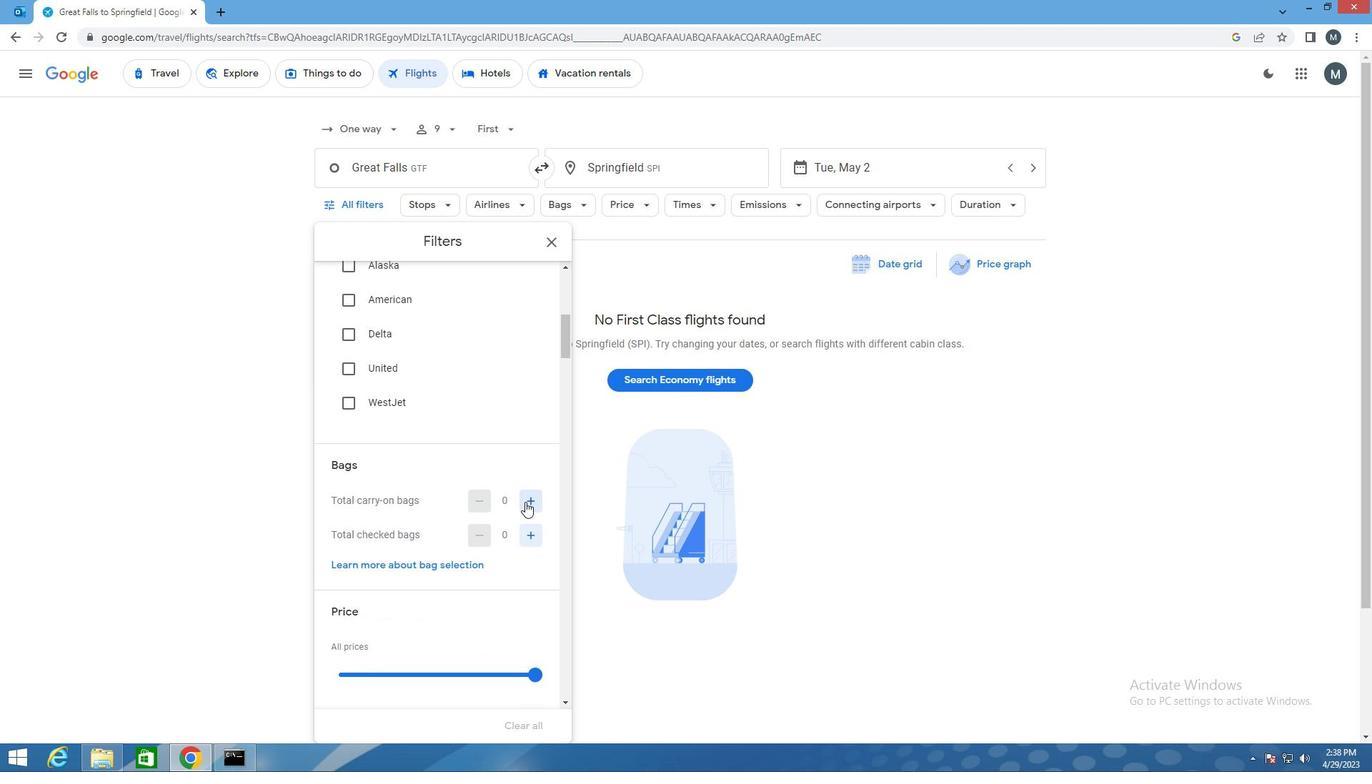 
Action: Mouse moved to (534, 525)
Screenshot: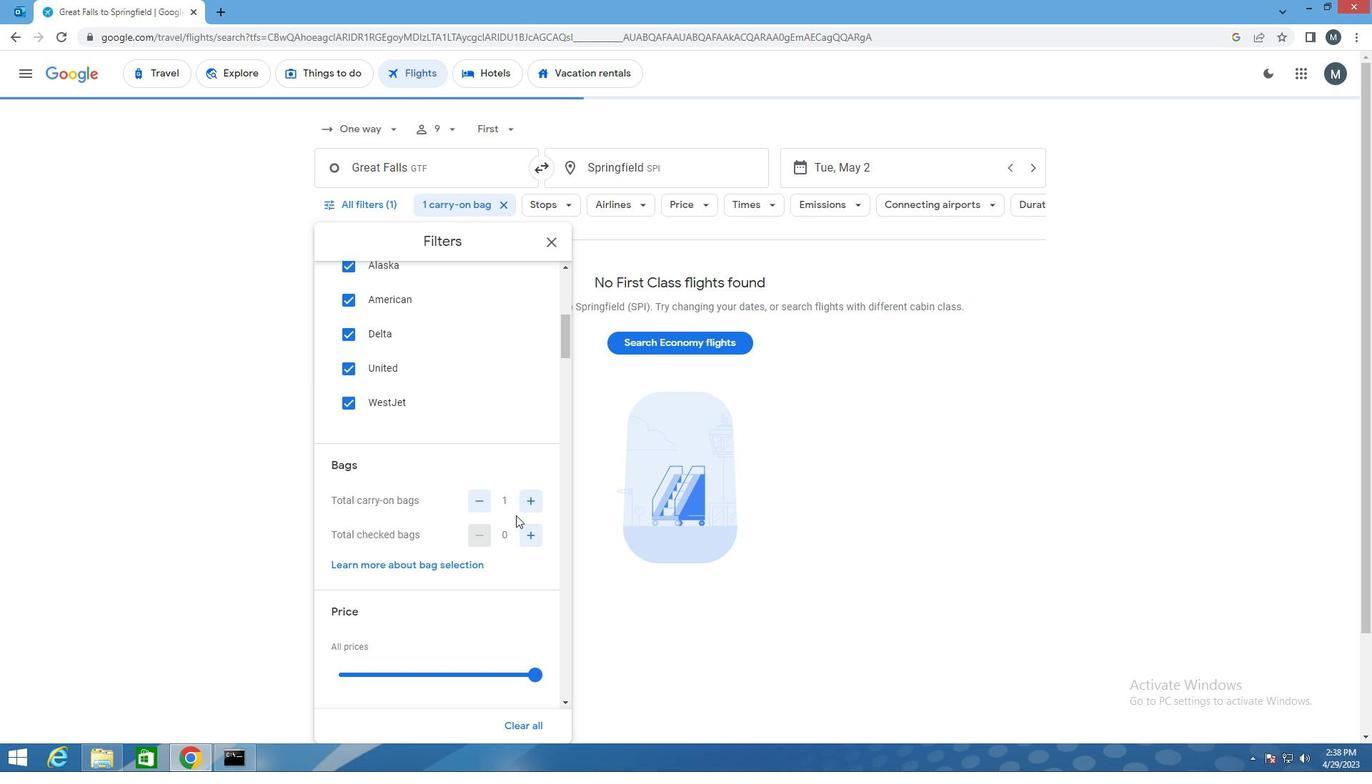 
Action: Mouse pressed left at (534, 525)
Screenshot: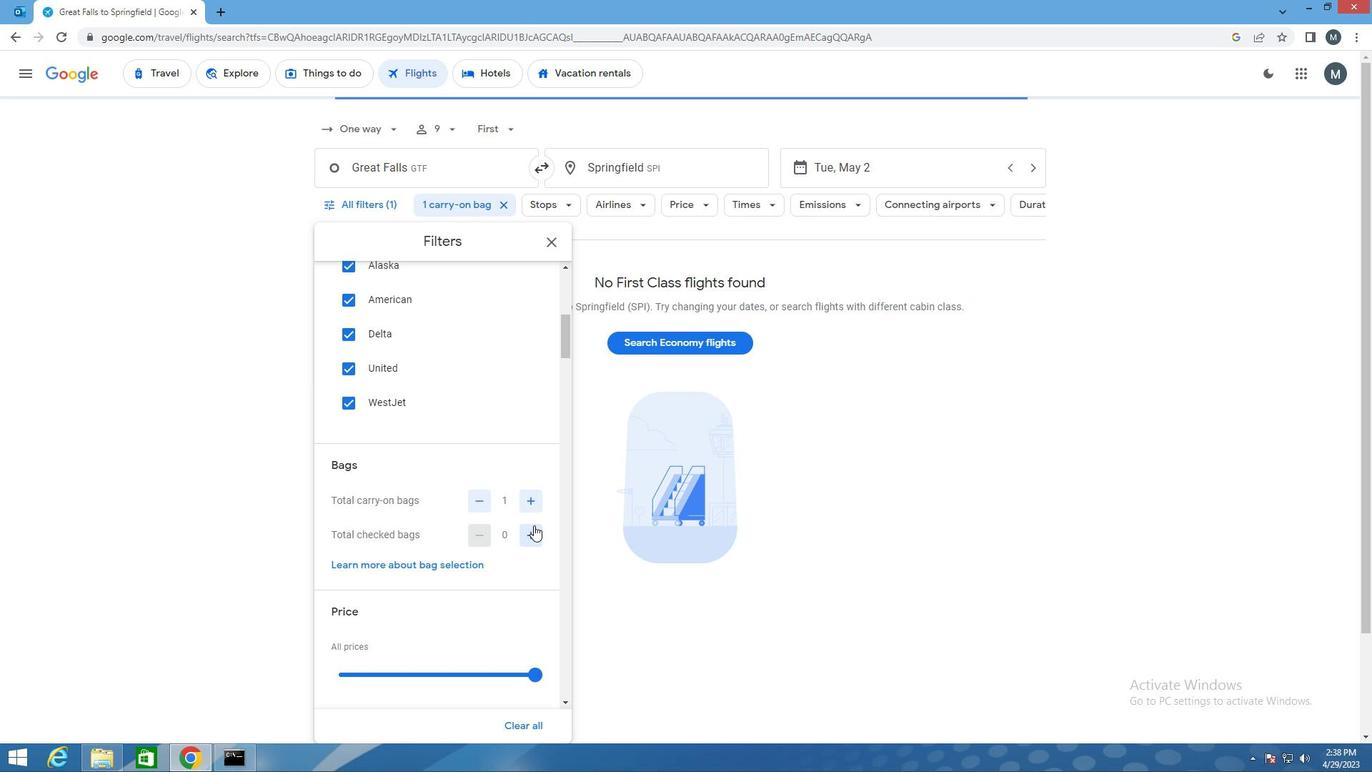 
Action: Mouse moved to (507, 504)
Screenshot: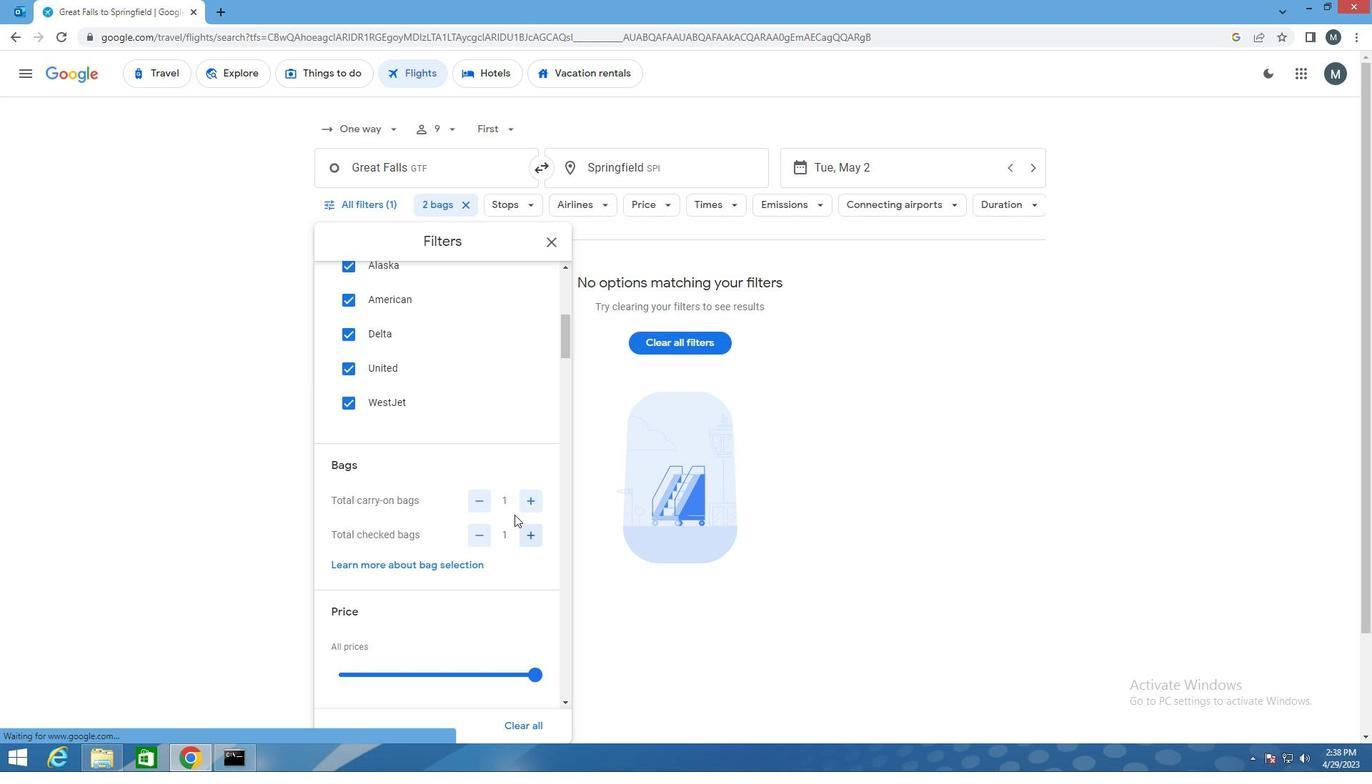 
Action: Mouse scrolled (507, 503) with delta (0, 0)
Screenshot: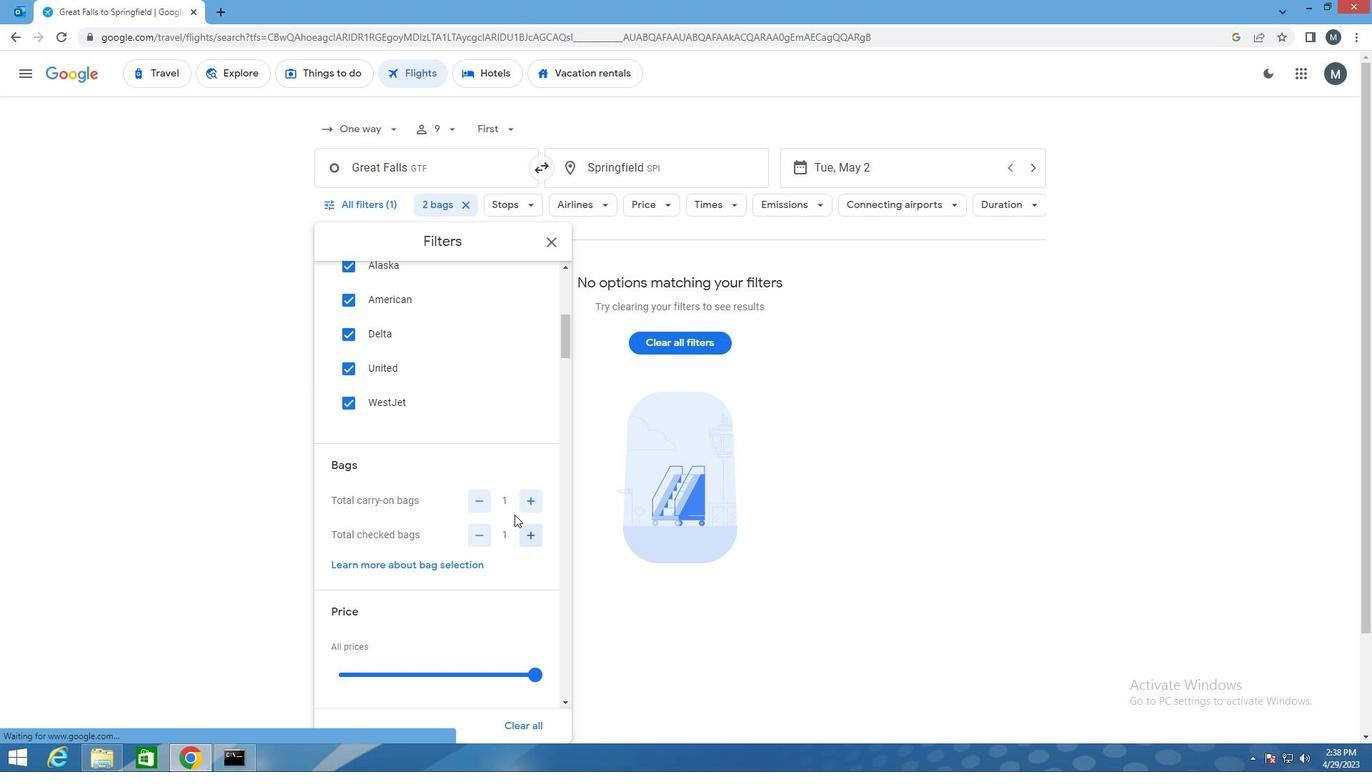 
Action: Mouse moved to (501, 499)
Screenshot: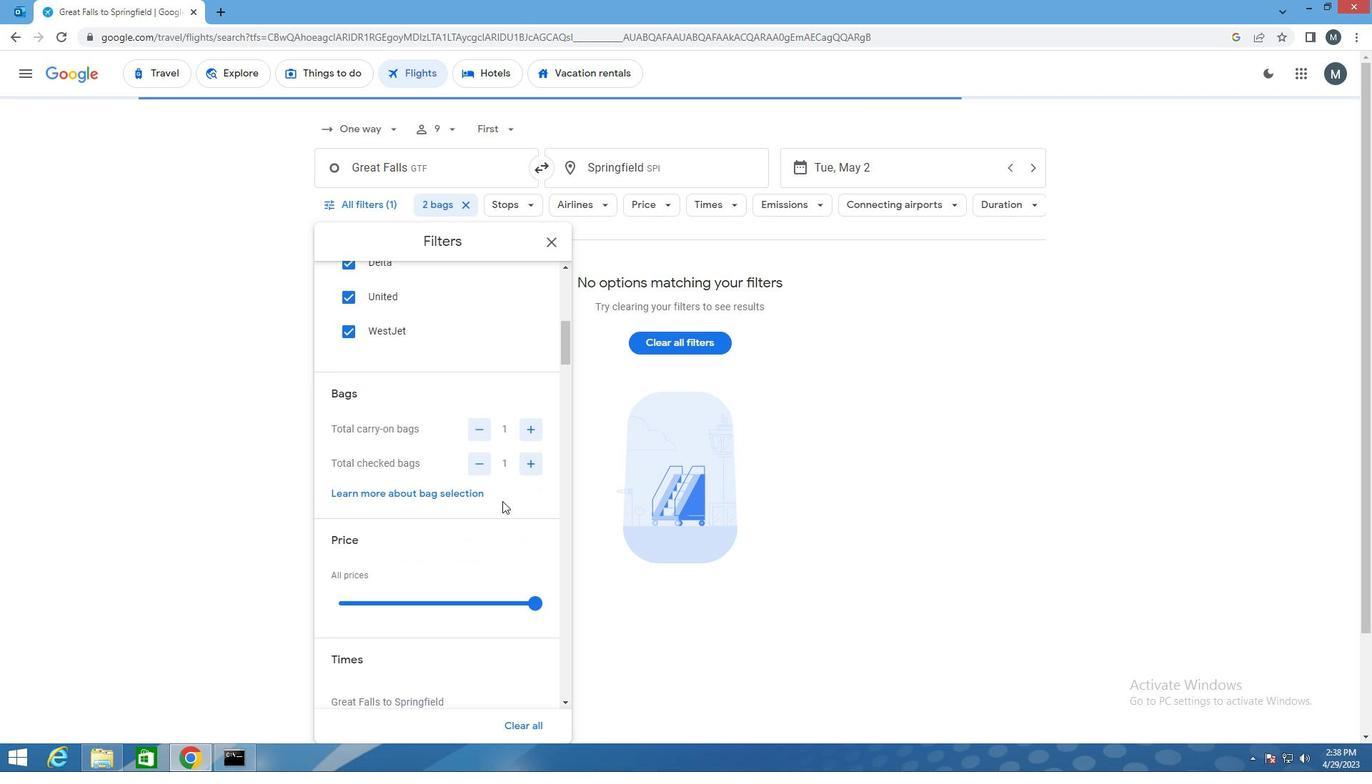 
Action: Mouse scrolled (501, 498) with delta (0, 0)
Screenshot: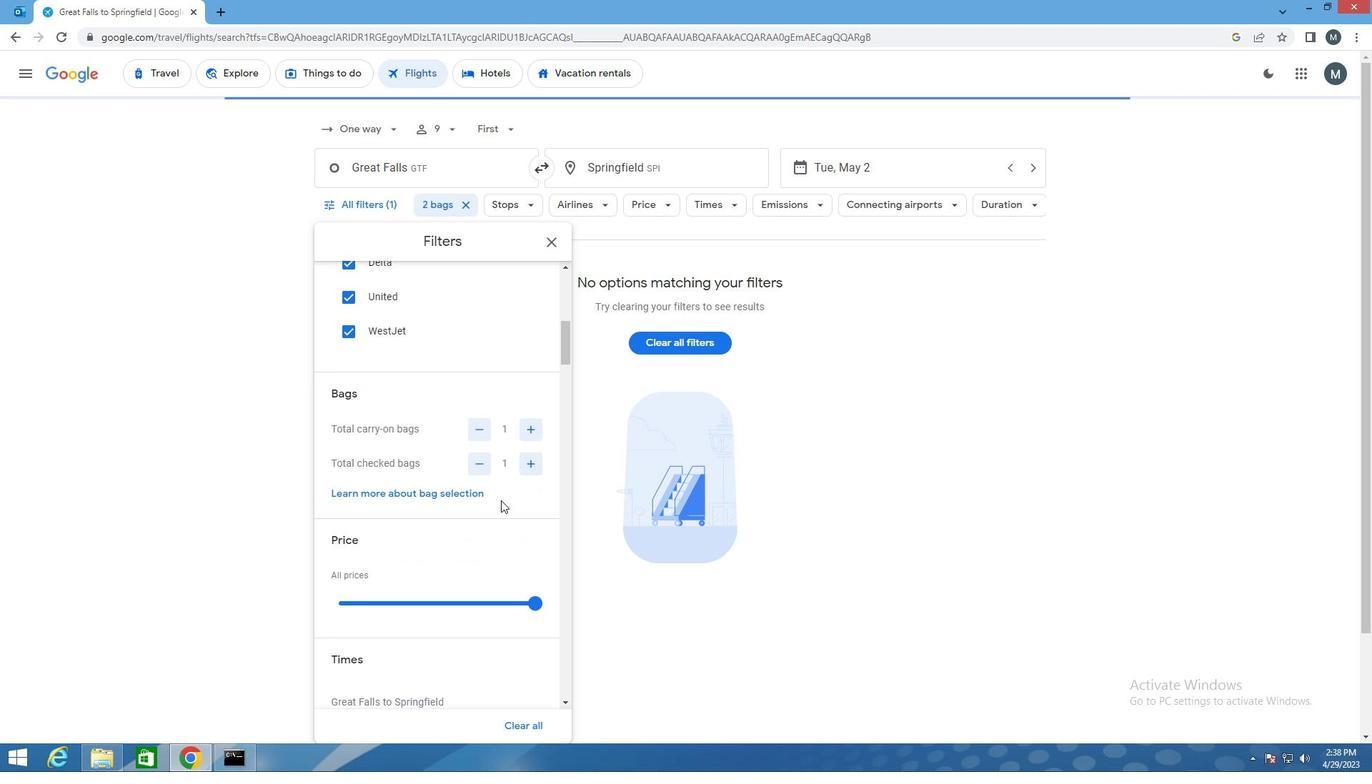 
Action: Mouse moved to (504, 526)
Screenshot: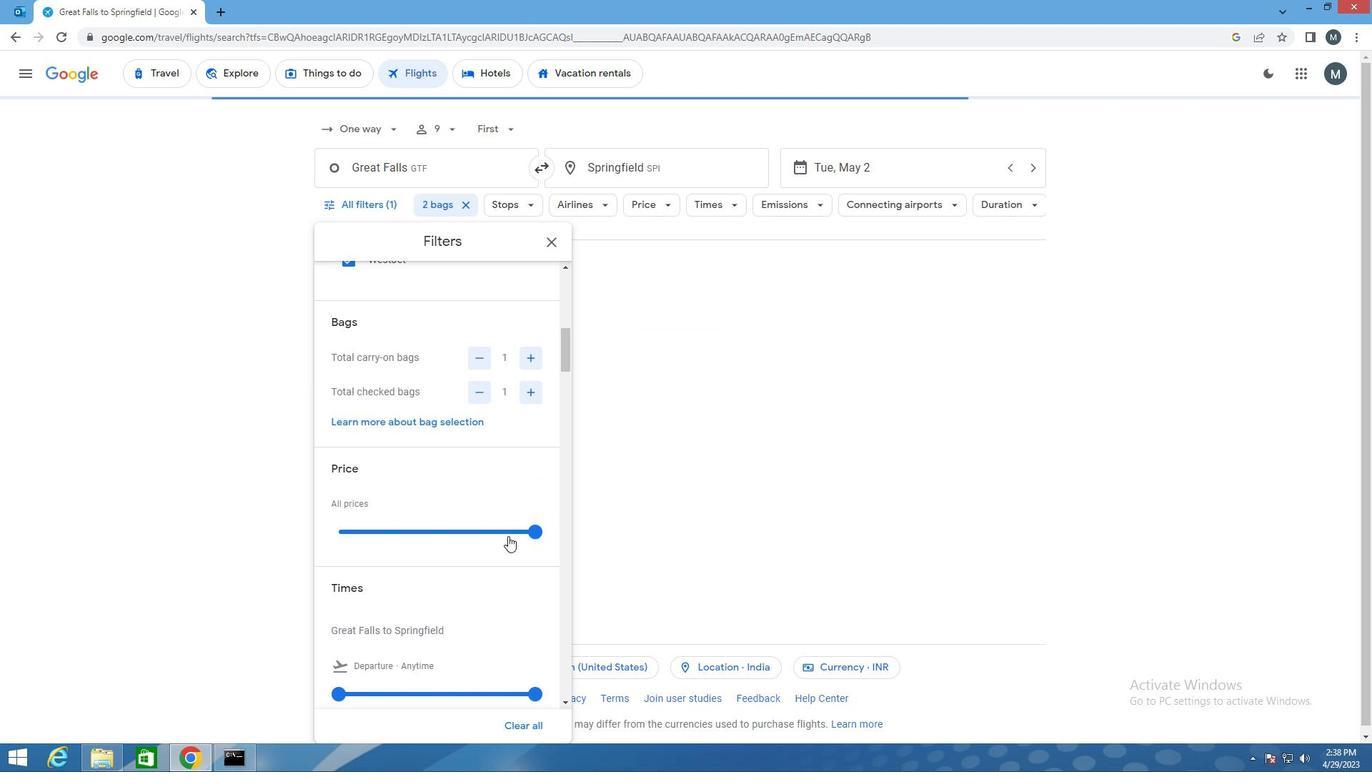 
Action: Mouse pressed left at (504, 526)
Screenshot: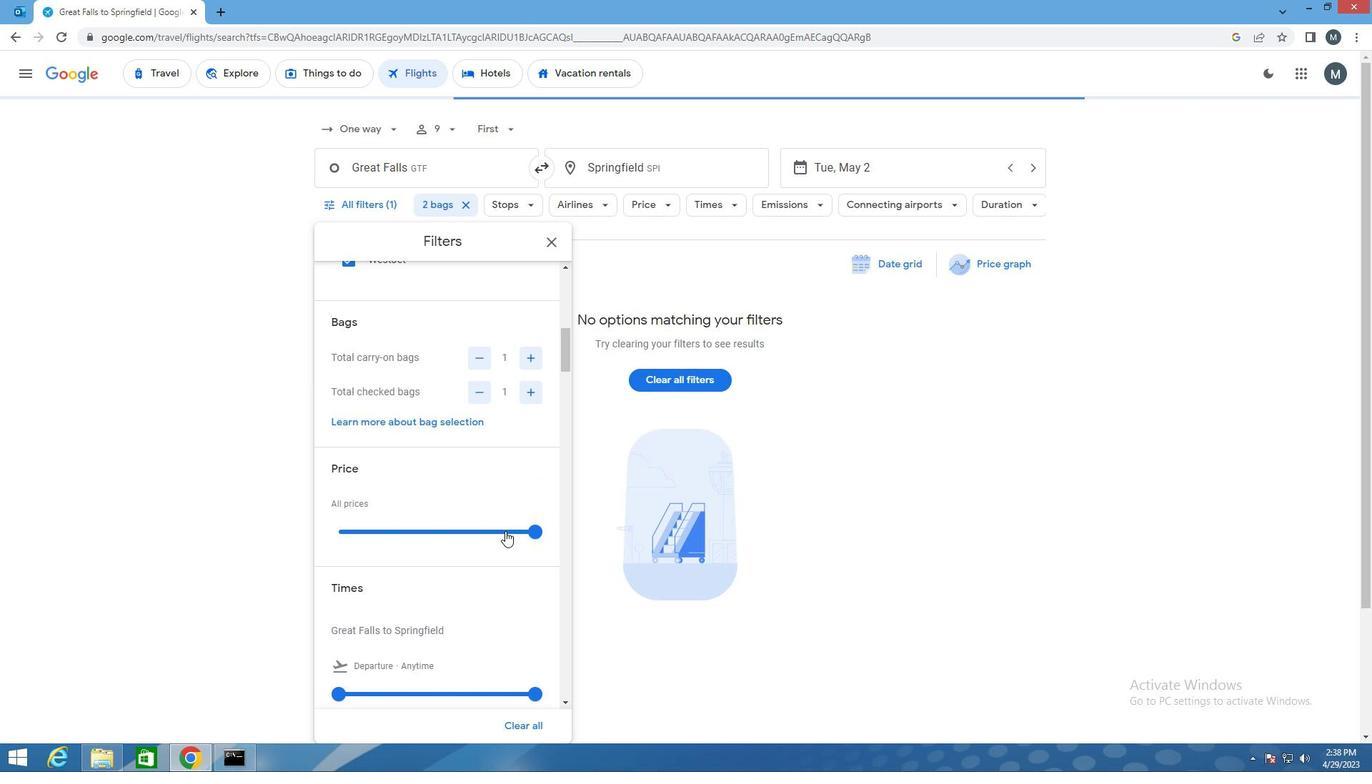 
Action: Mouse moved to (511, 535)
Screenshot: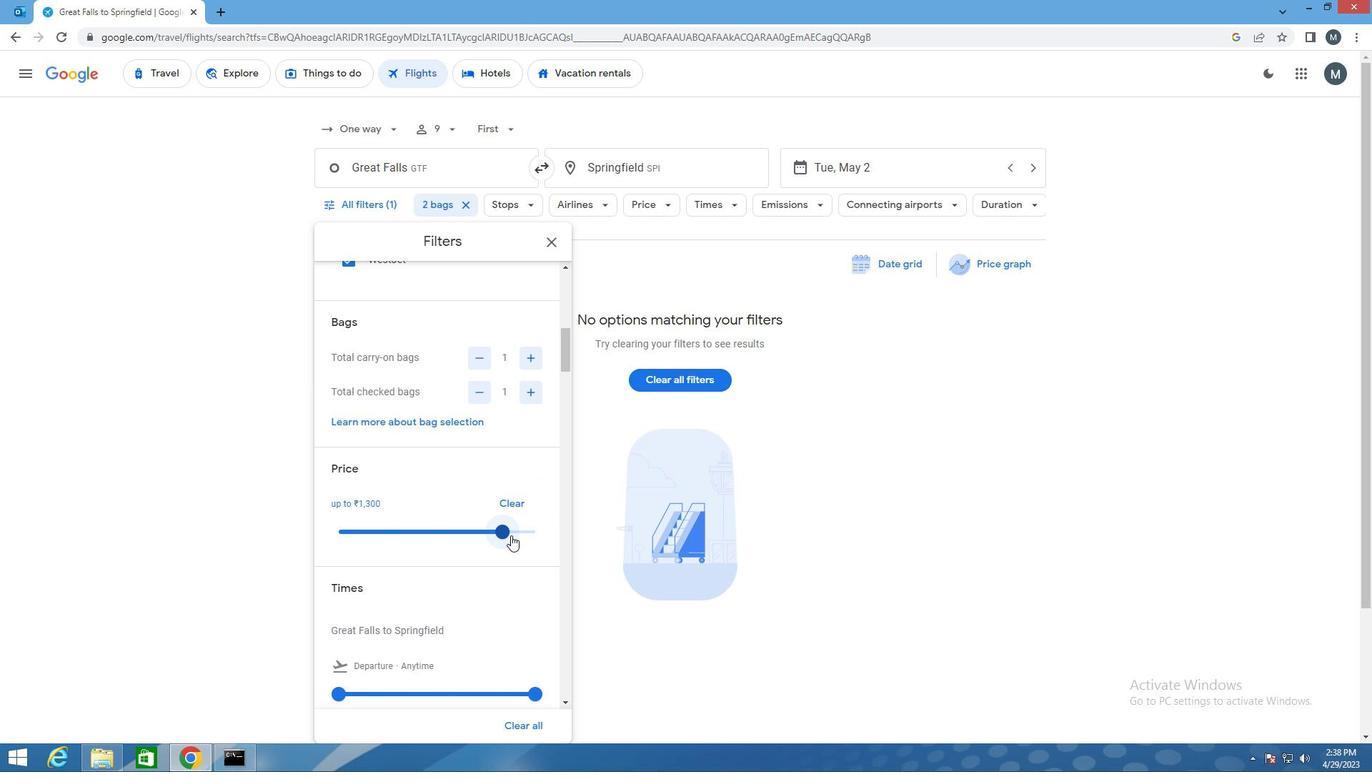 
Action: Mouse pressed left at (511, 535)
Screenshot: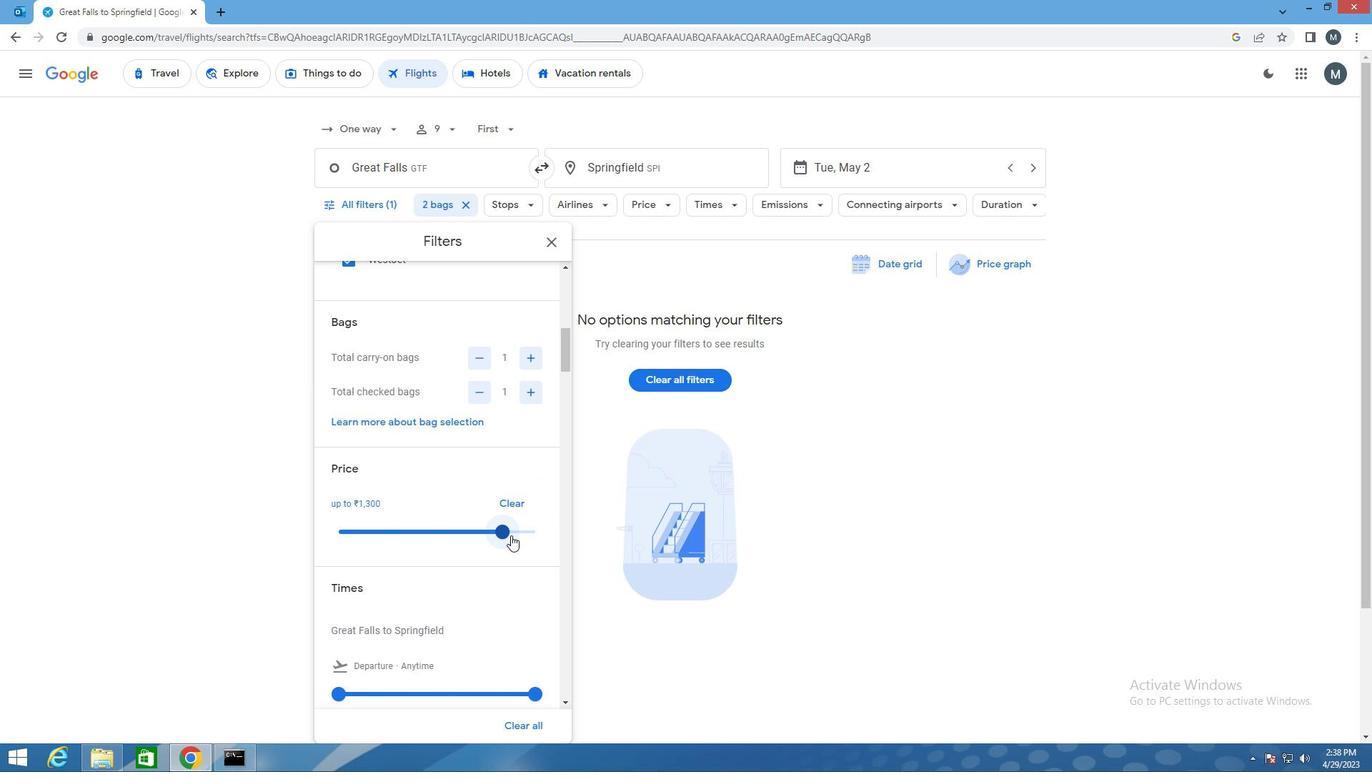 
Action: Mouse moved to (488, 498)
Screenshot: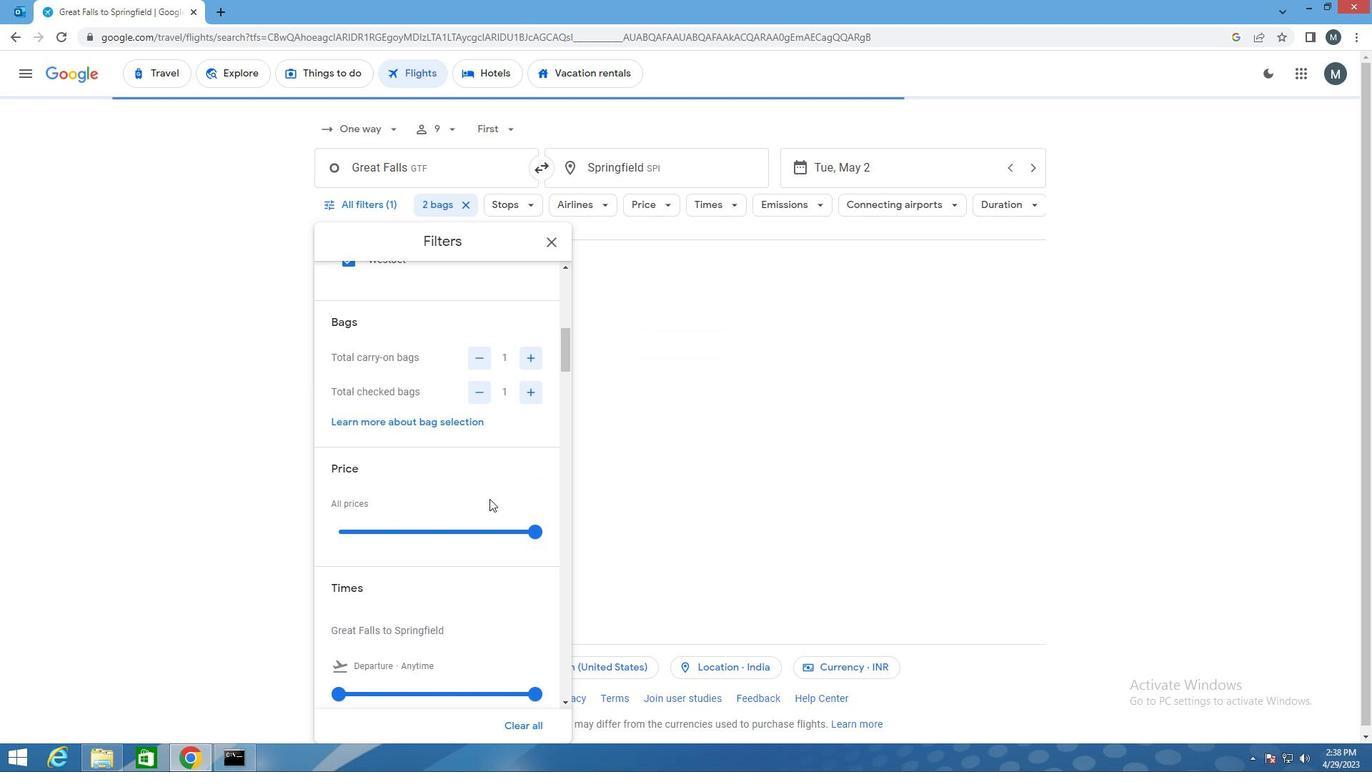 
Action: Mouse scrolled (488, 498) with delta (0, 0)
Screenshot: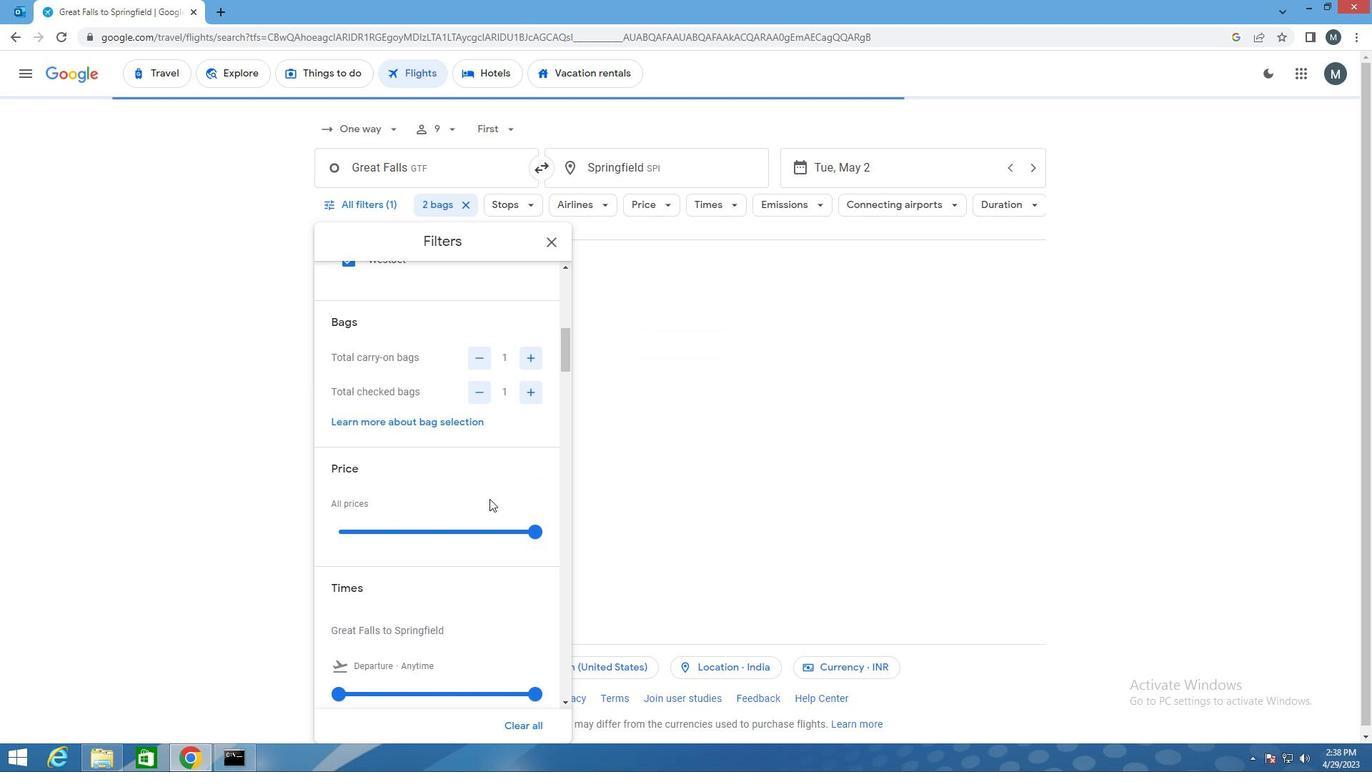 
Action: Mouse moved to (488, 498)
Screenshot: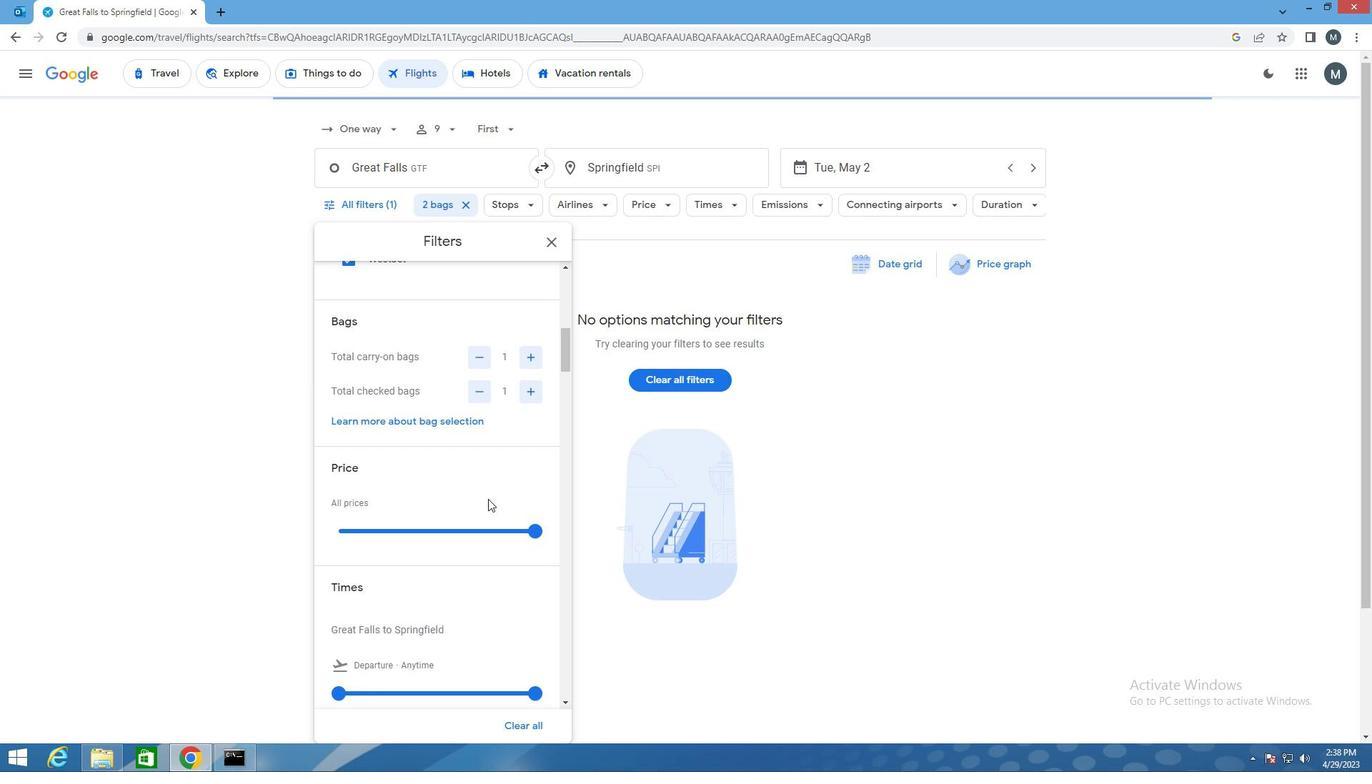 
Action: Mouse scrolled (488, 498) with delta (0, 0)
Screenshot: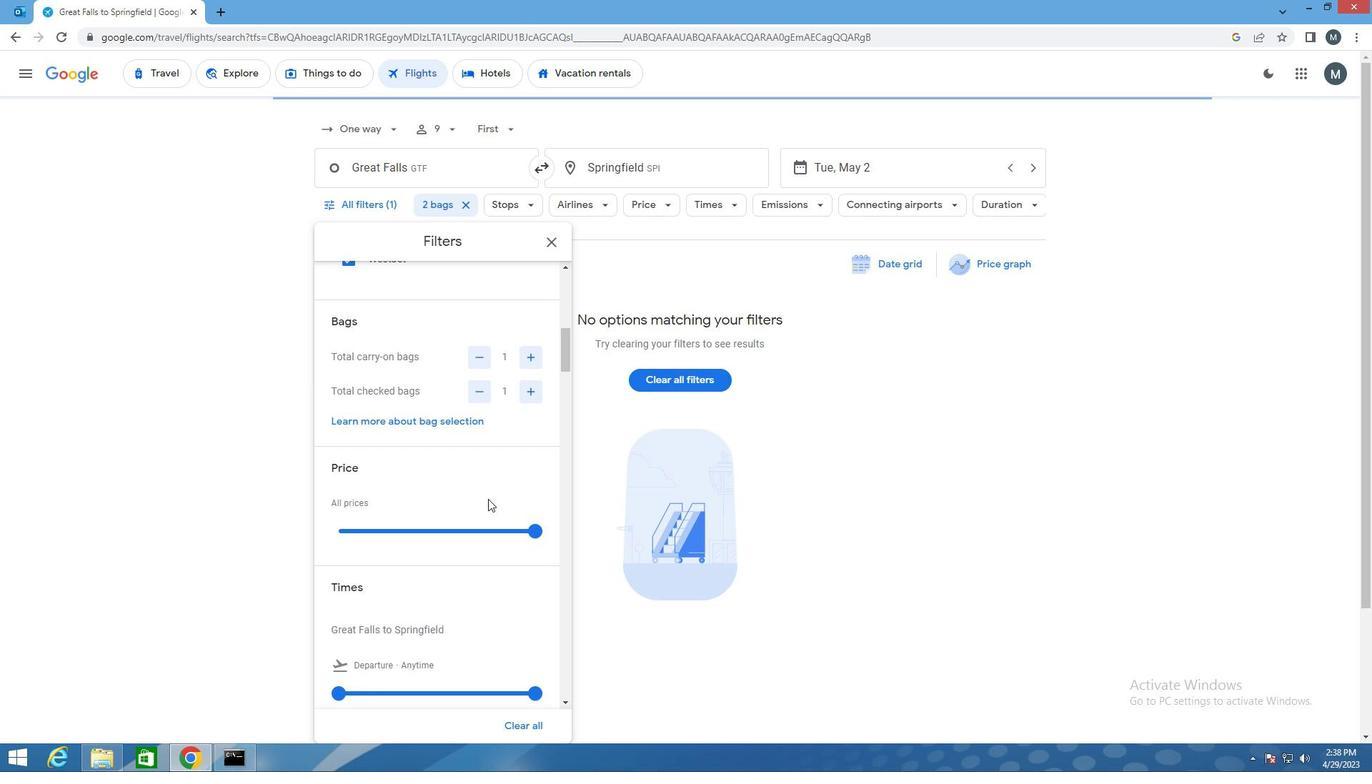 
Action: Mouse moved to (479, 504)
Screenshot: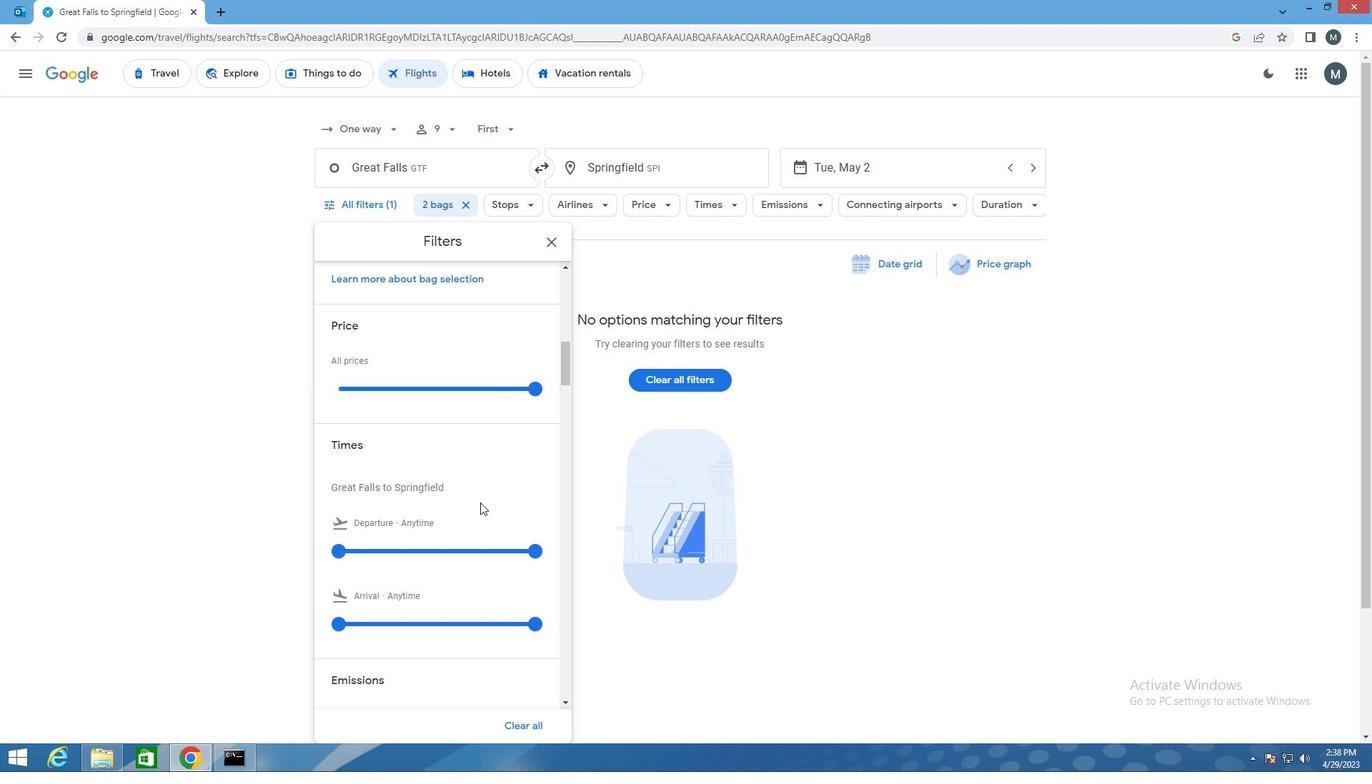 
Action: Mouse scrolled (479, 503) with delta (0, 0)
Screenshot: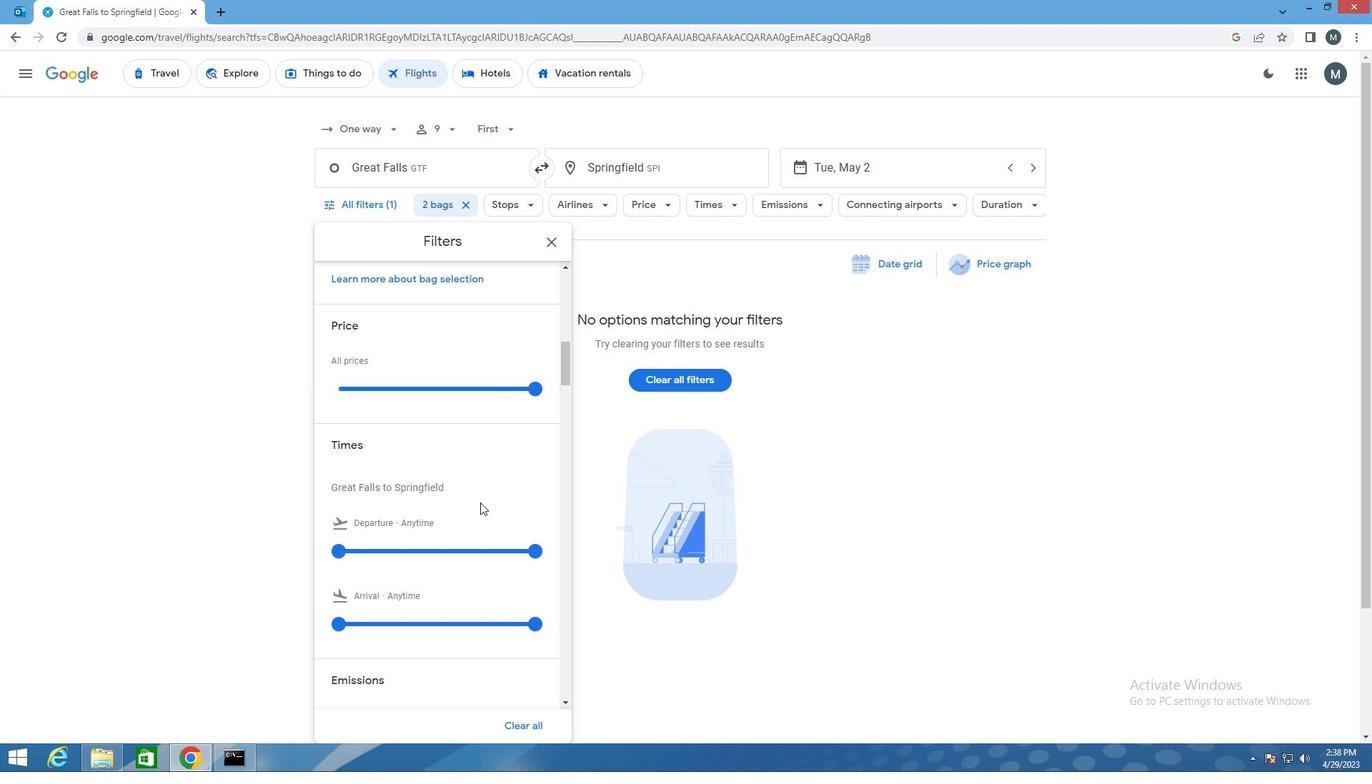 
Action: Mouse moved to (340, 478)
Screenshot: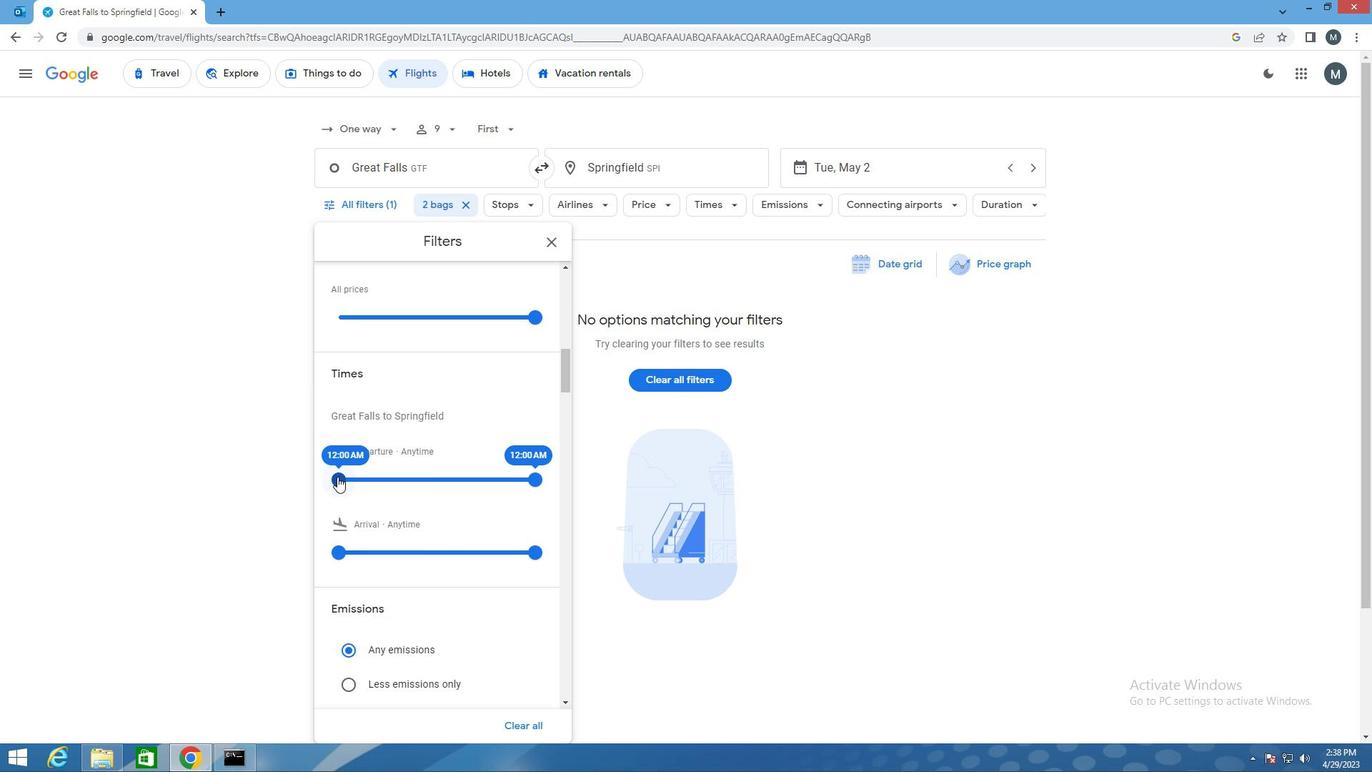 
Action: Mouse pressed left at (340, 478)
Screenshot: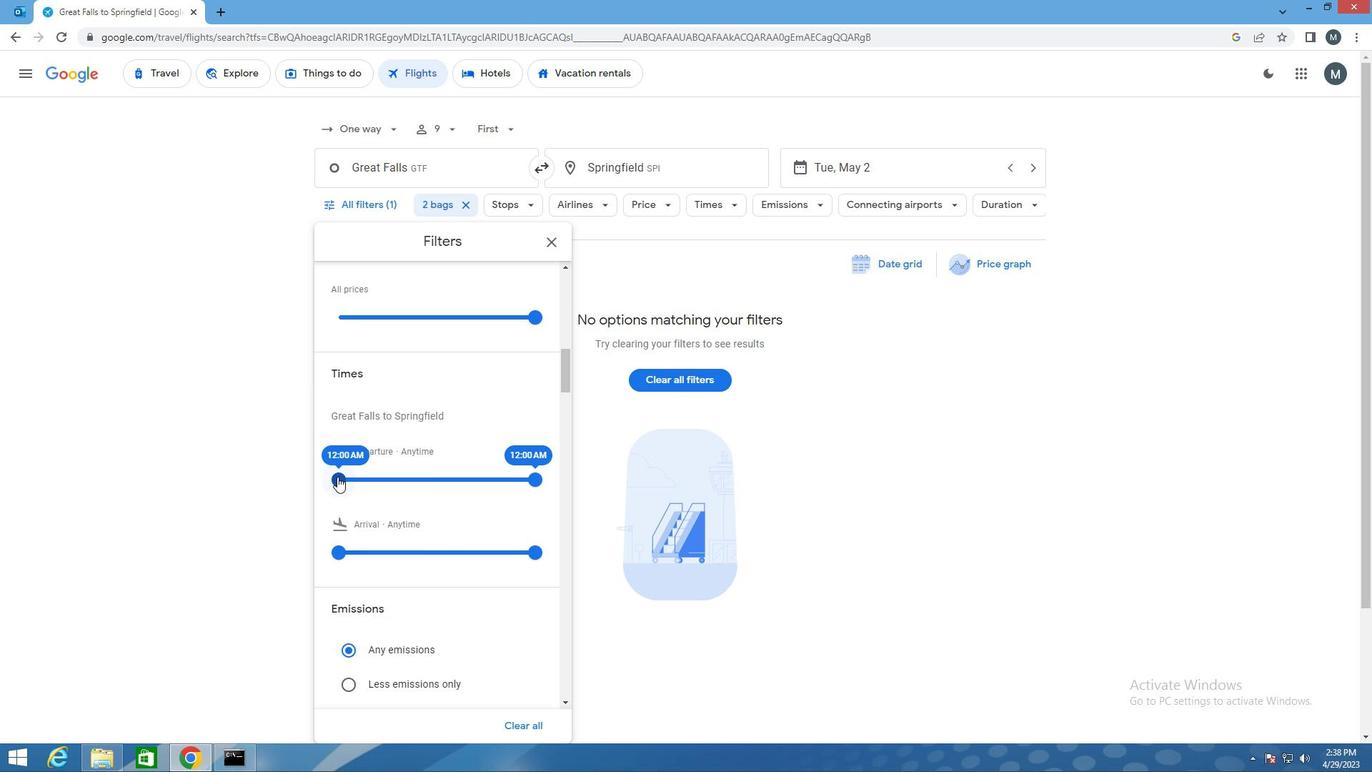 
Action: Mouse moved to (521, 478)
Screenshot: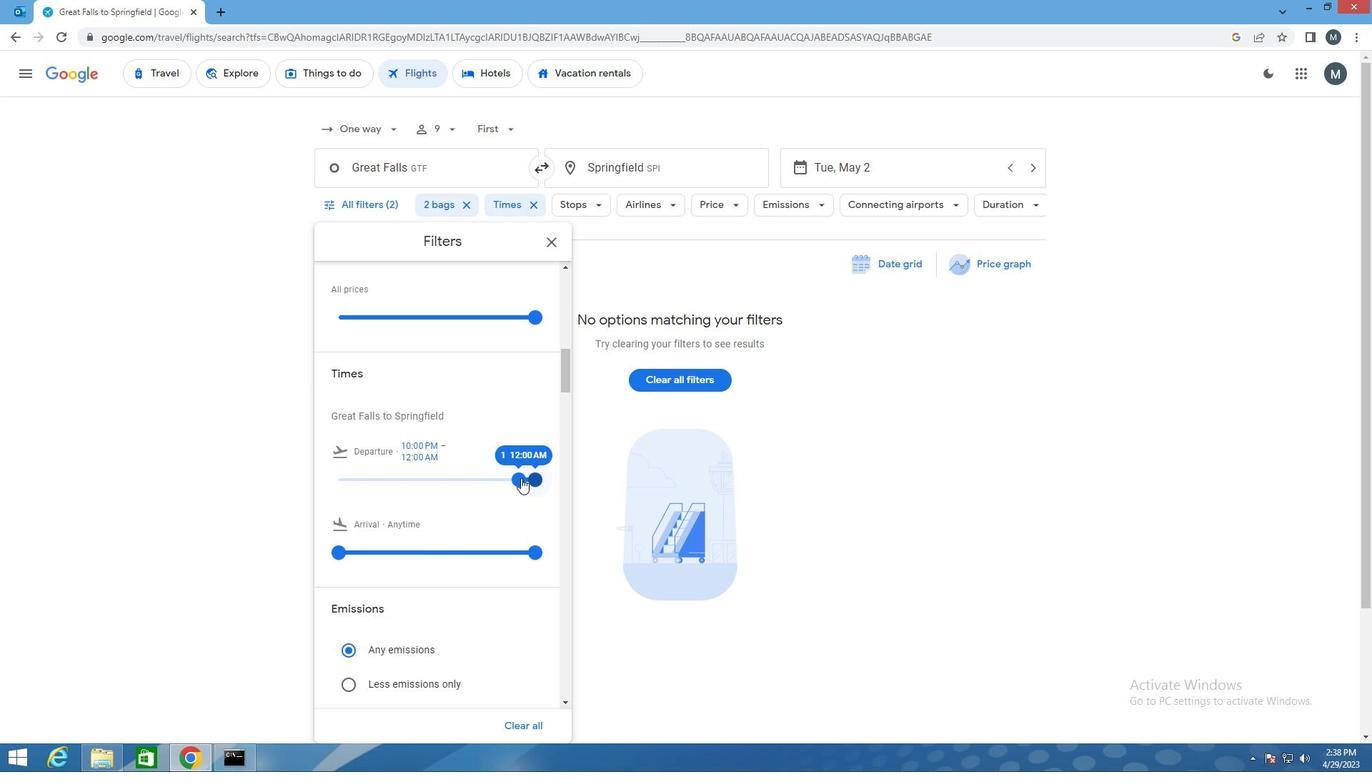 
Action: Mouse pressed left at (521, 478)
Screenshot: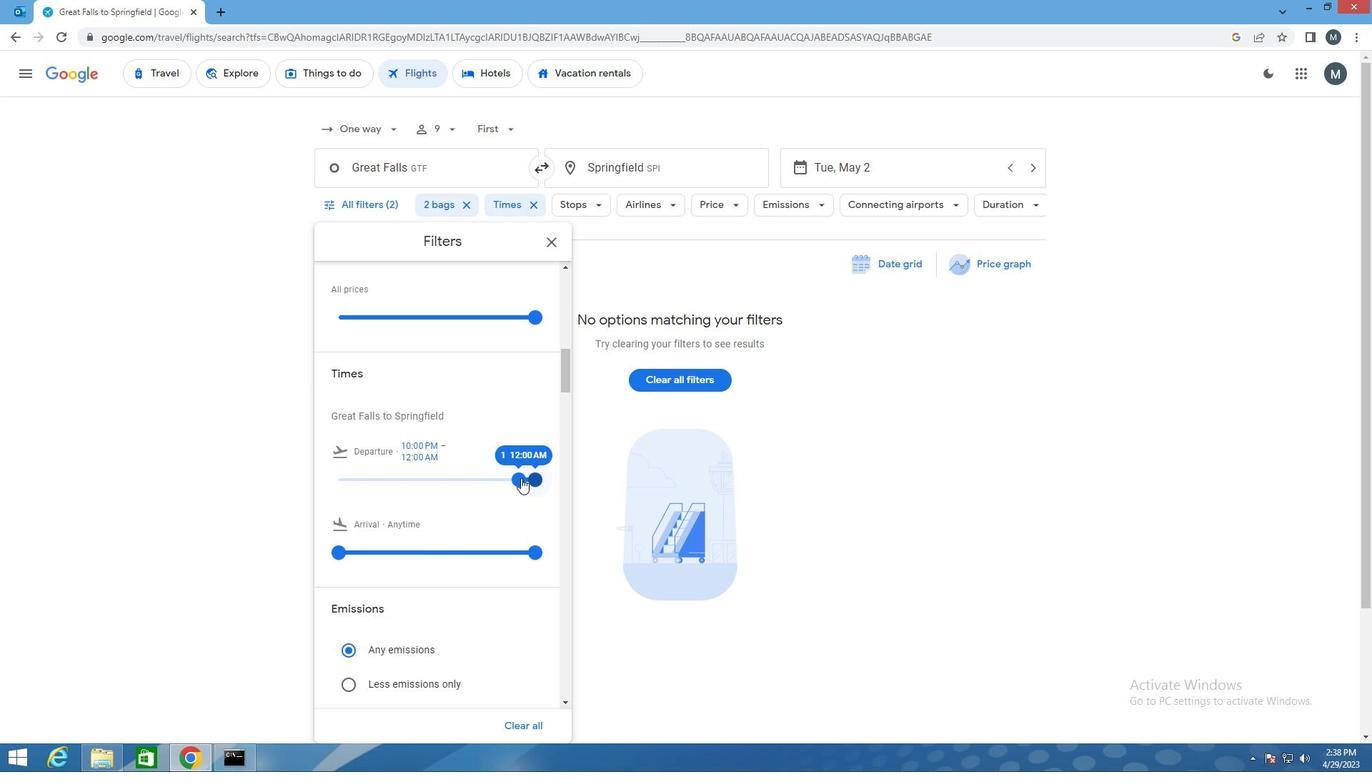 
Action: Mouse moved to (526, 476)
Screenshot: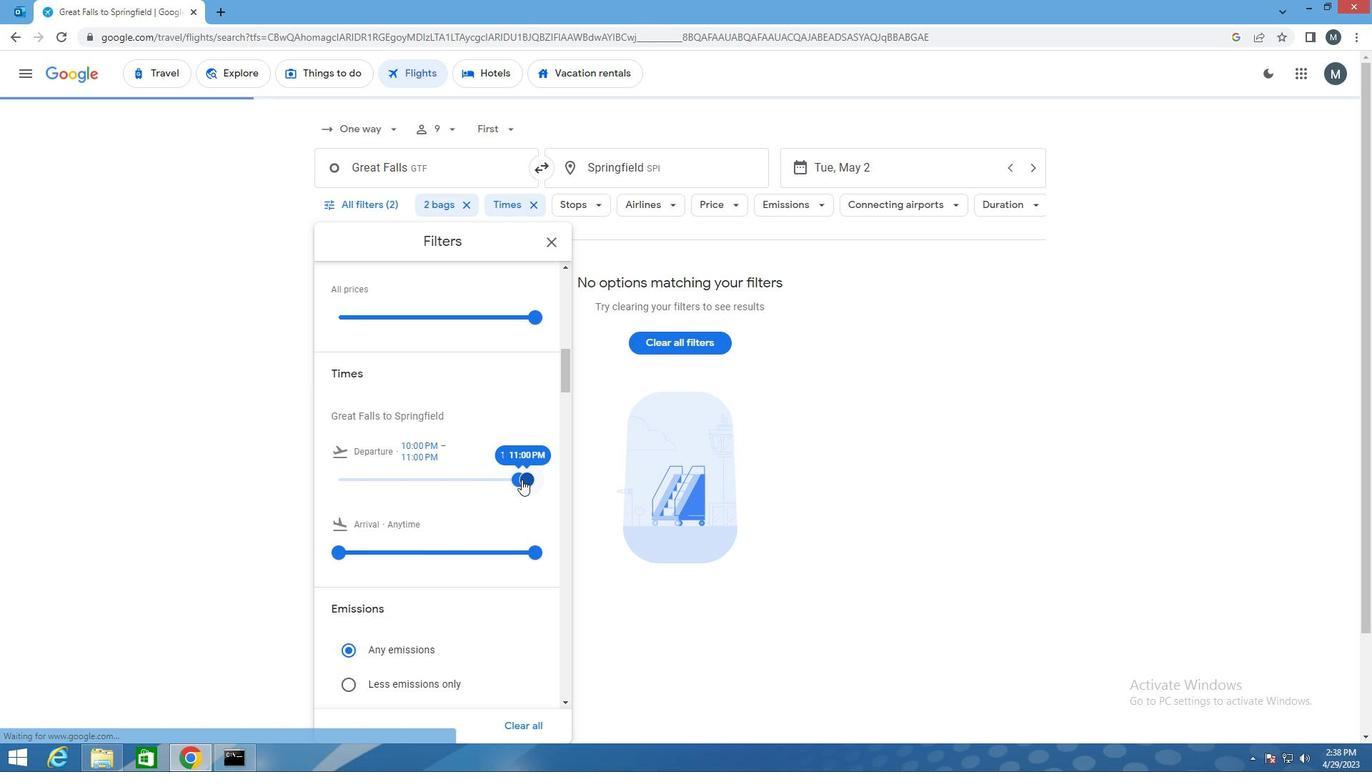 
Action: Mouse pressed left at (526, 476)
Screenshot: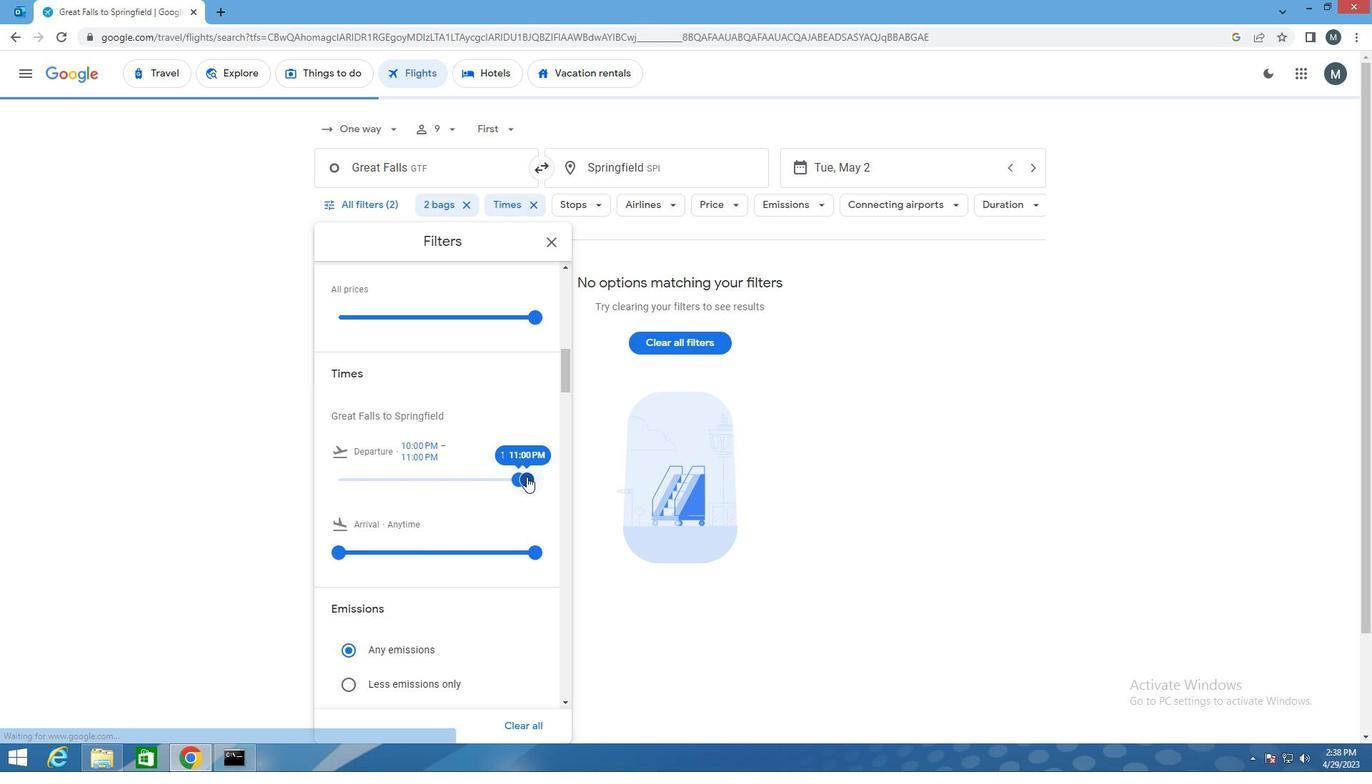 
Action: Mouse moved to (521, 477)
Screenshot: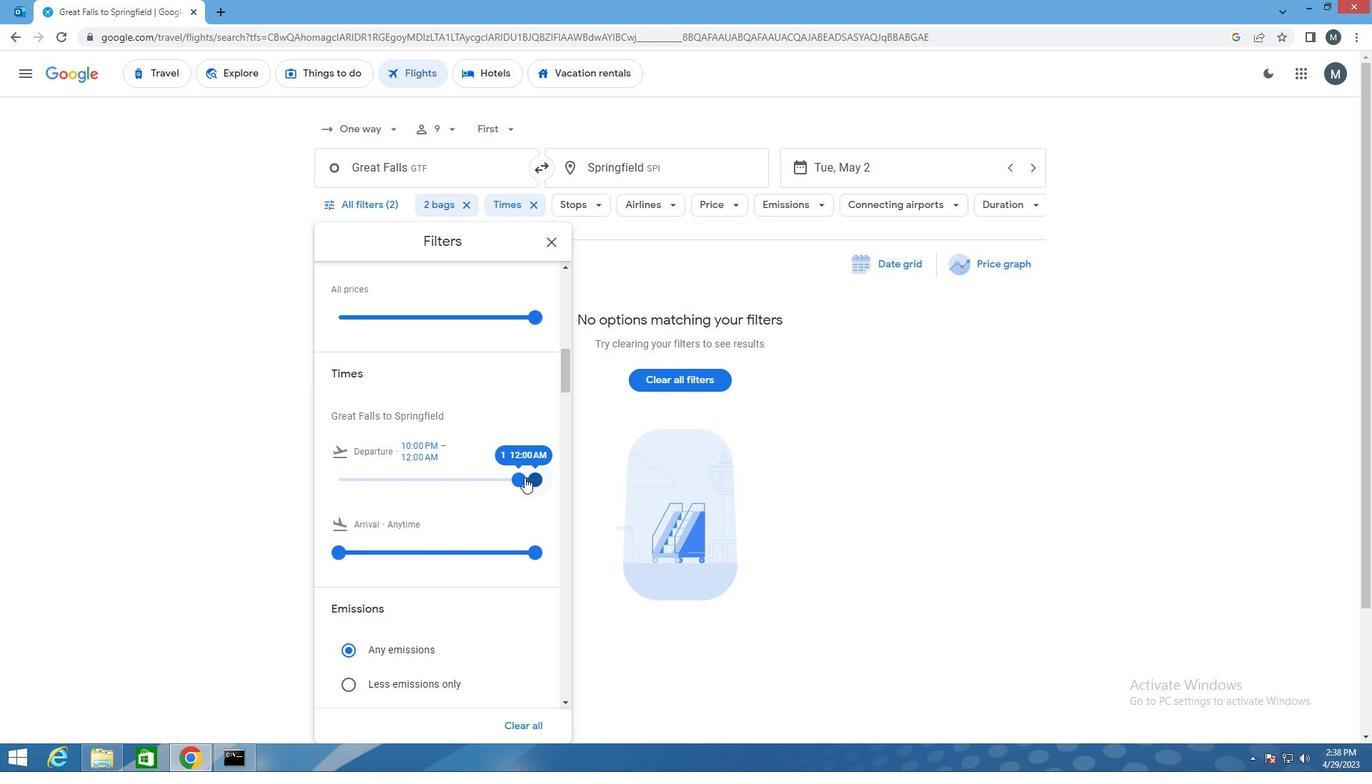 
Action: Mouse pressed left at (521, 477)
Screenshot: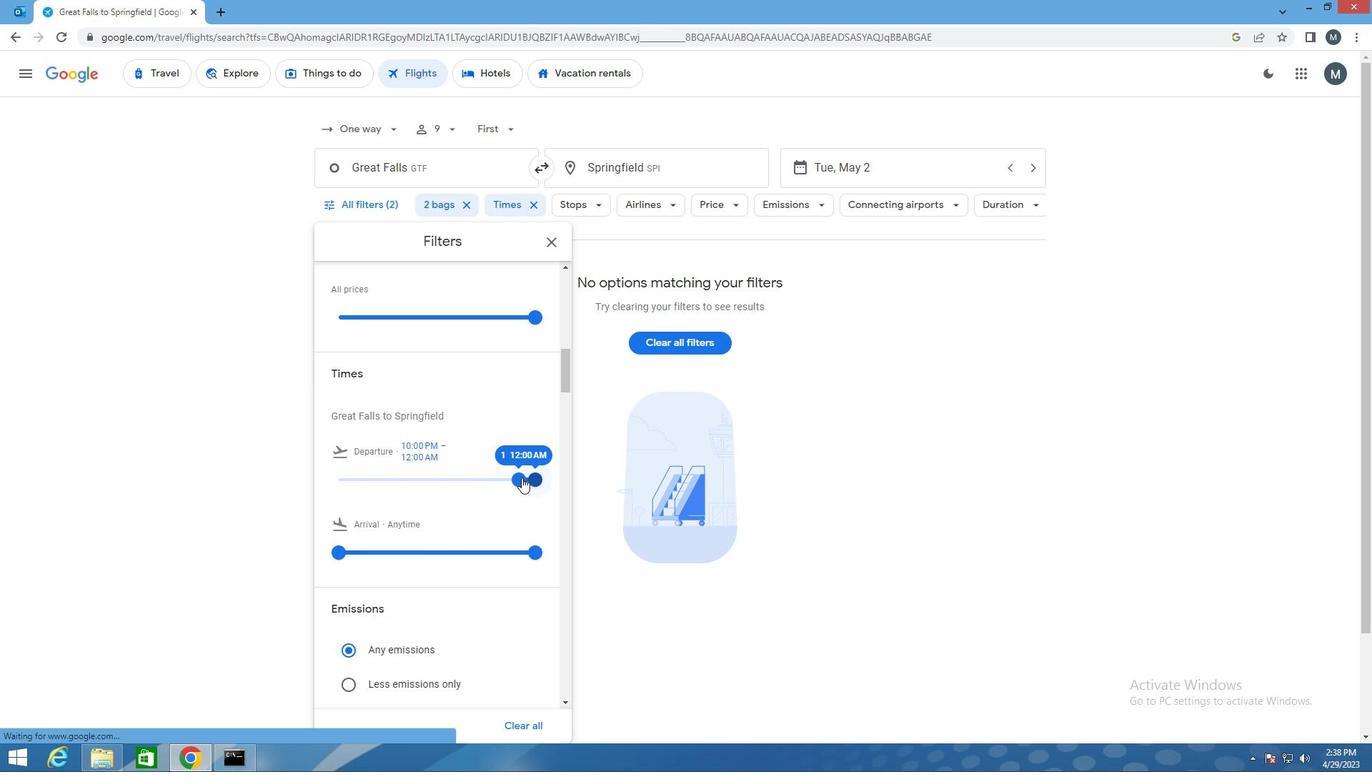
Action: Mouse moved to (519, 481)
Screenshot: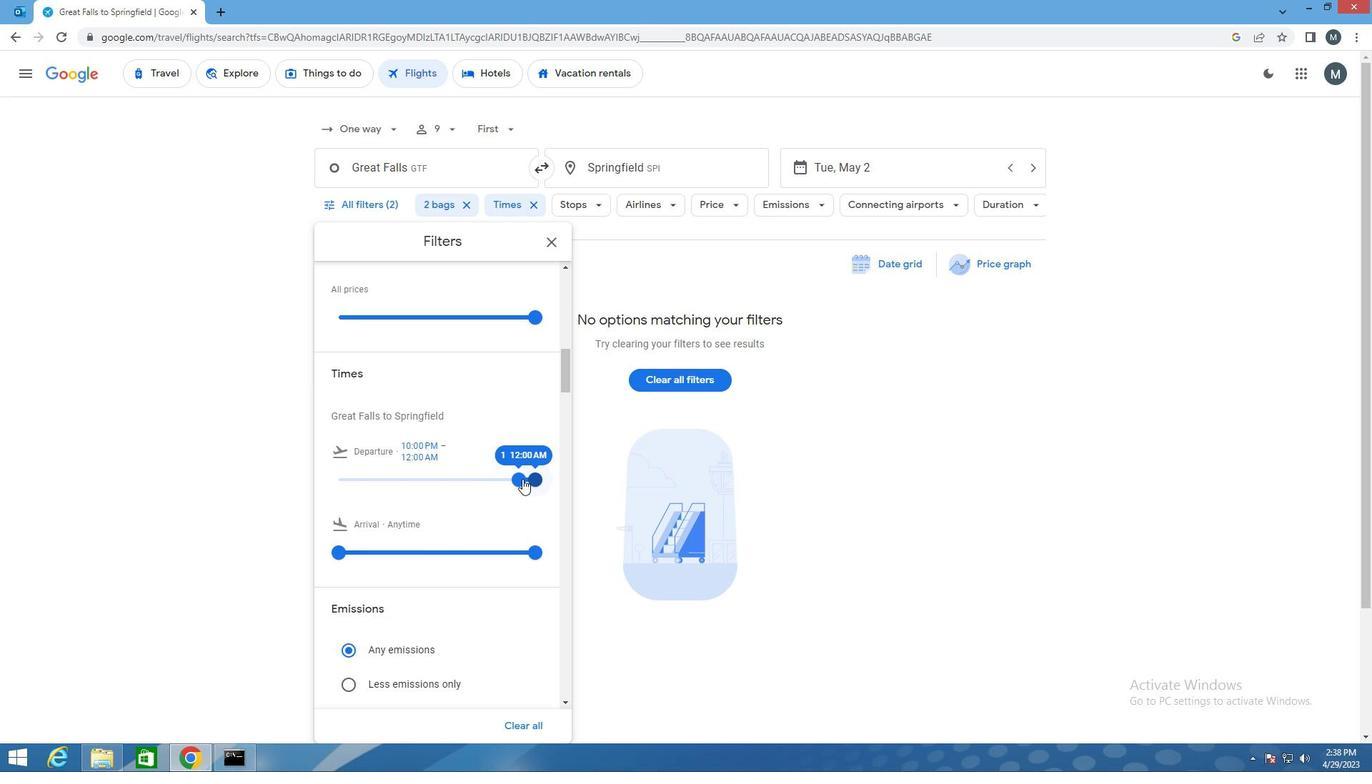 
Action: Mouse pressed left at (519, 481)
Screenshot: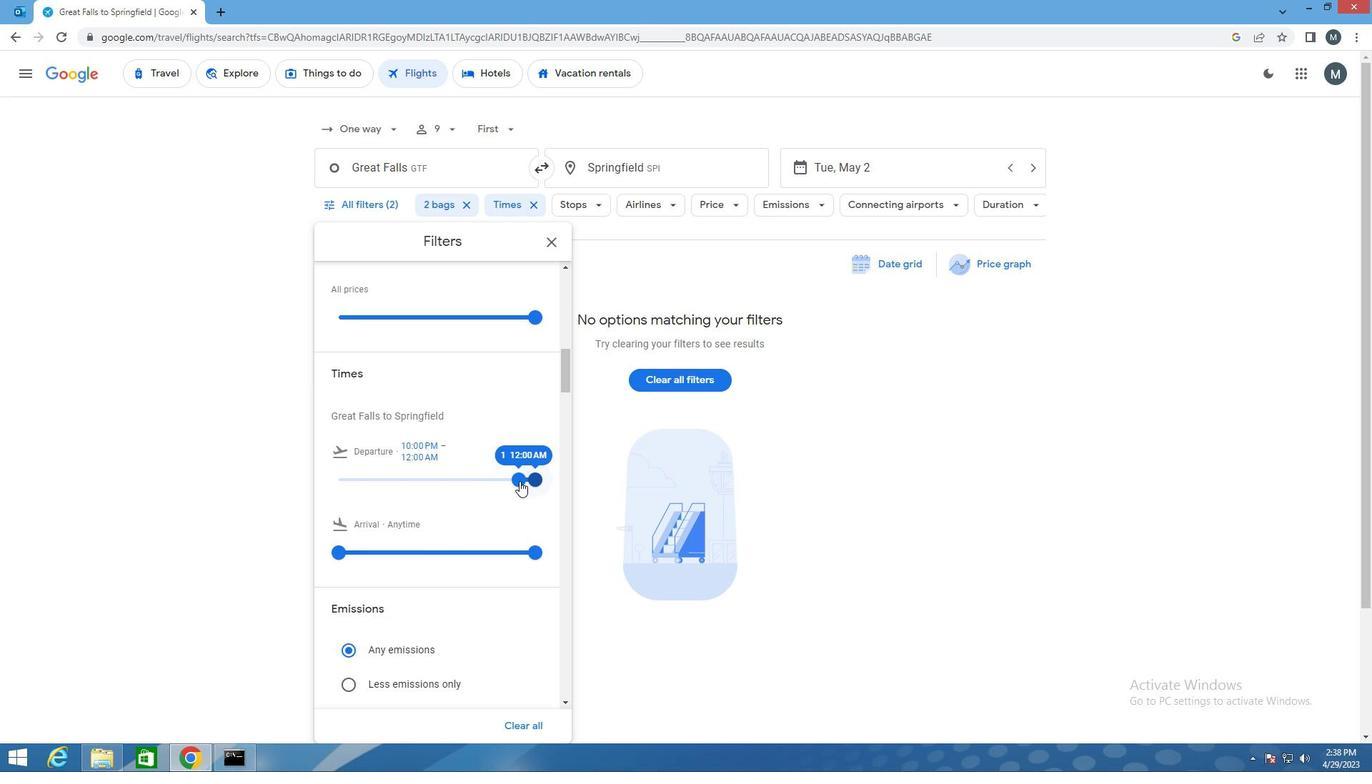 
Action: Mouse moved to (523, 479)
Screenshot: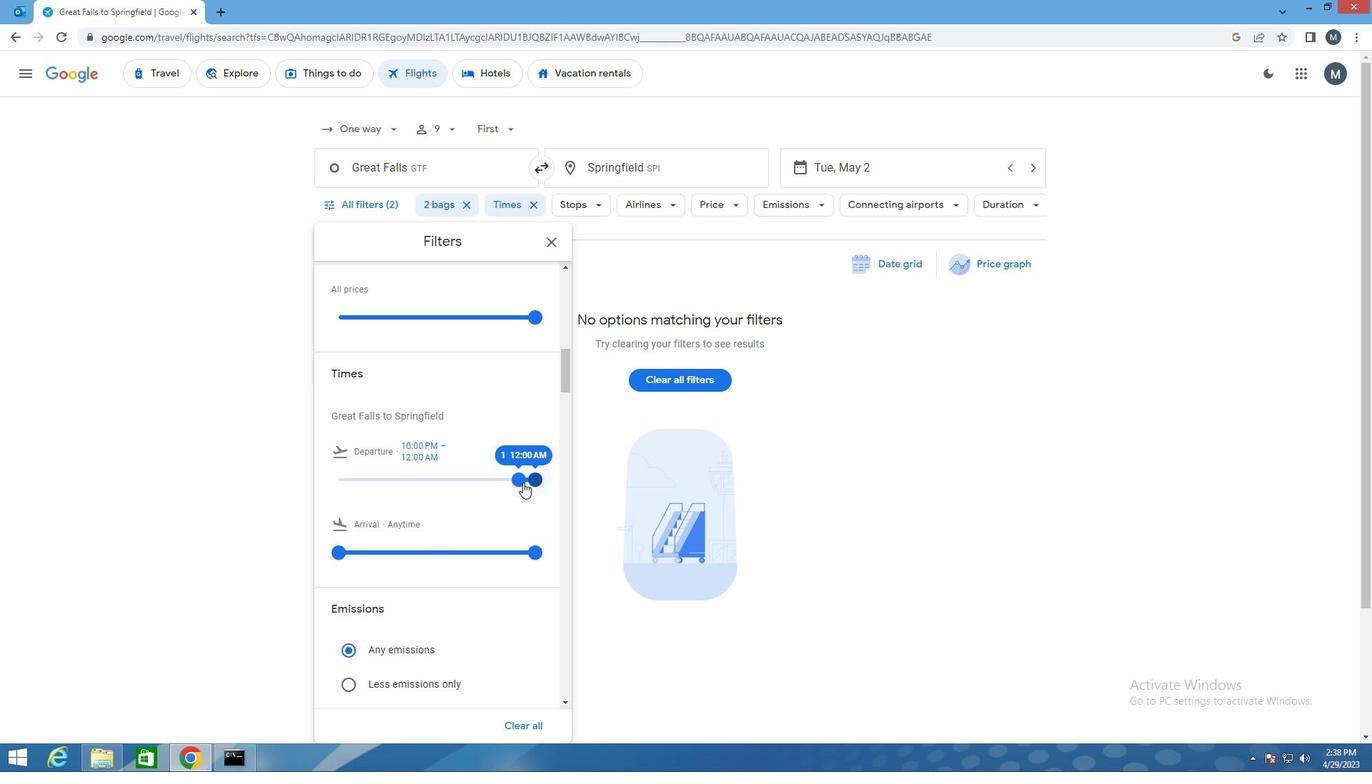 
Action: Mouse pressed left at (523, 479)
Screenshot: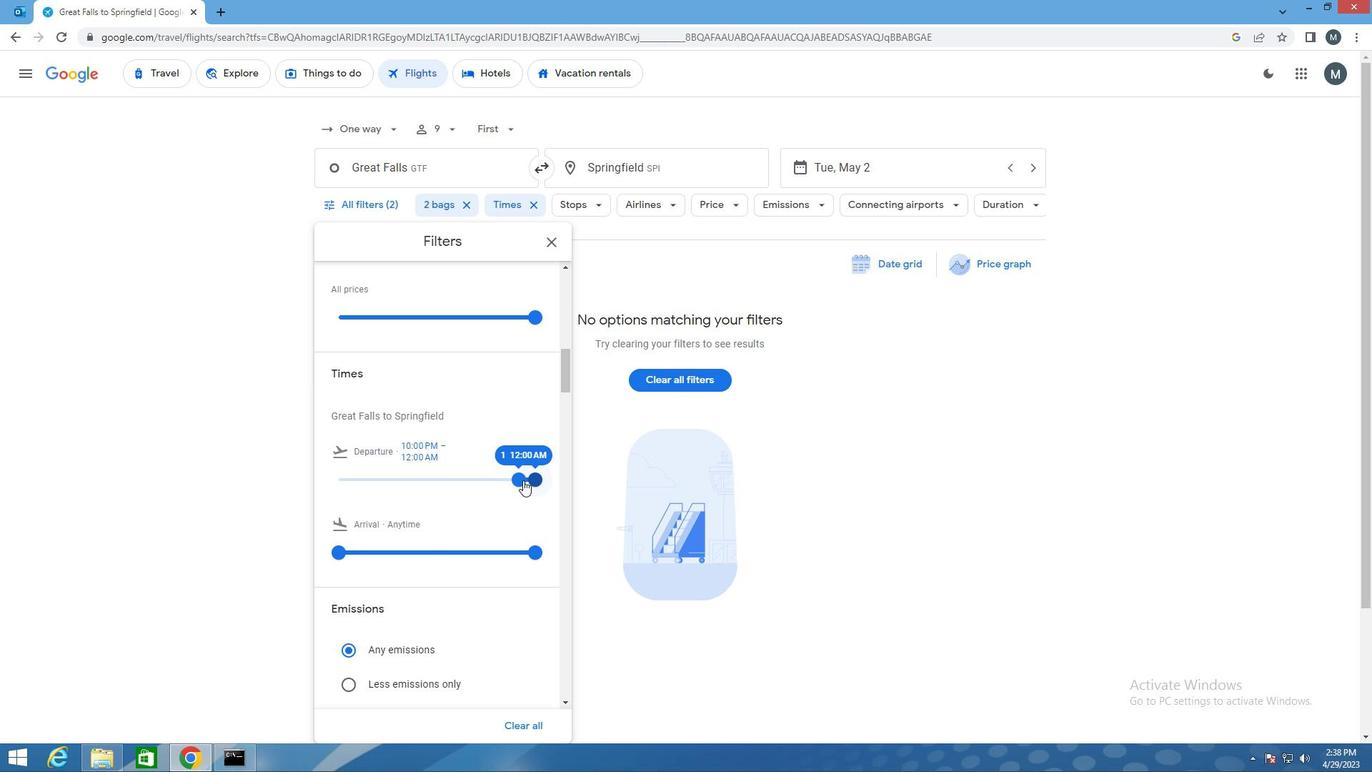 
Action: Mouse moved to (525, 478)
Screenshot: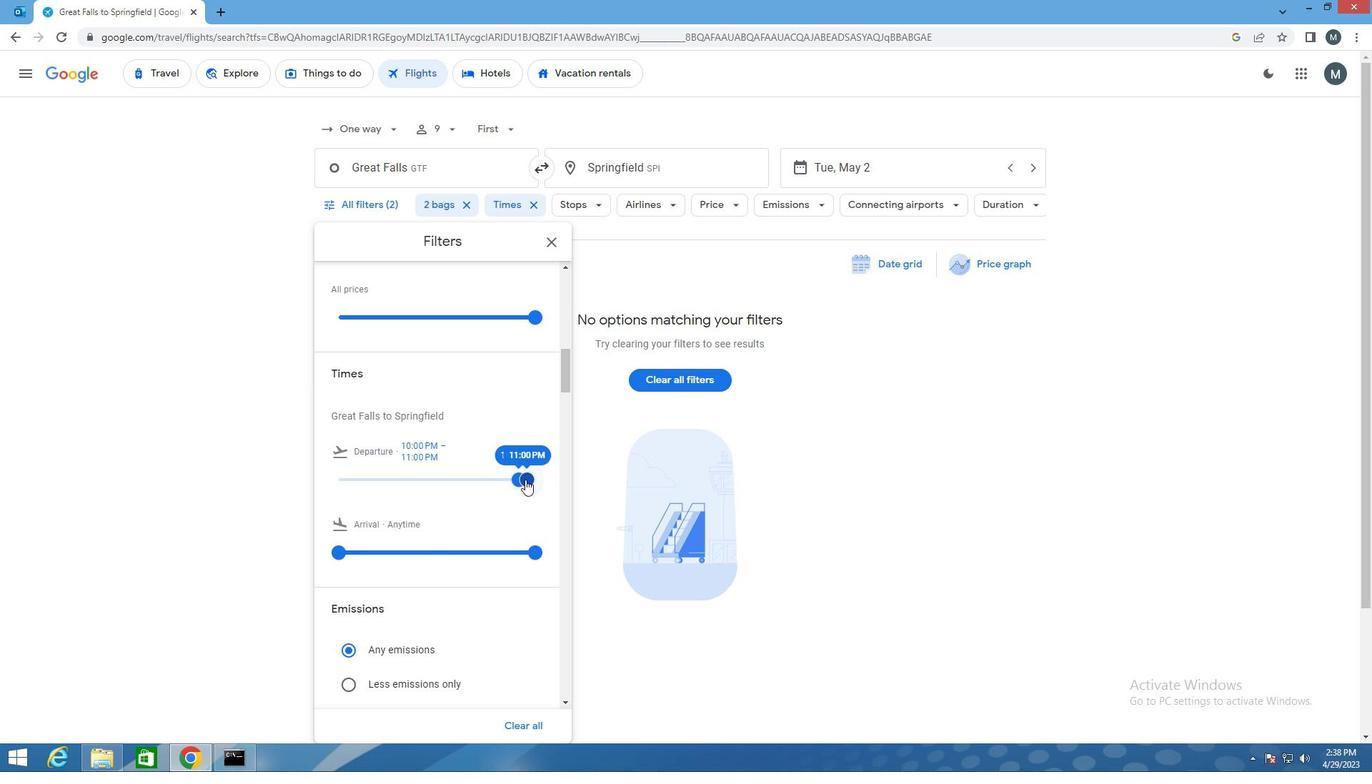 
Action: Mouse pressed left at (525, 478)
Screenshot: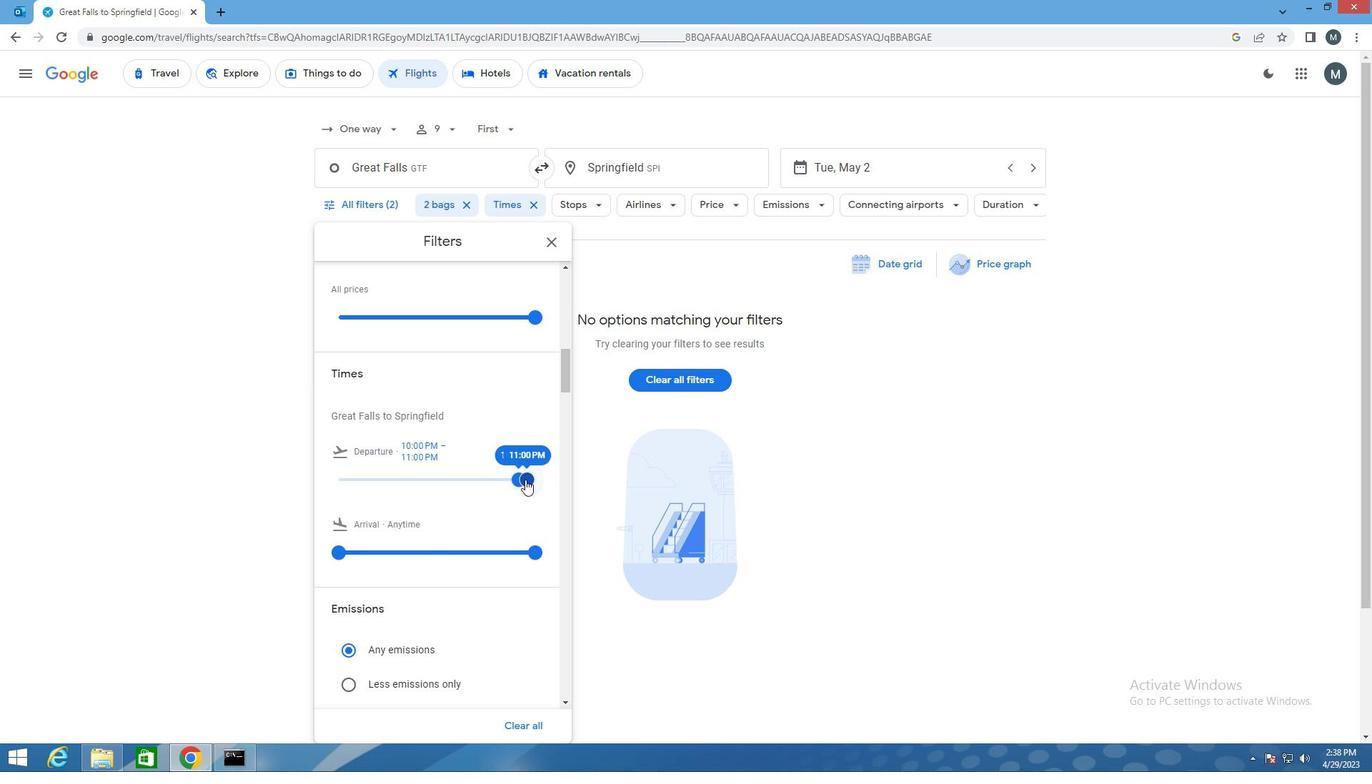
Action: Mouse moved to (503, 477)
Screenshot: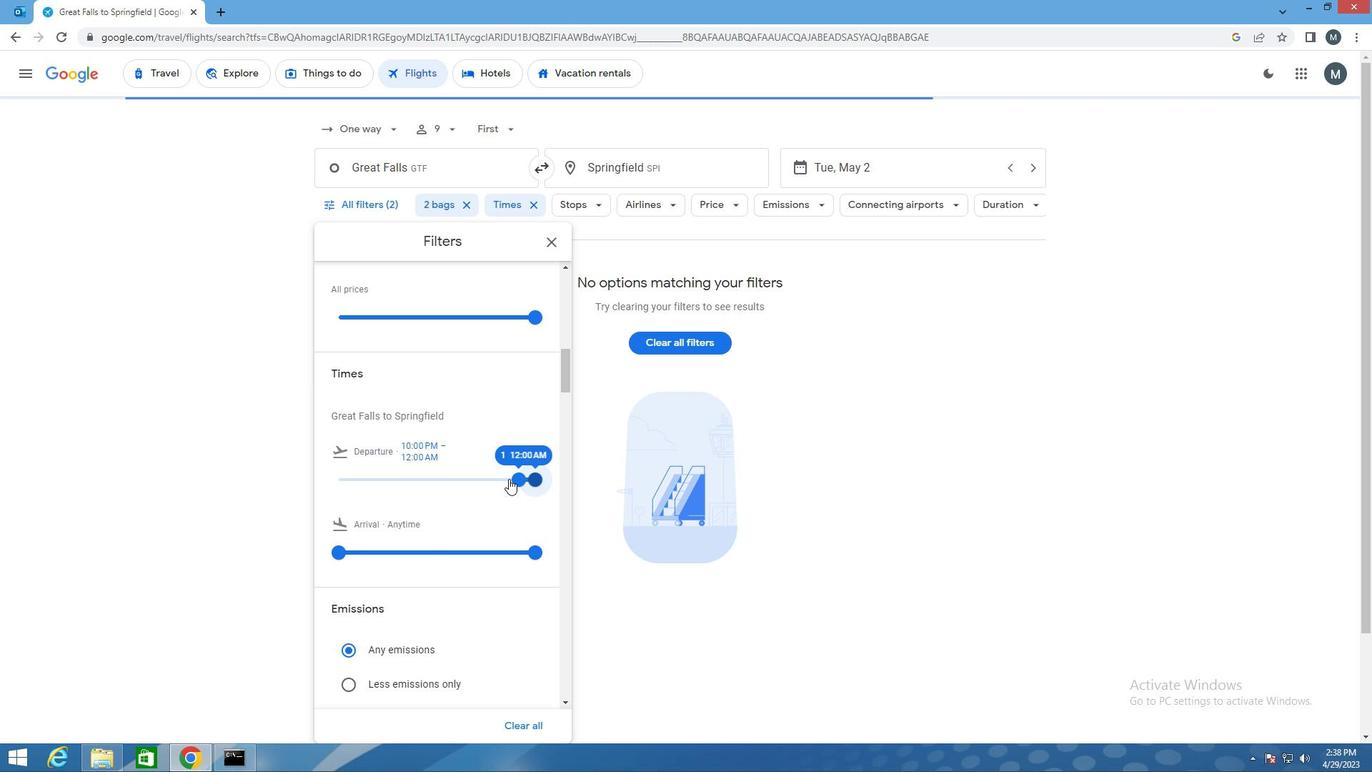
Action: Mouse scrolled (503, 476) with delta (0, 0)
Screenshot: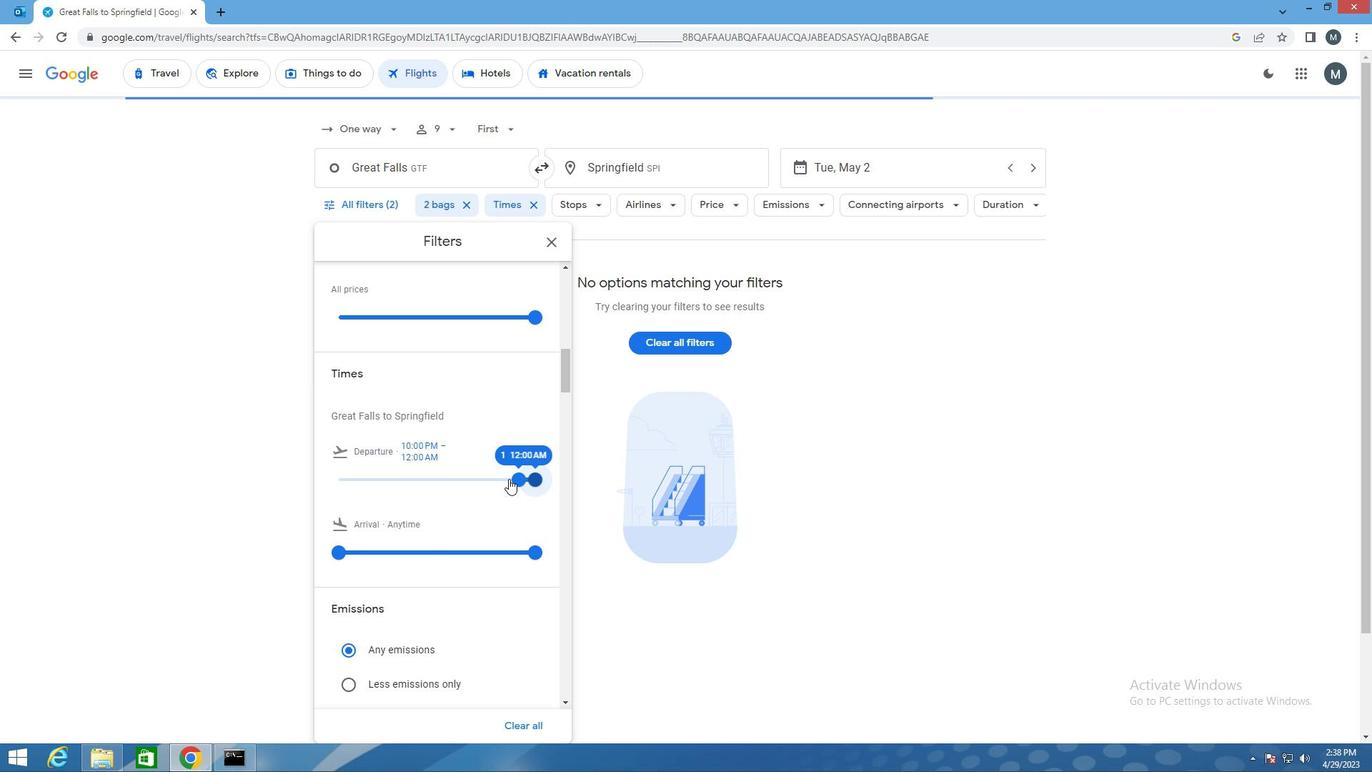 
Action: Mouse scrolled (503, 476) with delta (0, 0)
Screenshot: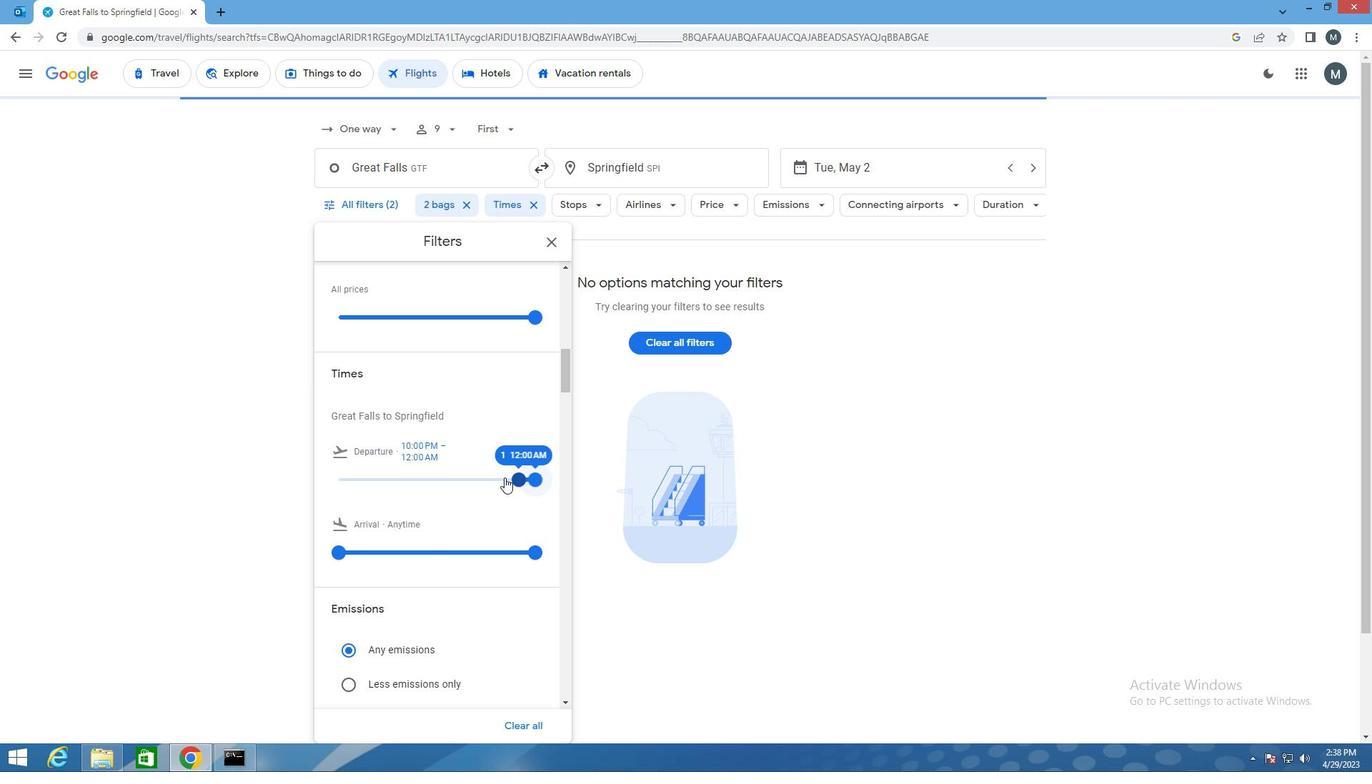 
Action: Mouse moved to (502, 477)
Screenshot: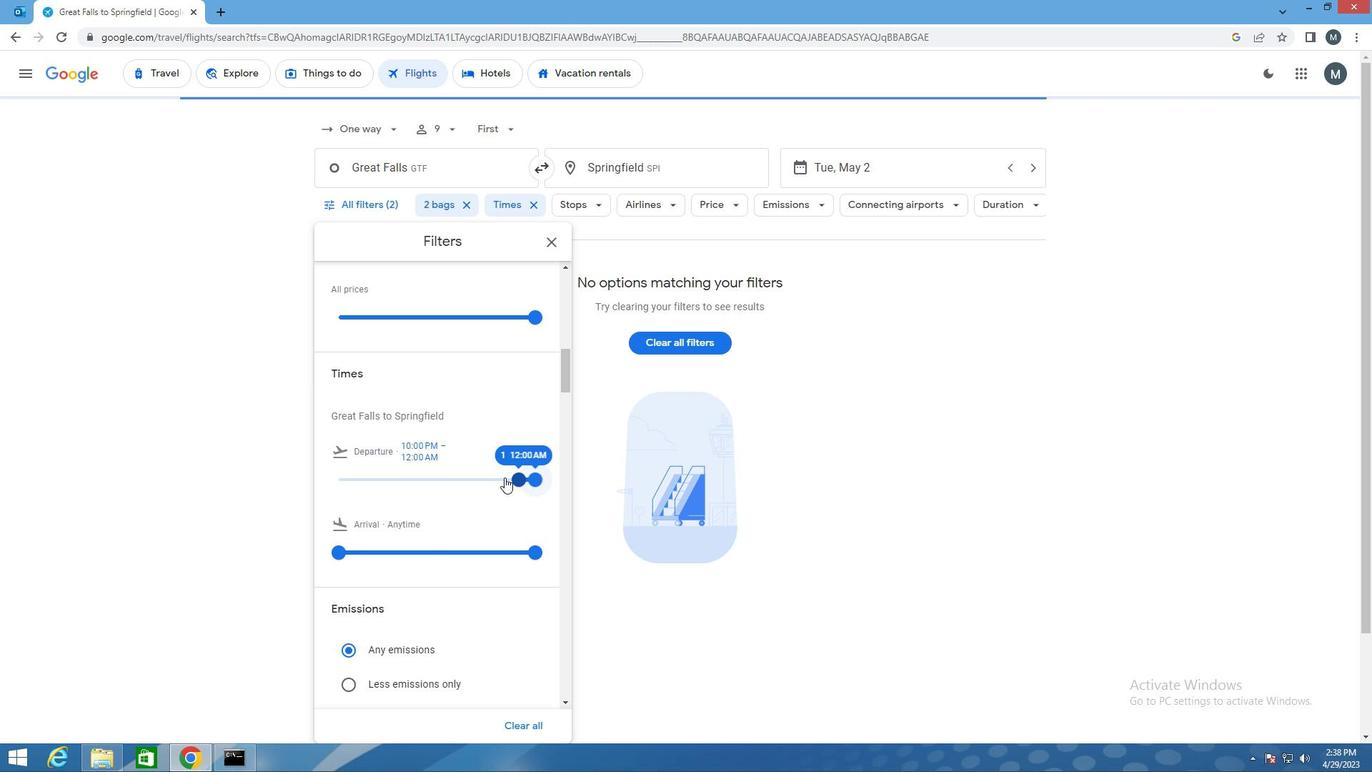 
Action: Mouse scrolled (502, 476) with delta (0, 0)
Screenshot: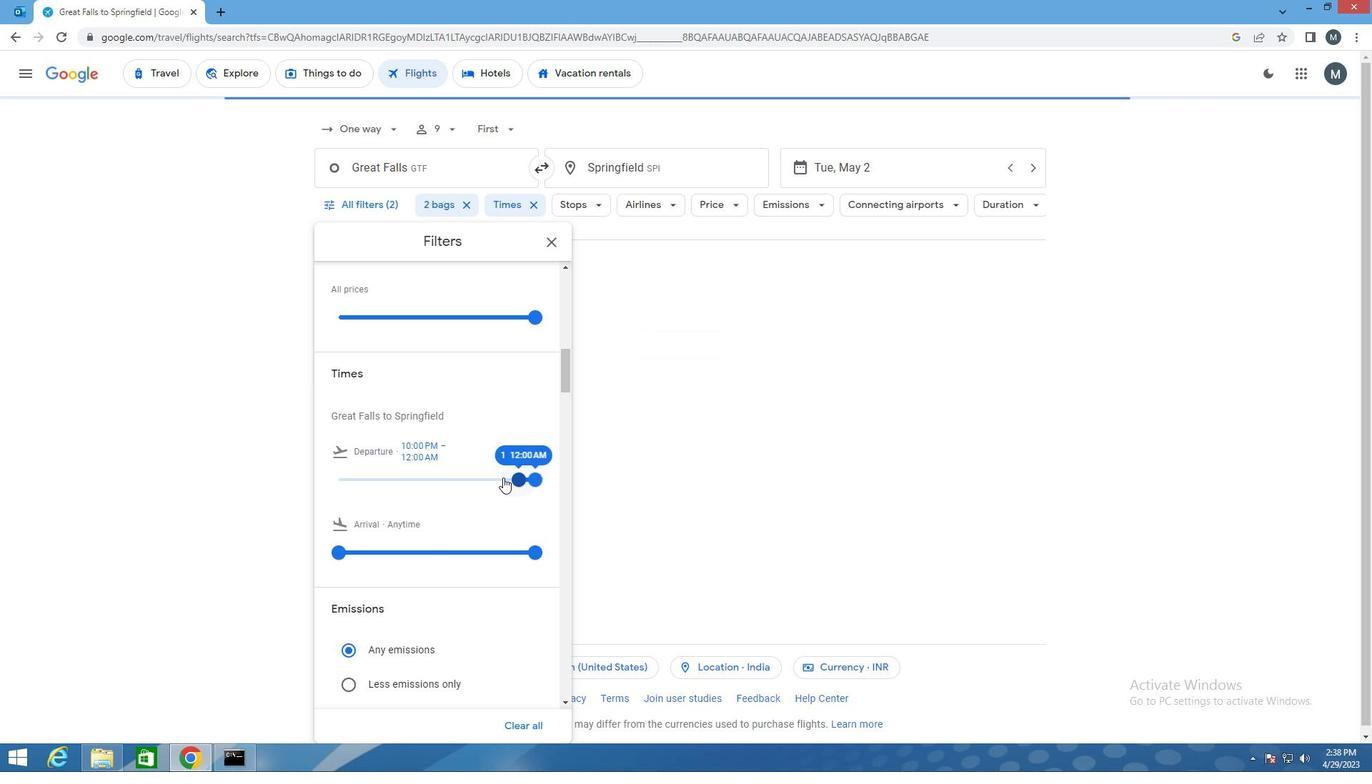 
Action: Mouse moved to (552, 241)
Screenshot: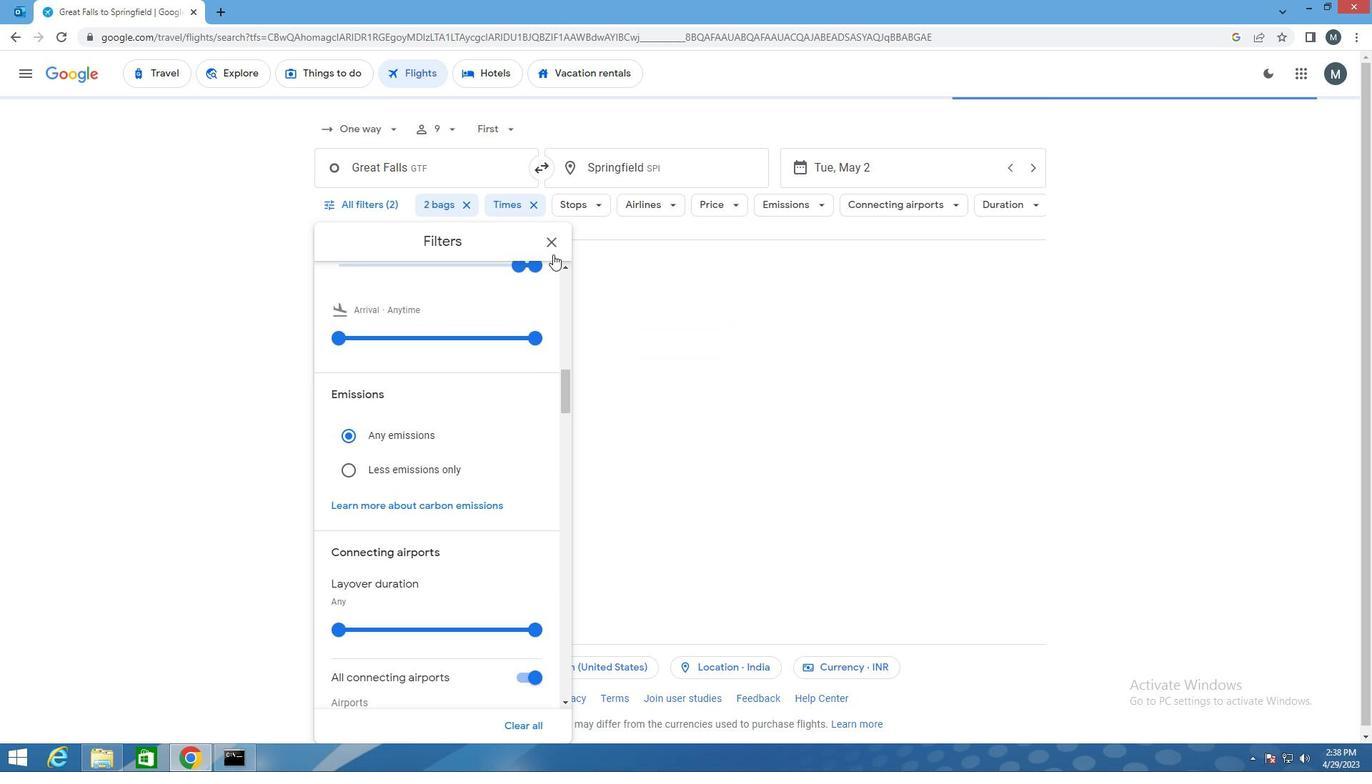 
Action: Mouse pressed left at (552, 241)
Screenshot: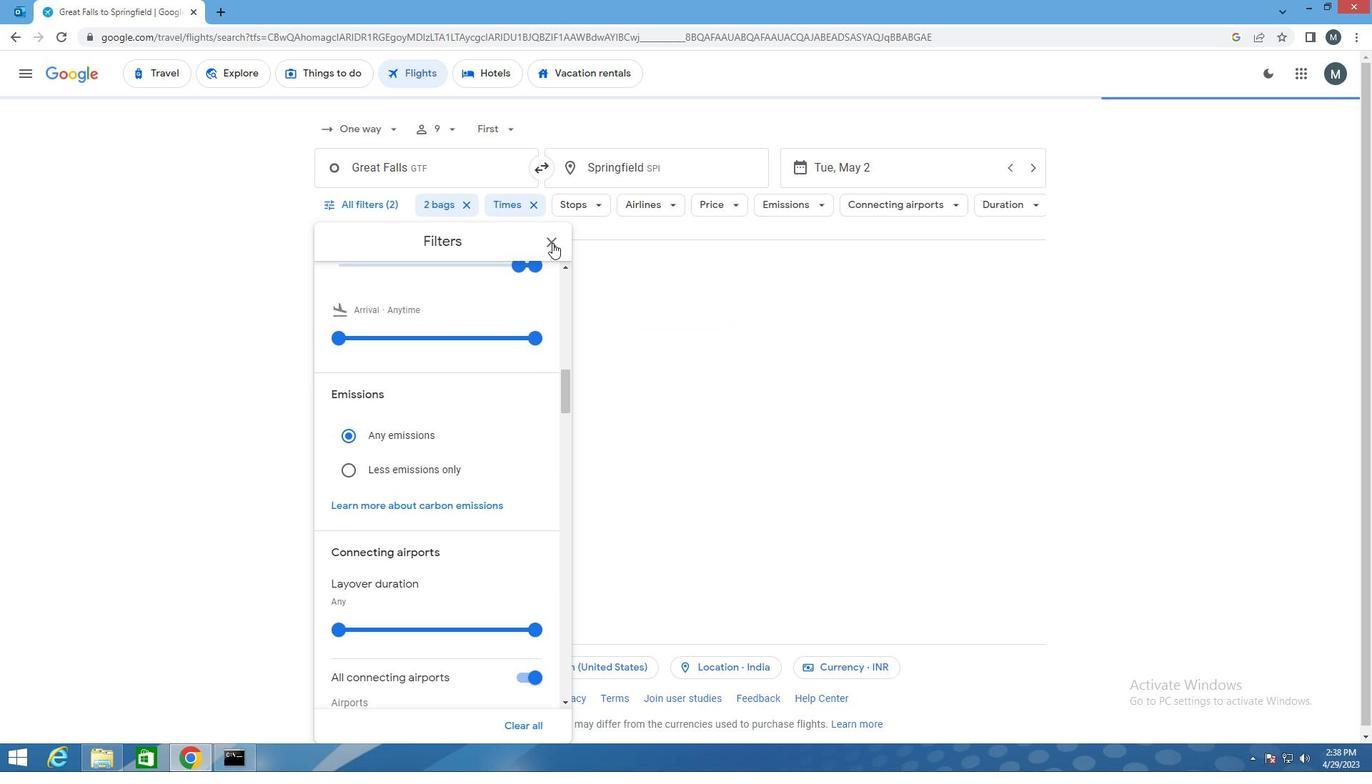 
Action: Mouse moved to (552, 241)
Screenshot: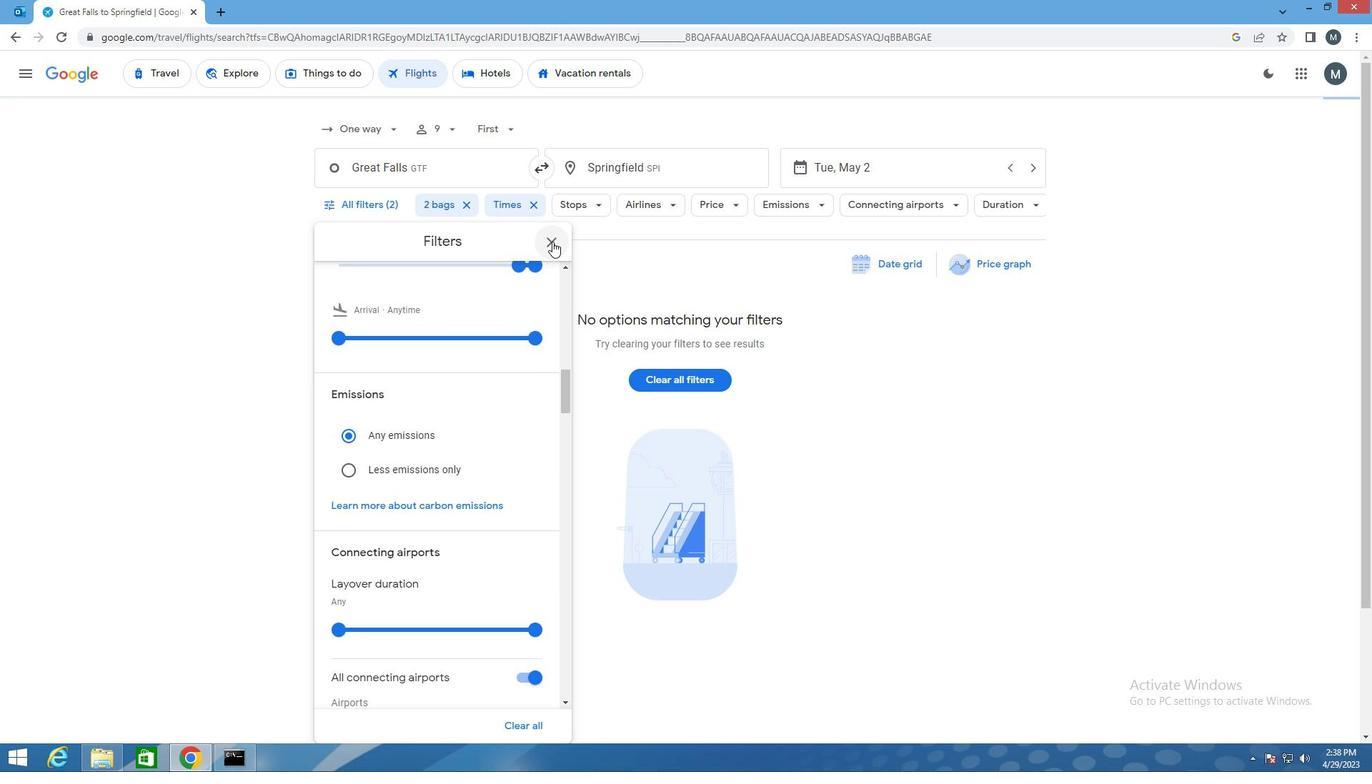 
